 Task: Add a signature Jane Thompson containing Best wishes for a happy Fathers Day, Jane Thompson to email address softage.5@softage.net and add a label Toys
Action: Mouse moved to (187, 0)
Screenshot: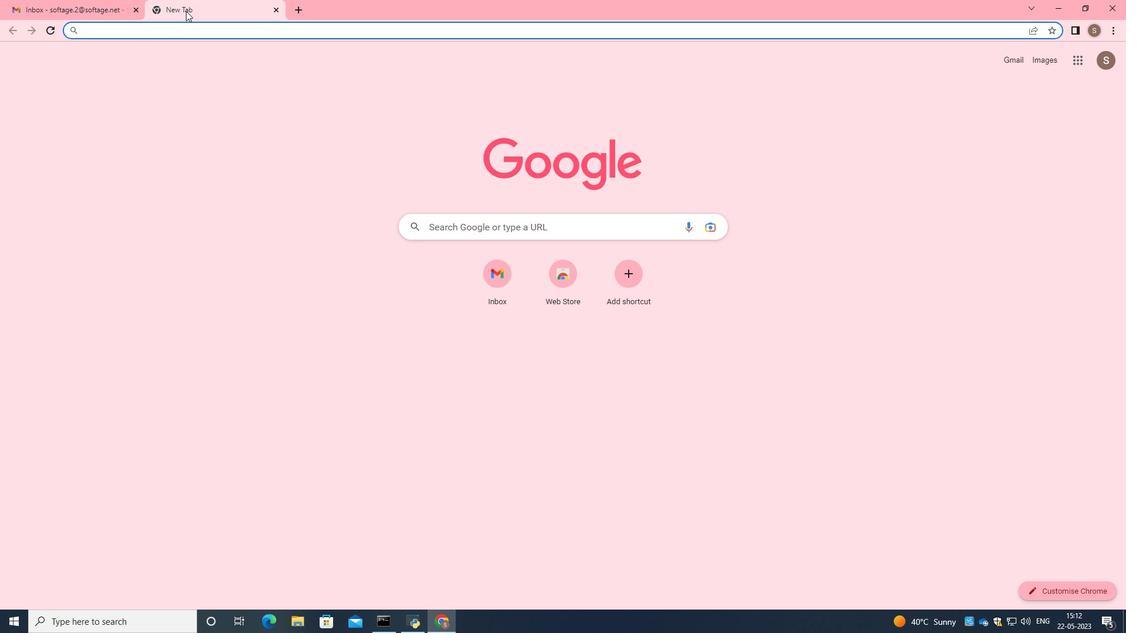
Action: Mouse pressed left at (187, 0)
Screenshot: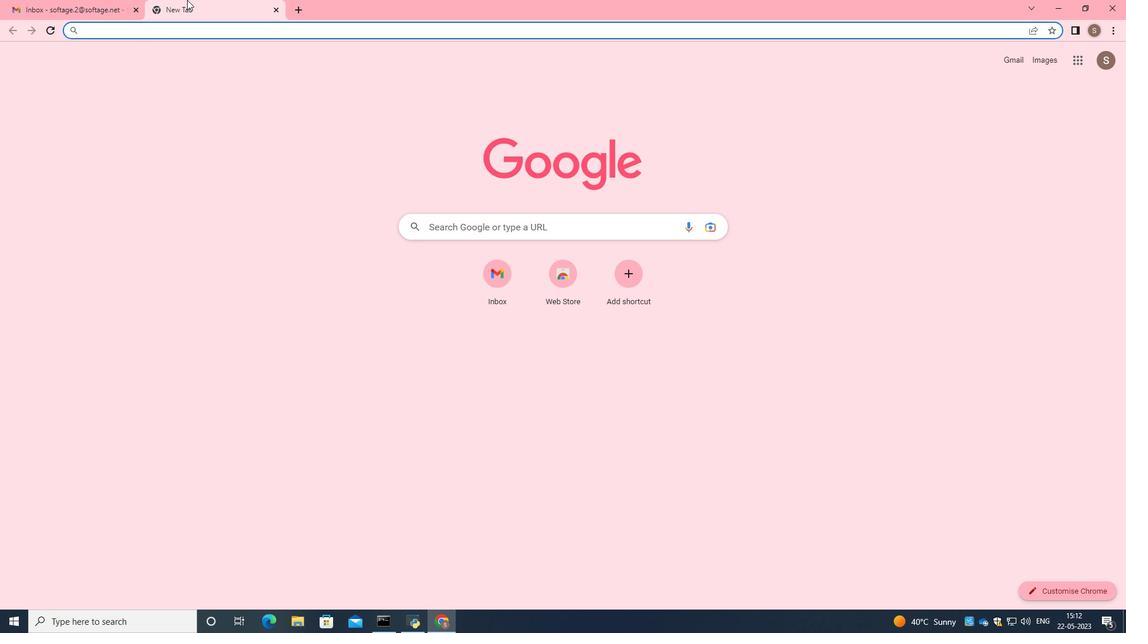 
Action: Mouse moved to (1017, 58)
Screenshot: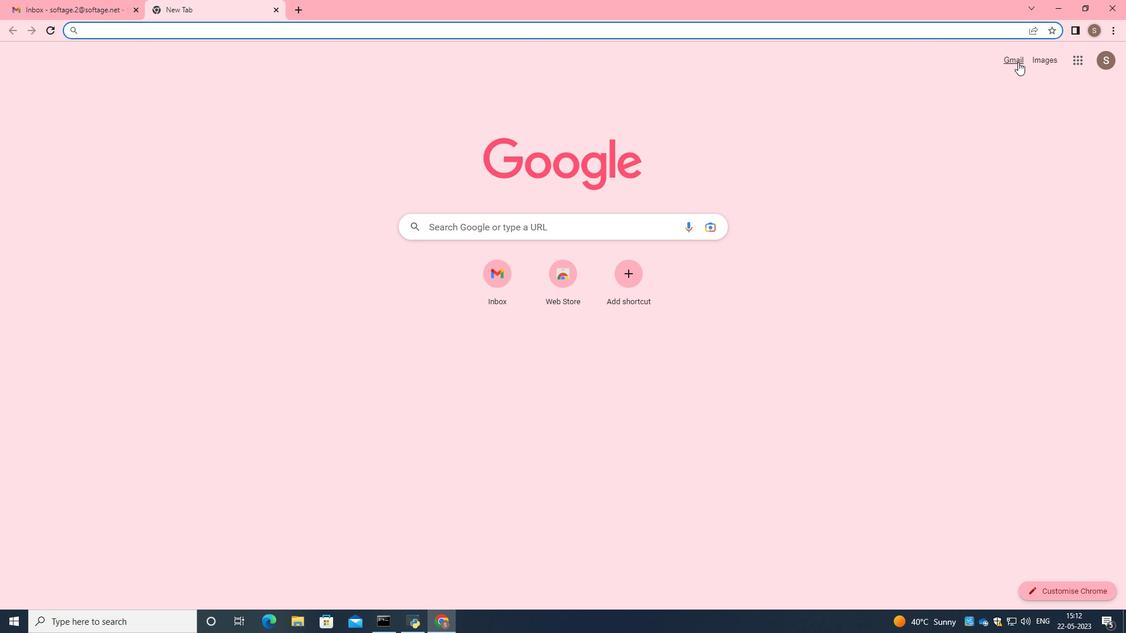 
Action: Mouse pressed left at (1017, 58)
Screenshot: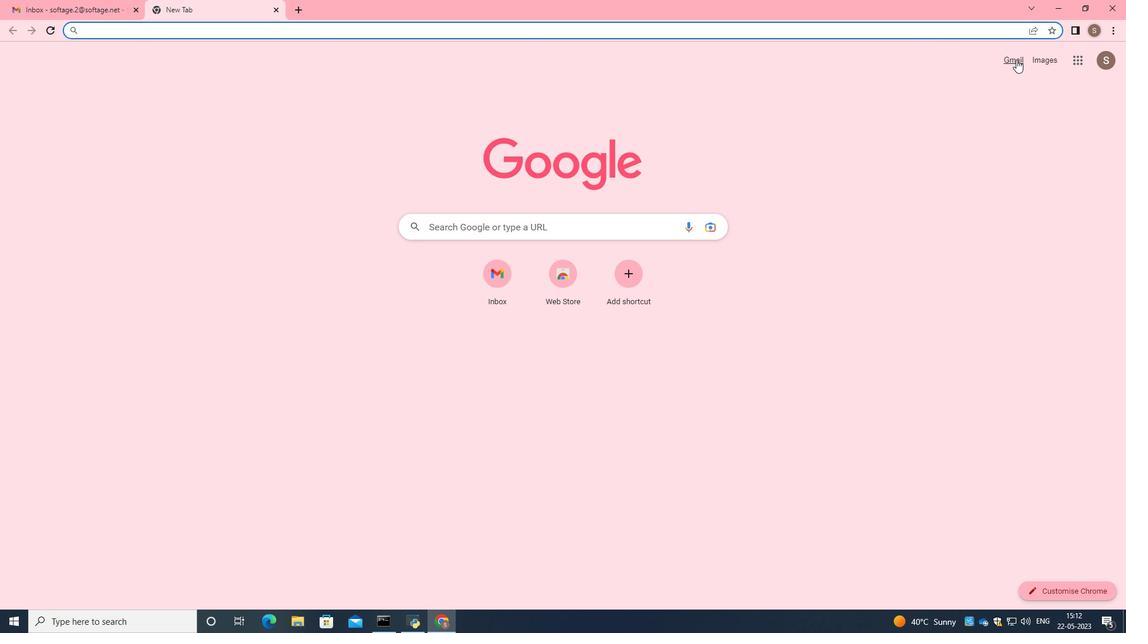 
Action: Mouse moved to (119, 330)
Screenshot: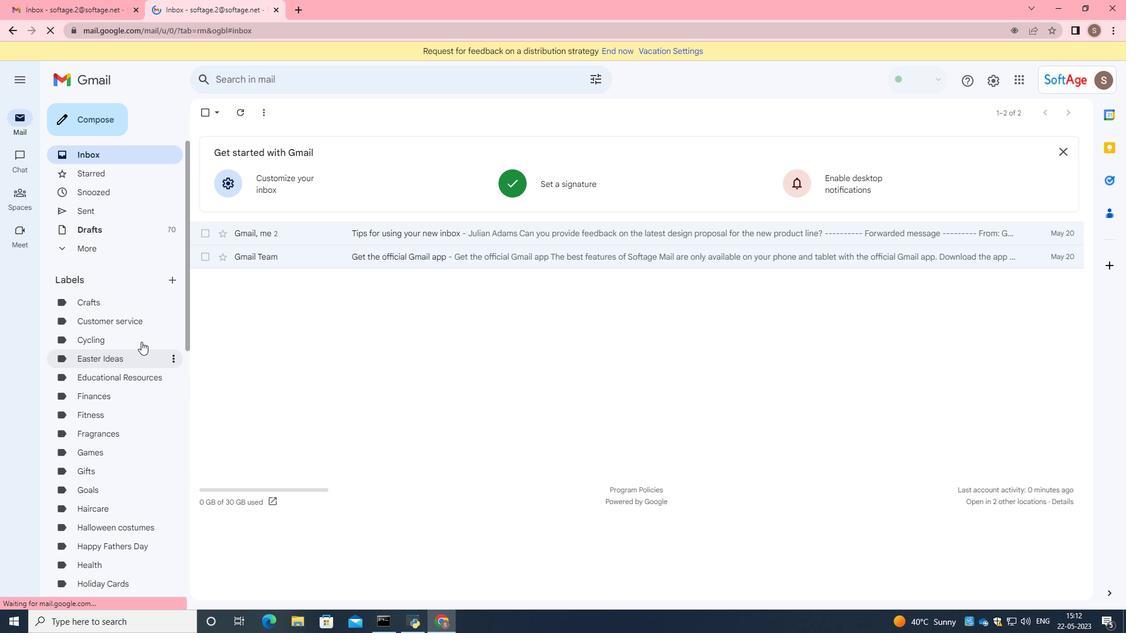 
Action: Mouse scrolled (119, 329) with delta (0, 0)
Screenshot: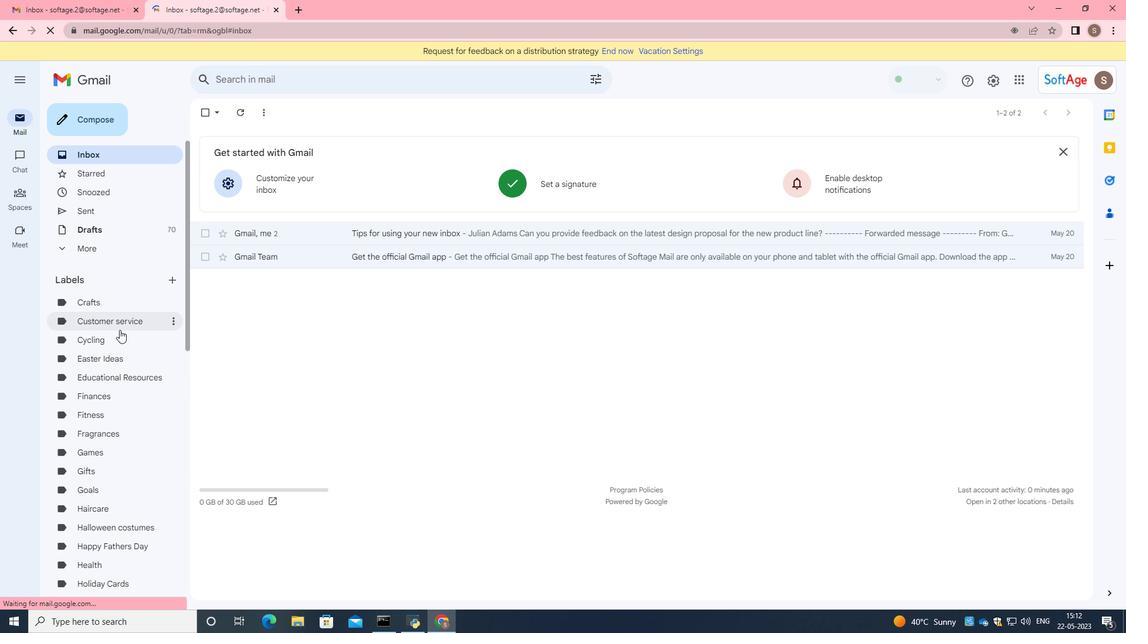 
Action: Mouse scrolled (119, 329) with delta (0, 0)
Screenshot: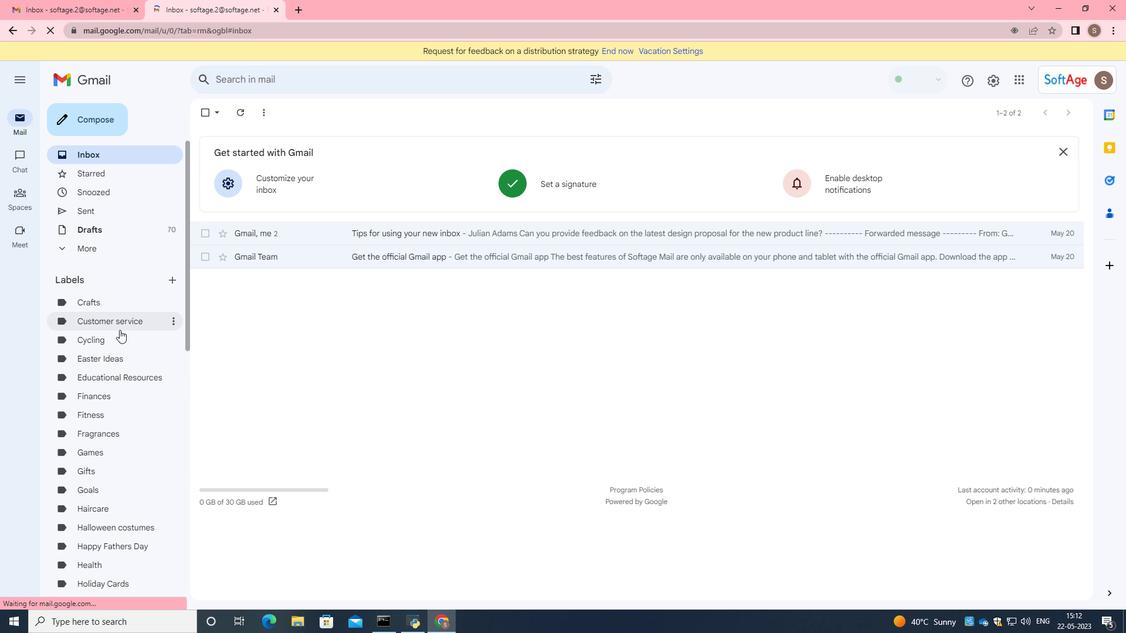 
Action: Mouse scrolled (119, 329) with delta (0, 0)
Screenshot: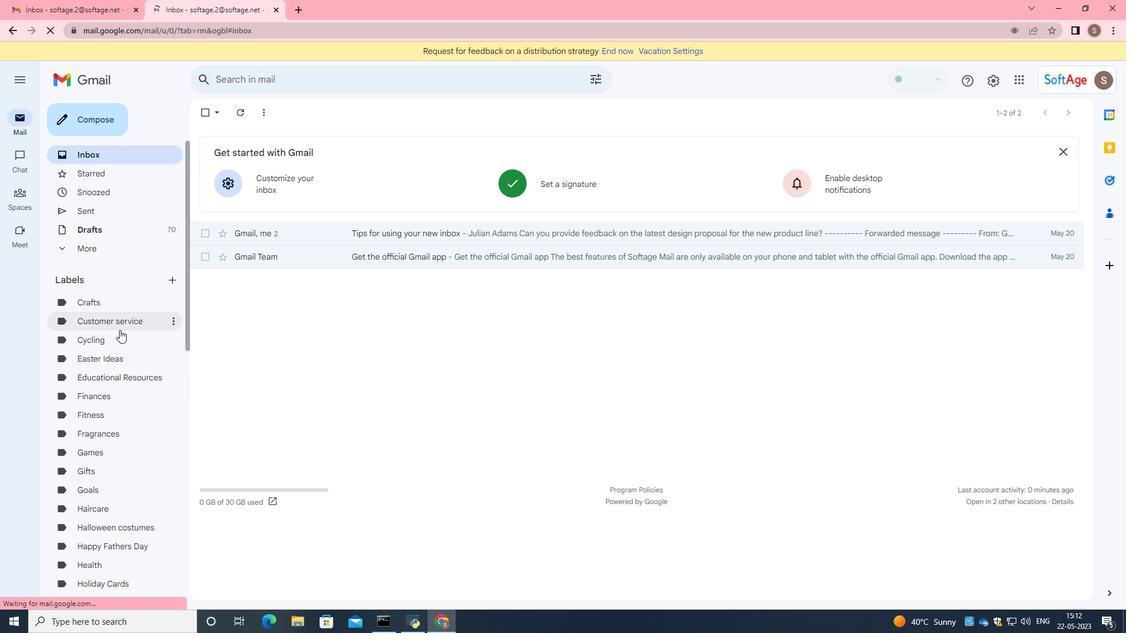 
Action: Mouse scrolled (119, 329) with delta (0, 0)
Screenshot: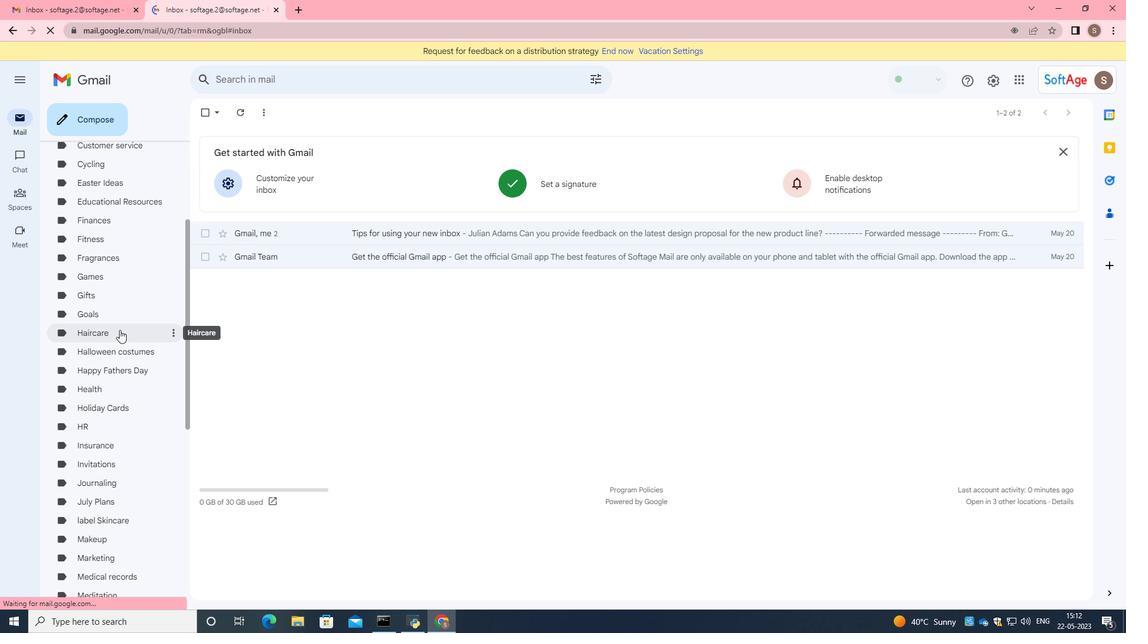 
Action: Mouse scrolled (119, 329) with delta (0, 0)
Screenshot: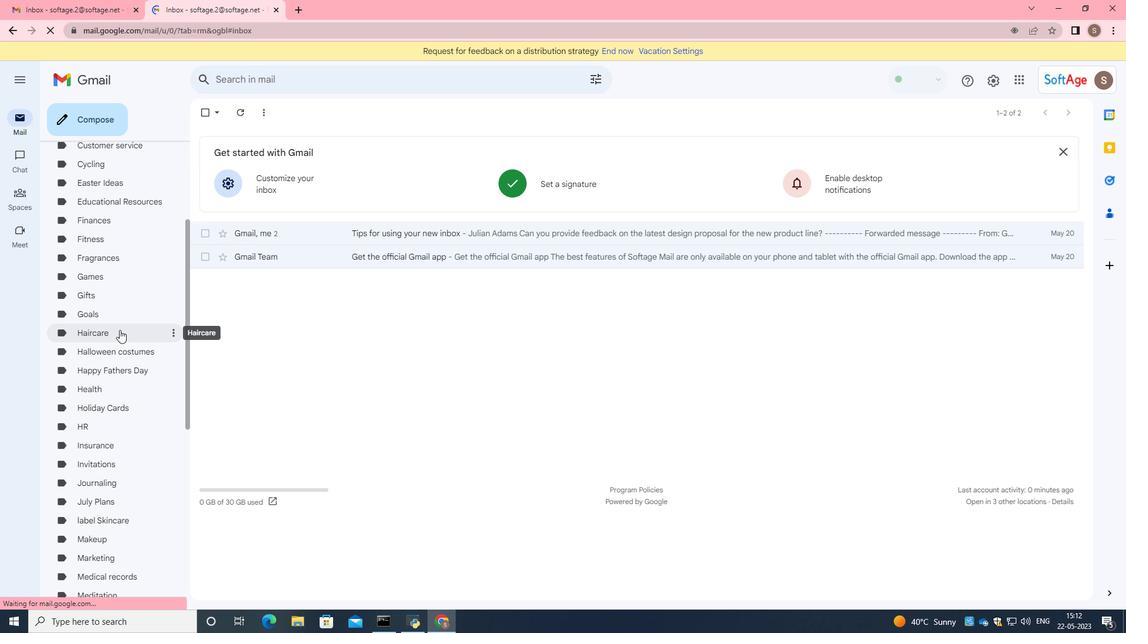 
Action: Mouse scrolled (119, 329) with delta (0, 0)
Screenshot: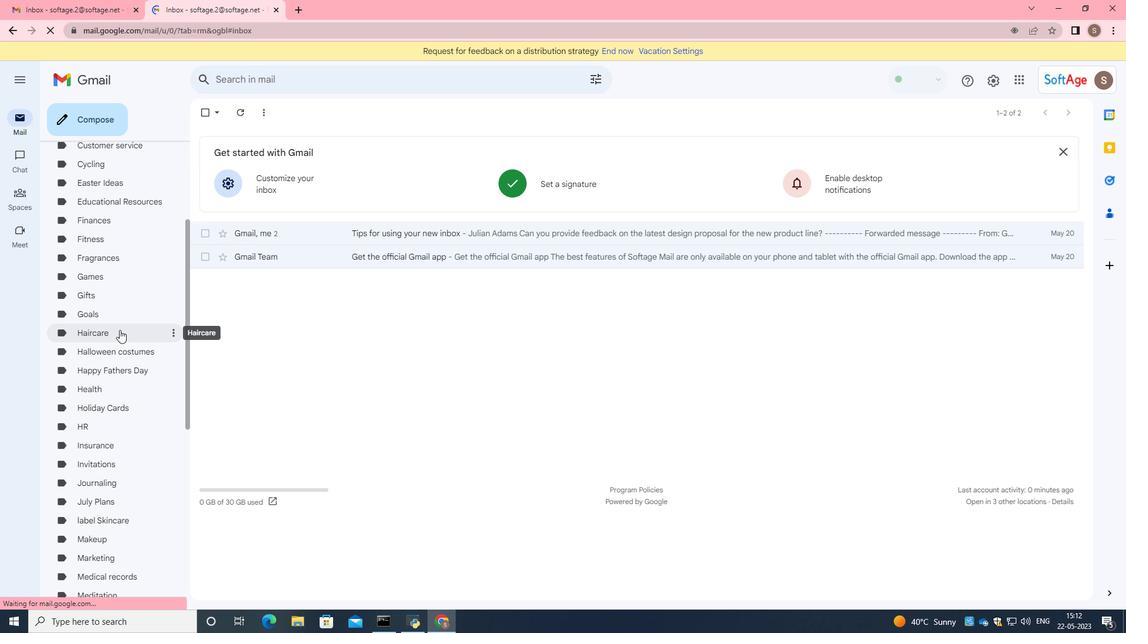 
Action: Mouse scrolled (119, 329) with delta (0, 0)
Screenshot: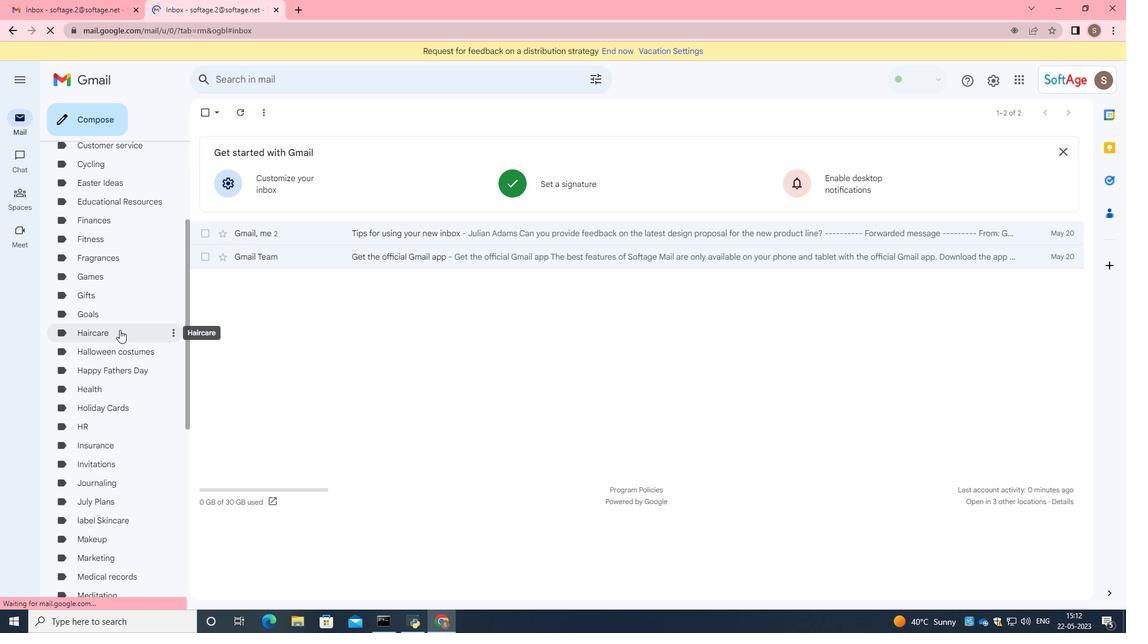 
Action: Mouse scrolled (119, 329) with delta (0, 0)
Screenshot: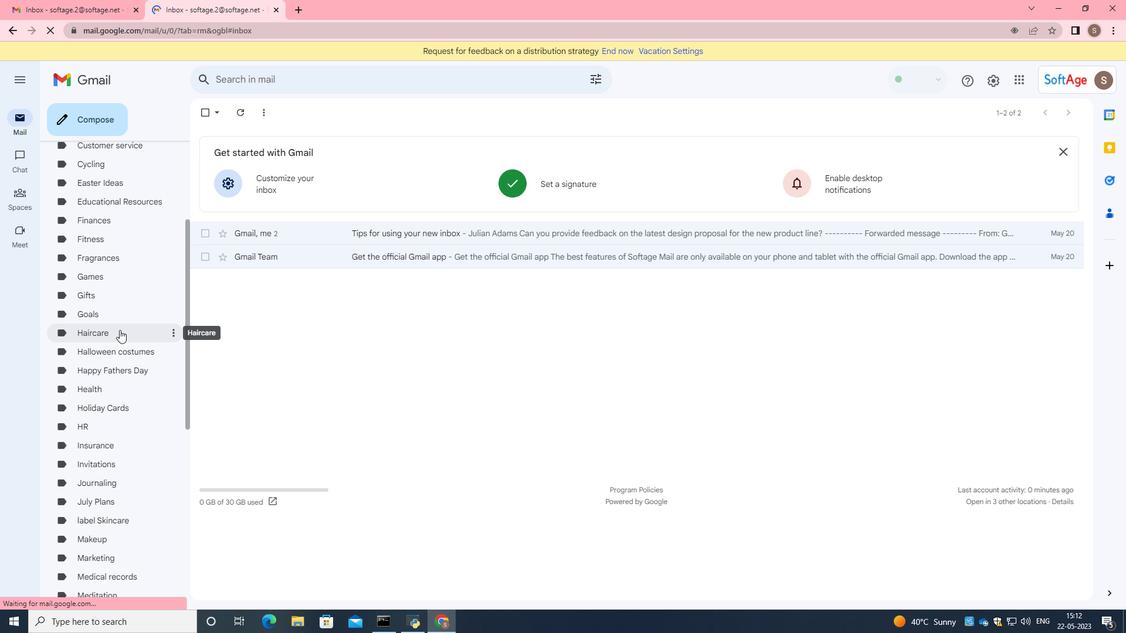 
Action: Mouse scrolled (119, 329) with delta (0, 0)
Screenshot: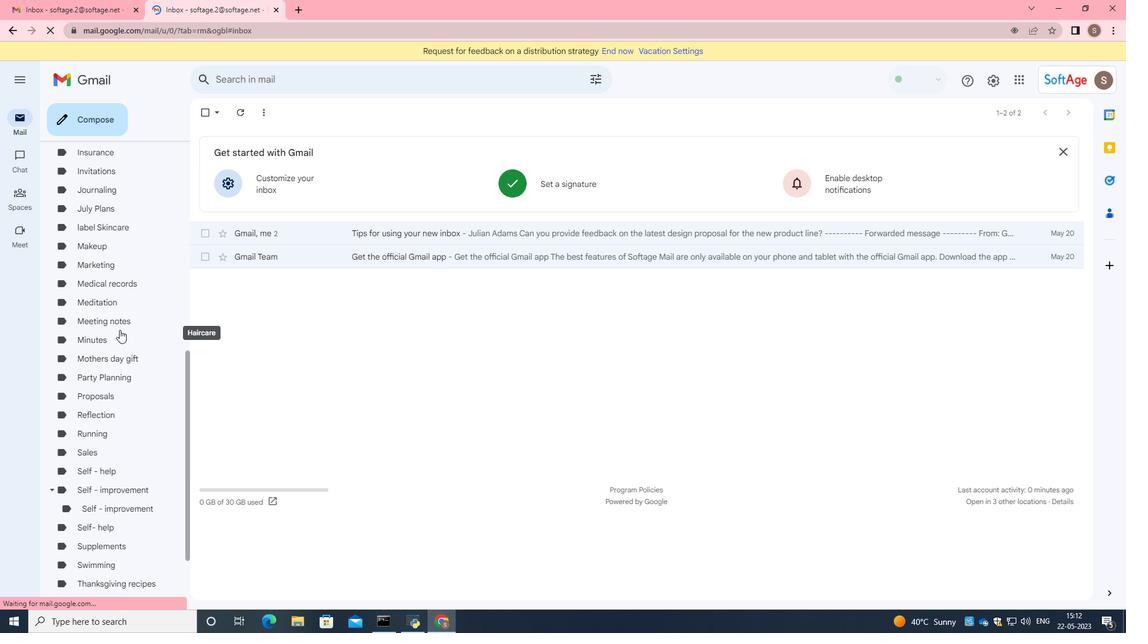 
Action: Mouse scrolled (119, 329) with delta (0, 0)
Screenshot: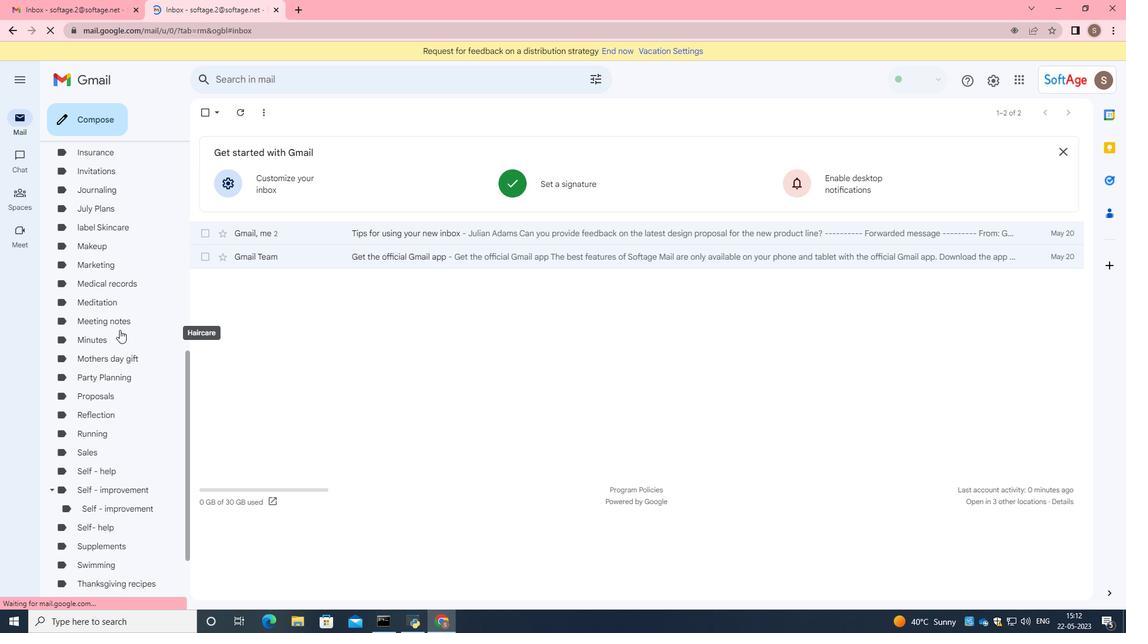 
Action: Mouse scrolled (119, 329) with delta (0, 0)
Screenshot: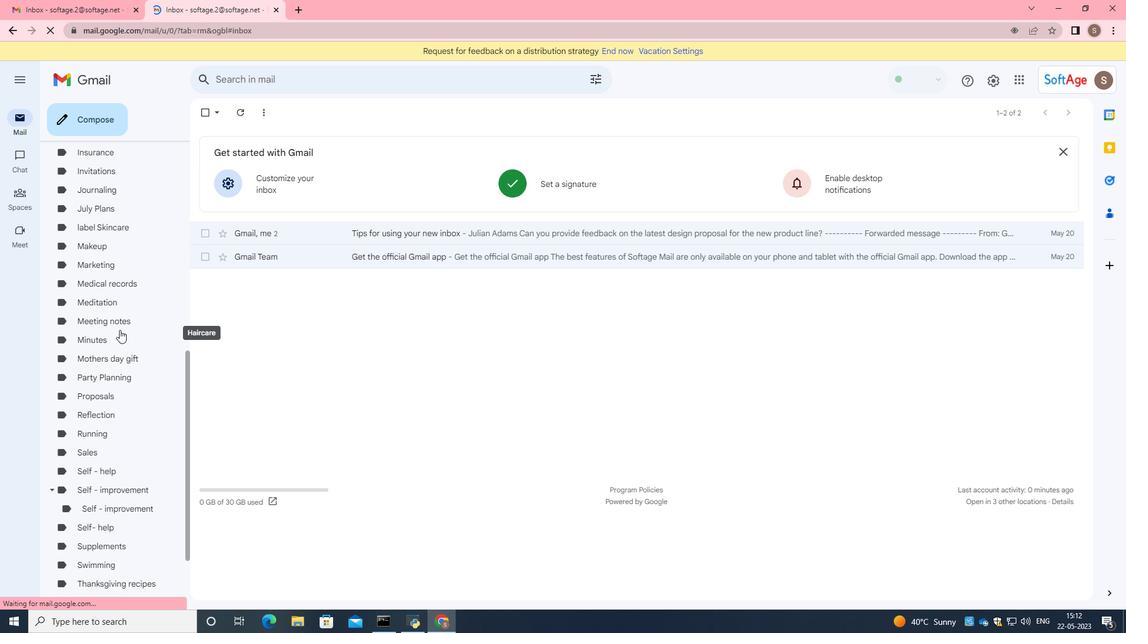 
Action: Mouse scrolled (119, 329) with delta (0, 0)
Screenshot: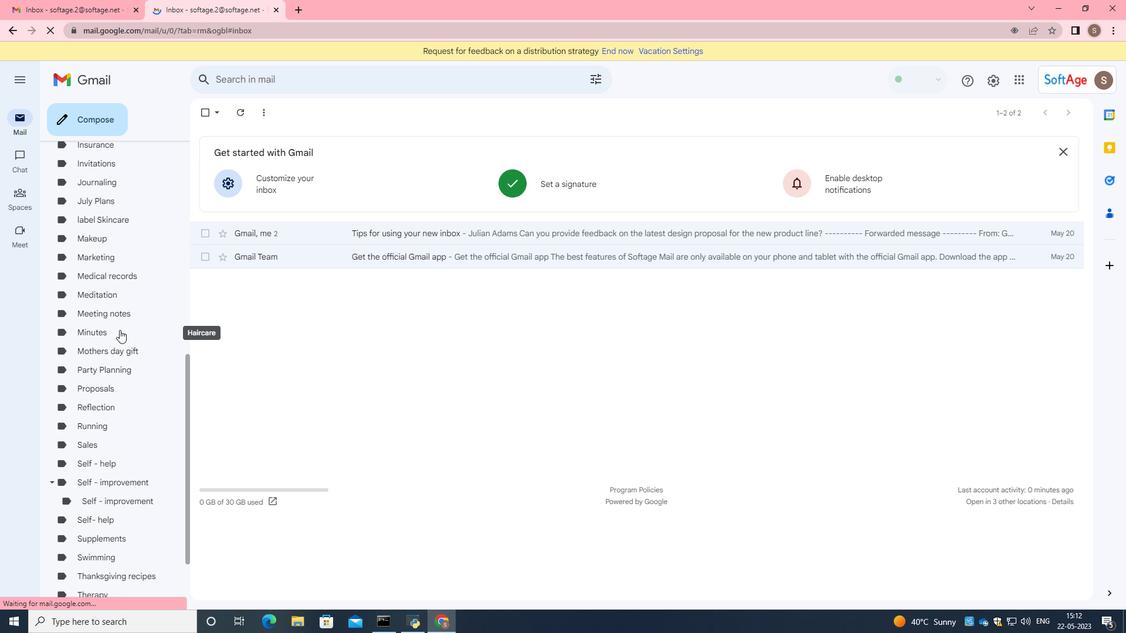 
Action: Mouse scrolled (119, 331) with delta (0, 0)
Screenshot: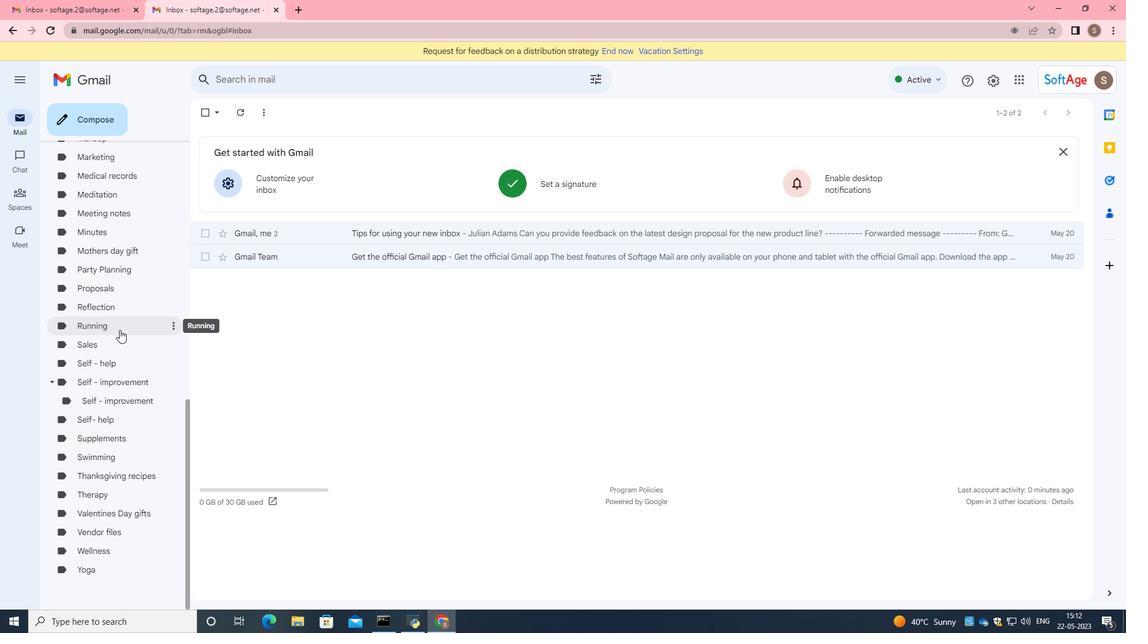 
Action: Mouse scrolled (119, 331) with delta (0, 0)
Screenshot: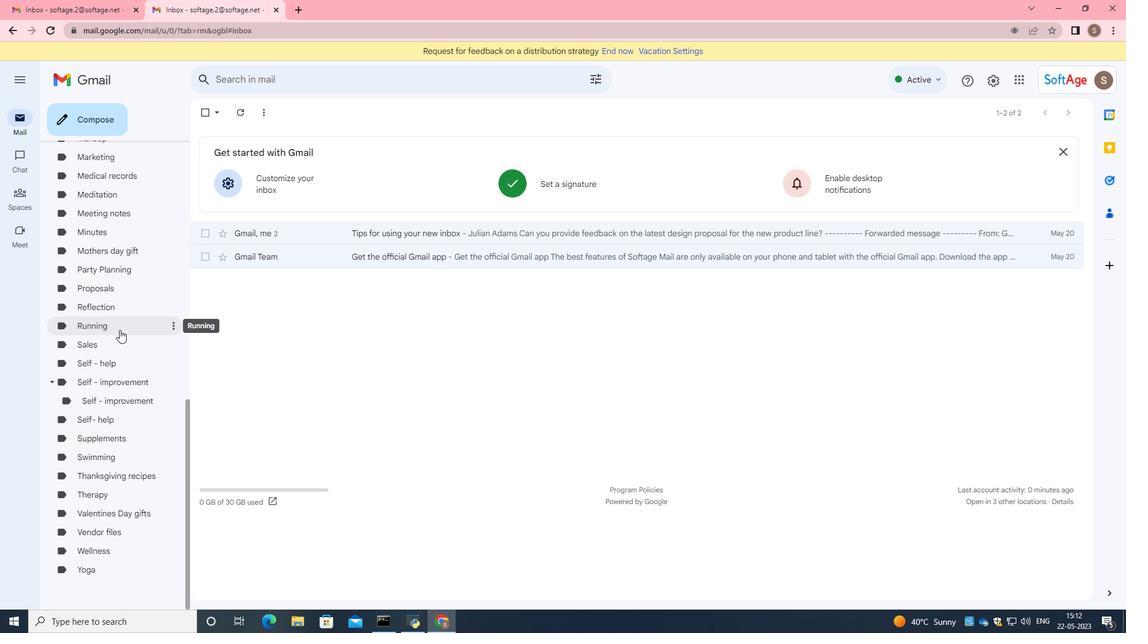 
Action: Mouse scrolled (119, 331) with delta (0, 0)
Screenshot: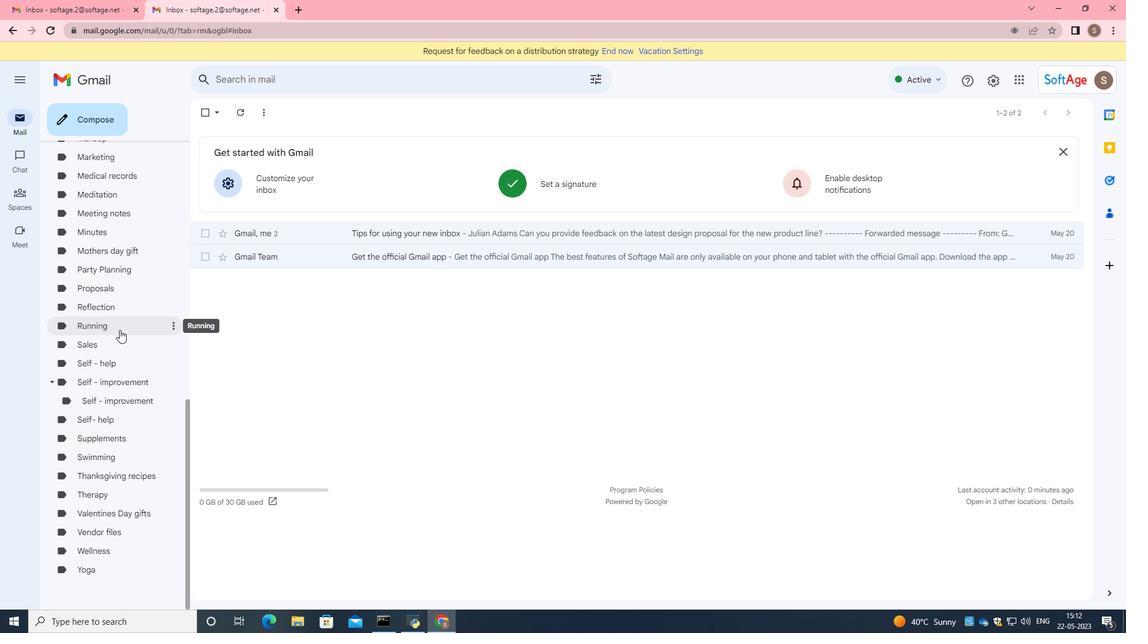
Action: Mouse scrolled (119, 331) with delta (0, 0)
Screenshot: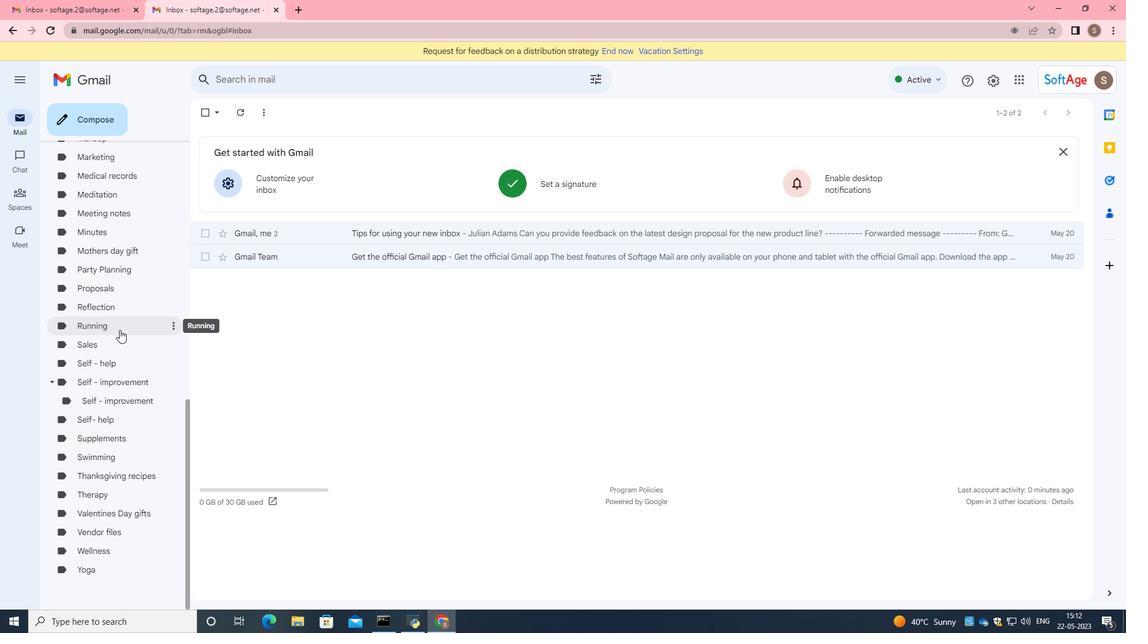 
Action: Mouse scrolled (119, 331) with delta (0, 0)
Screenshot: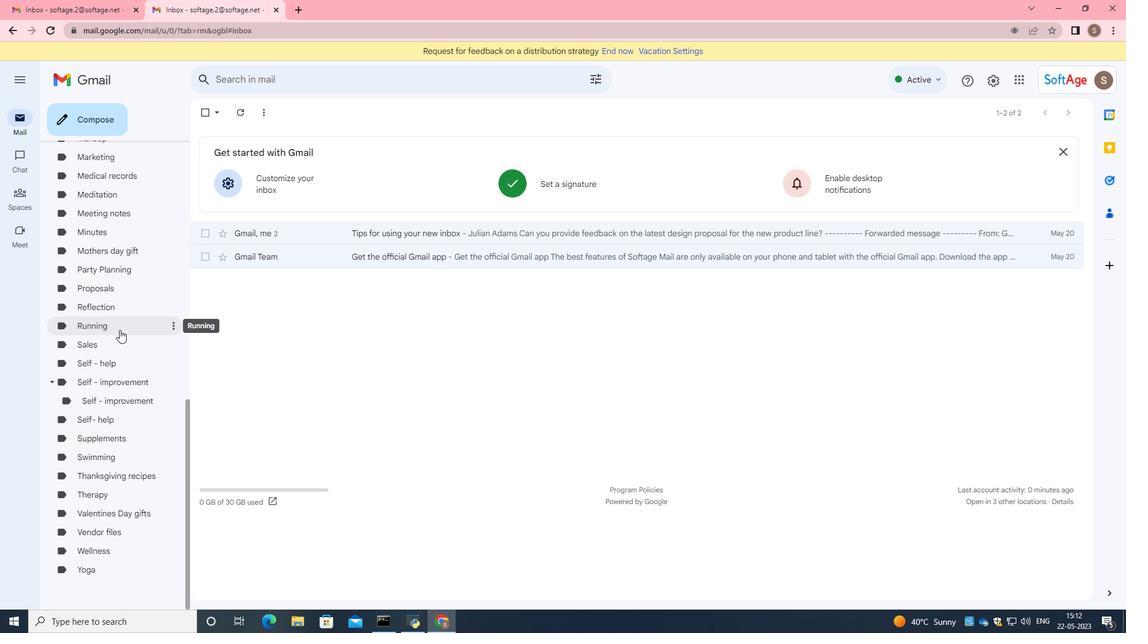 
Action: Mouse scrolled (119, 331) with delta (0, 0)
Screenshot: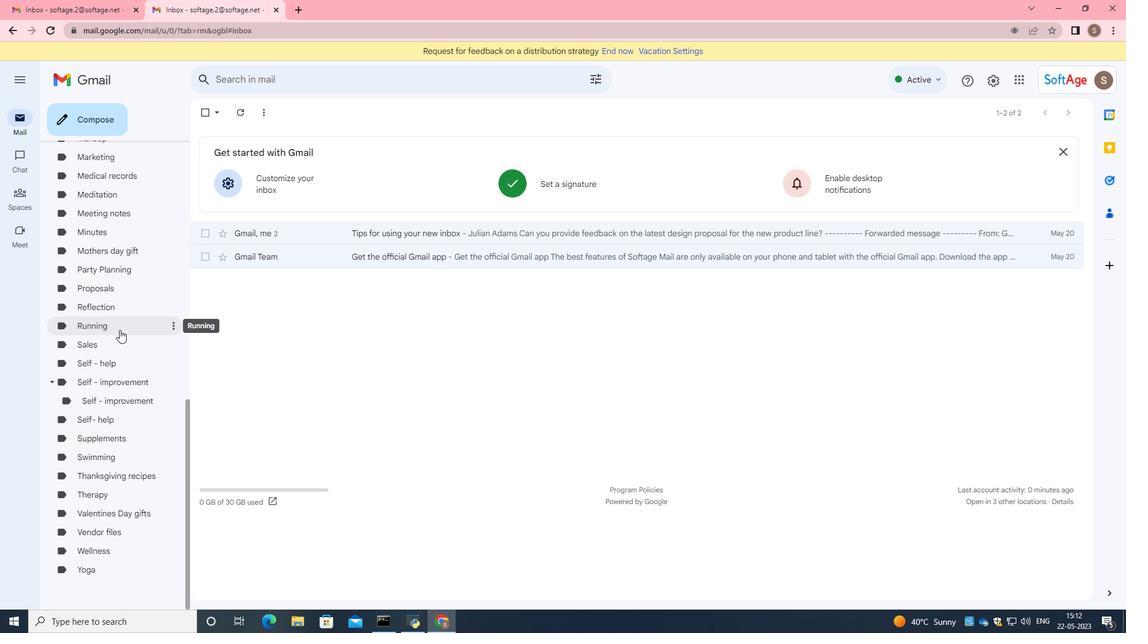 
Action: Mouse scrolled (119, 331) with delta (0, 0)
Screenshot: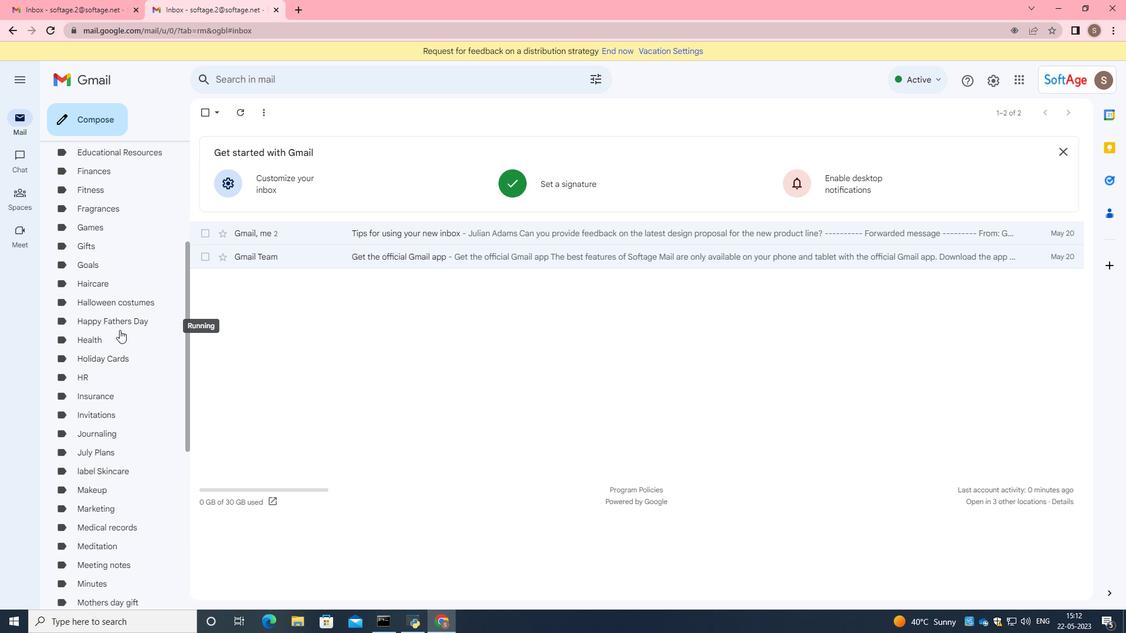 
Action: Mouse scrolled (119, 331) with delta (0, 0)
Screenshot: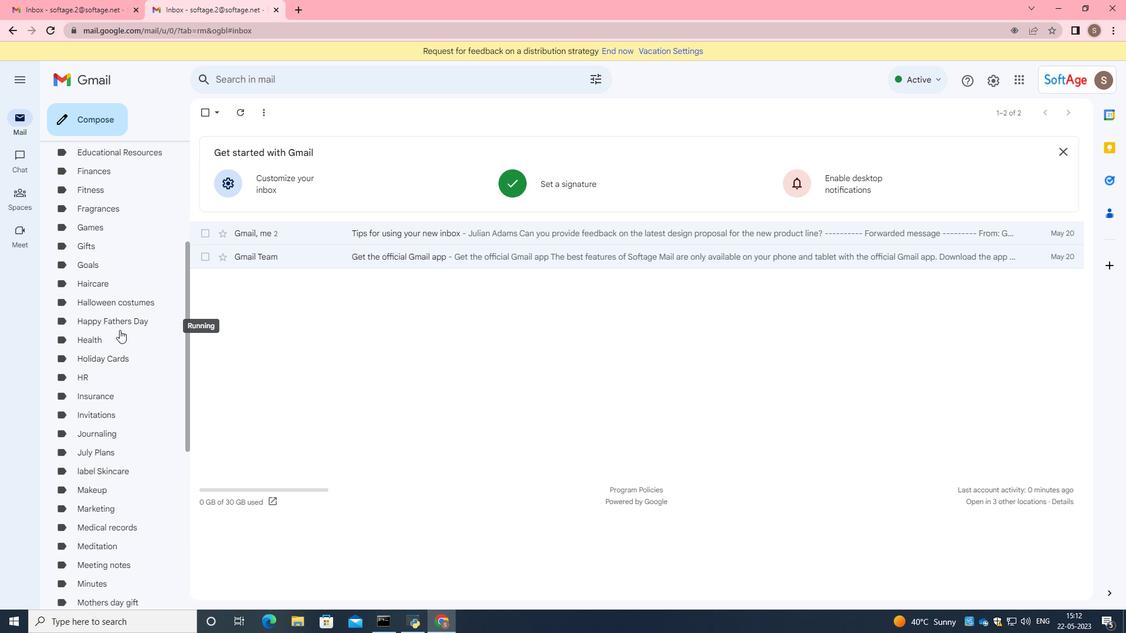 
Action: Mouse scrolled (119, 331) with delta (0, 0)
Screenshot: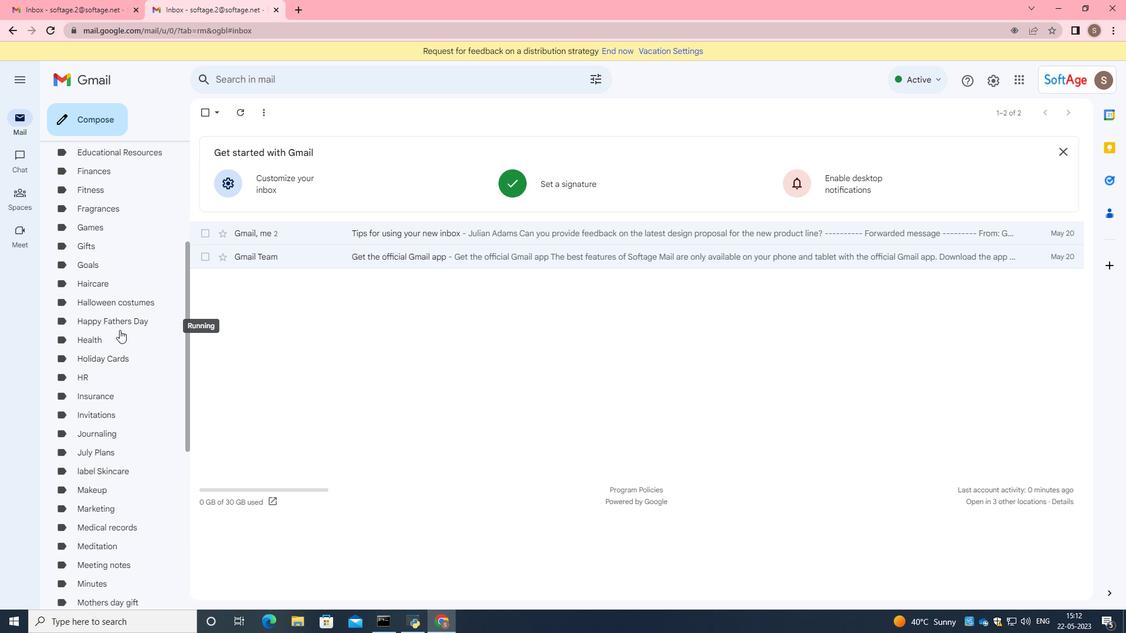 
Action: Mouse scrolled (119, 331) with delta (0, 0)
Screenshot: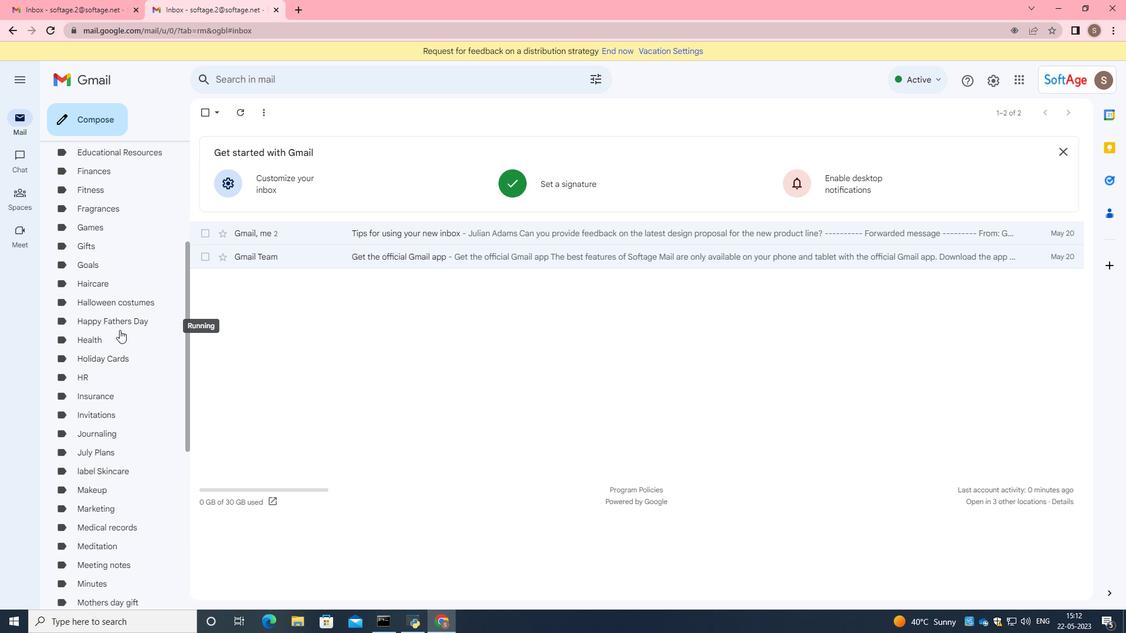 
Action: Mouse scrolled (119, 331) with delta (0, 0)
Screenshot: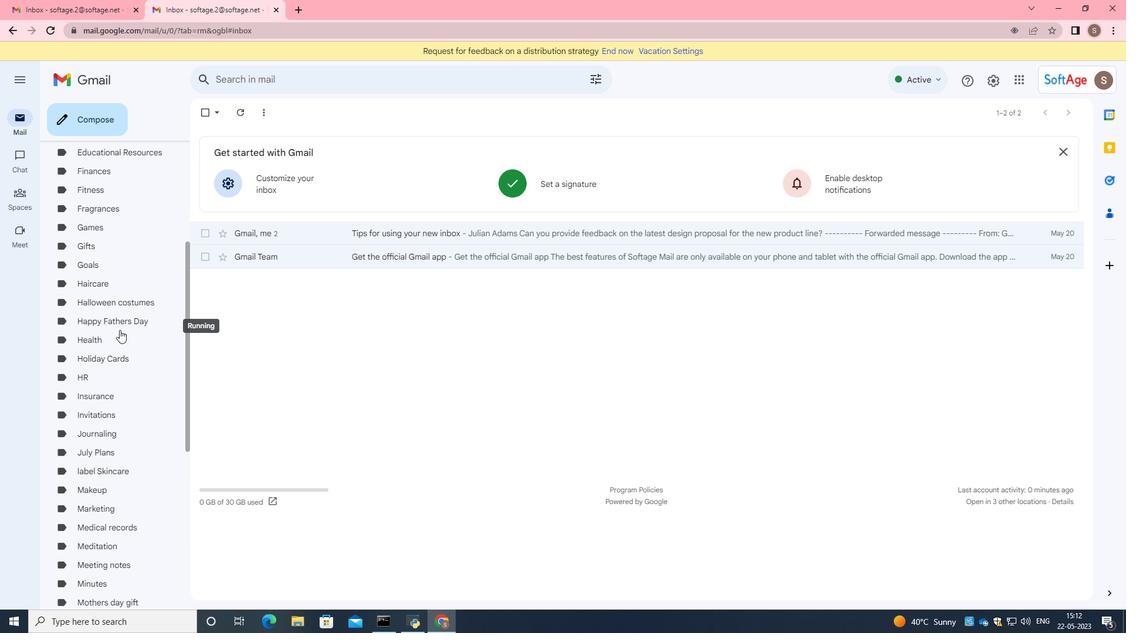 
Action: Mouse scrolled (119, 331) with delta (0, 0)
Screenshot: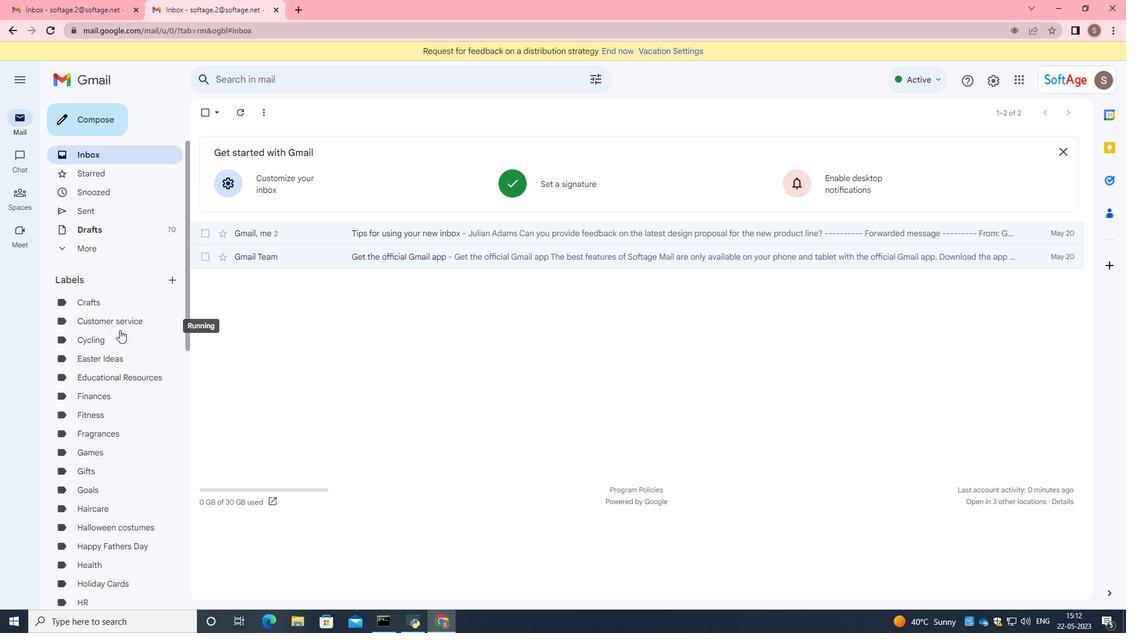 
Action: Mouse moved to (119, 330)
Screenshot: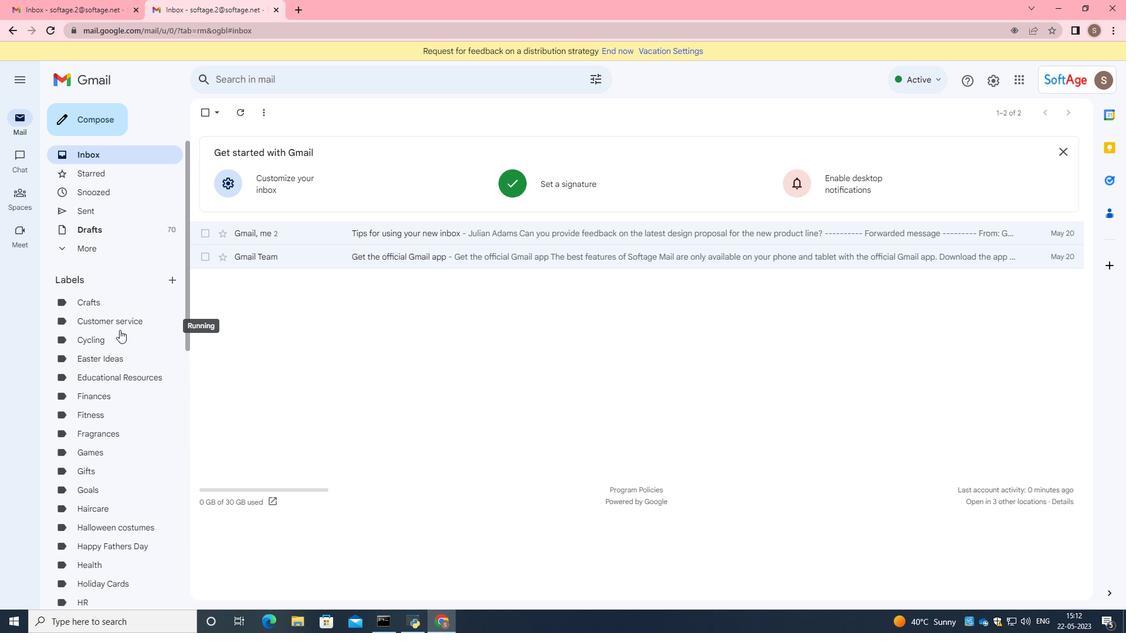 
Action: Mouse scrolled (119, 331) with delta (0, 0)
Screenshot: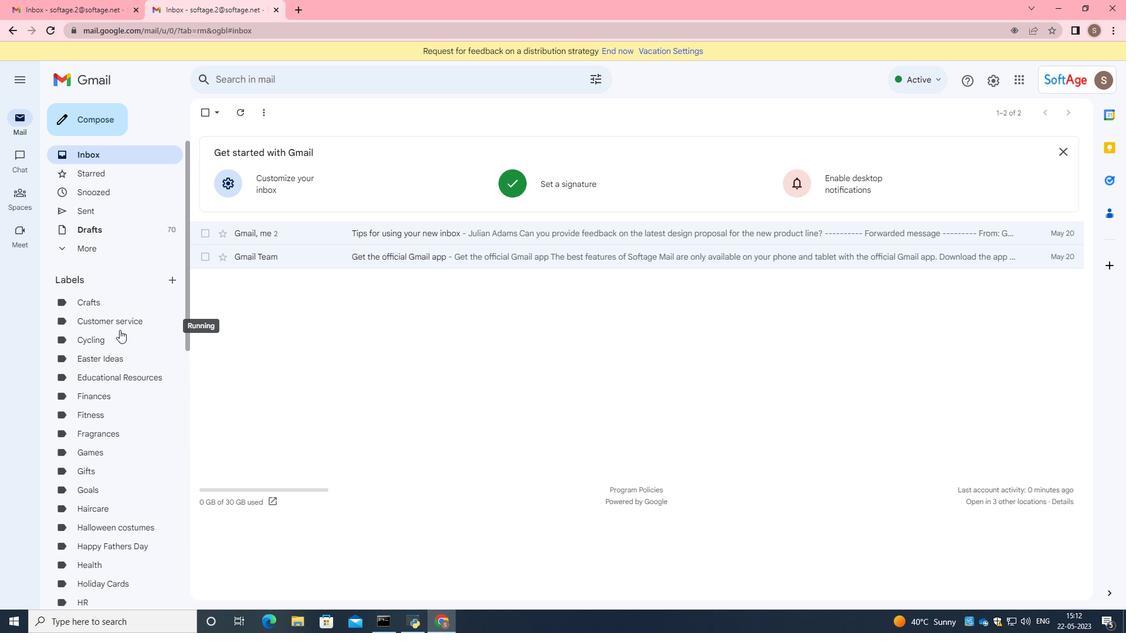 
Action: Mouse scrolled (119, 331) with delta (0, 0)
Screenshot: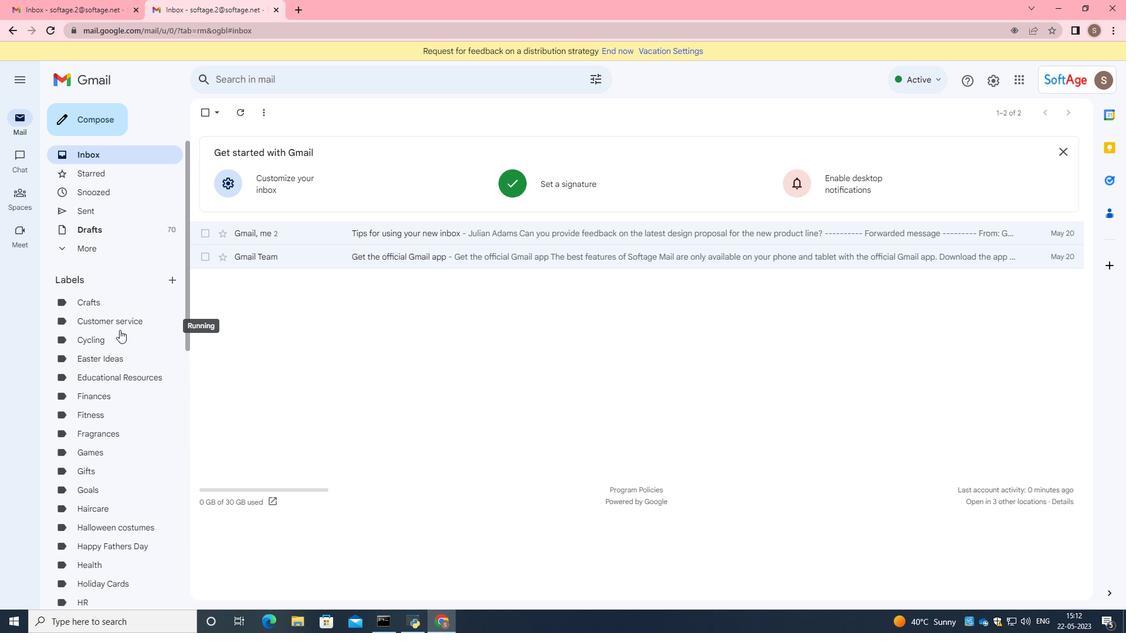
Action: Mouse scrolled (119, 331) with delta (0, 0)
Screenshot: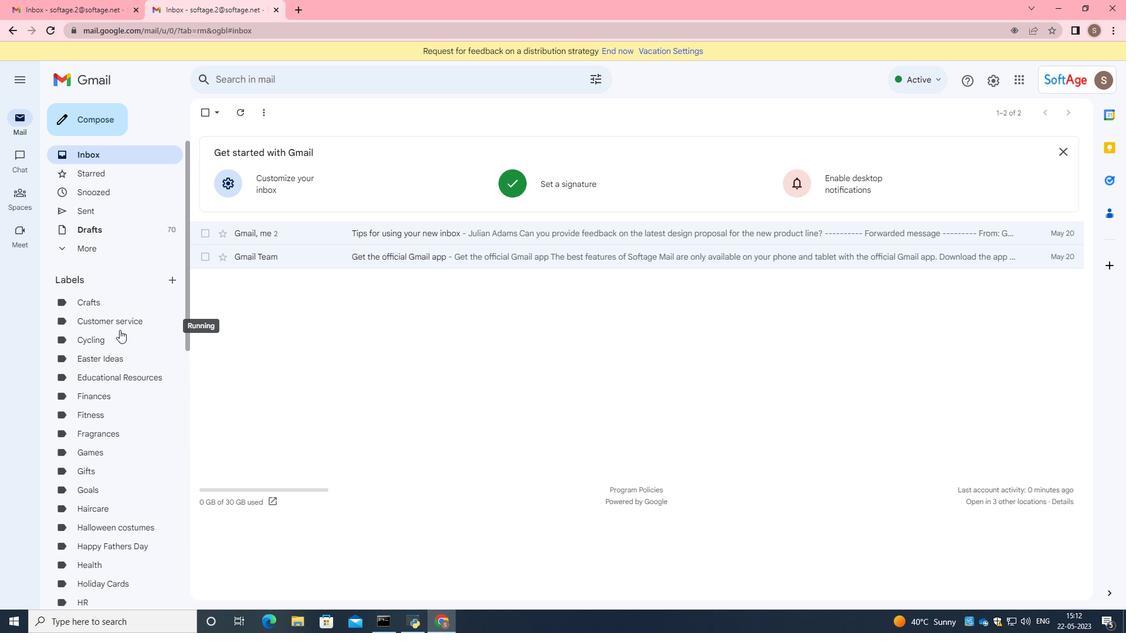 
Action: Mouse scrolled (119, 331) with delta (0, 0)
Screenshot: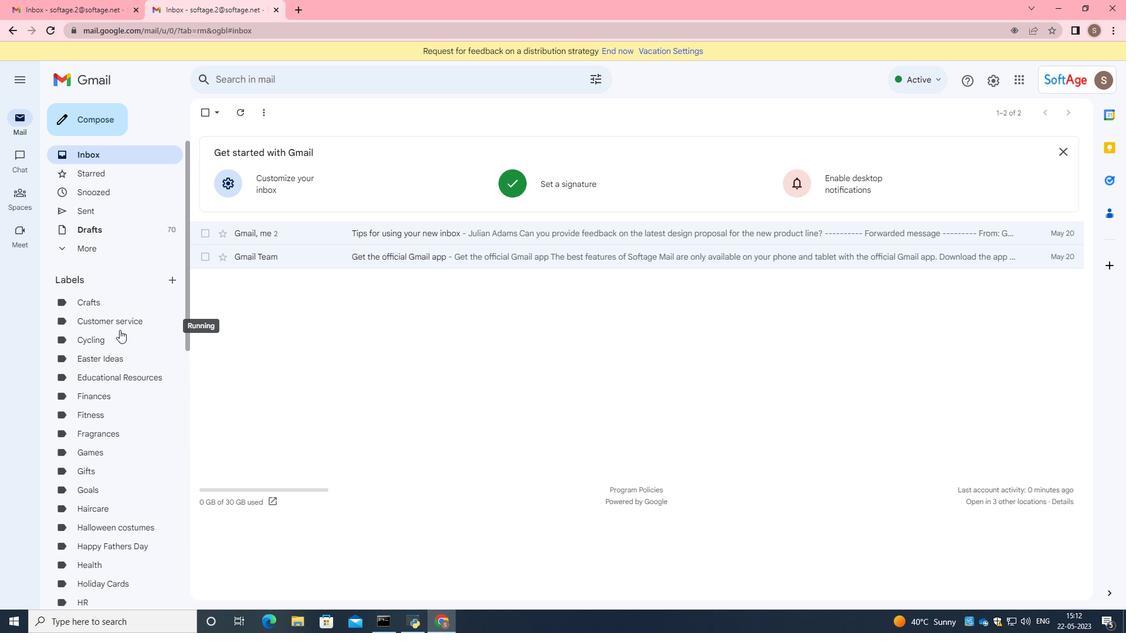 
Action: Mouse moved to (984, 72)
Screenshot: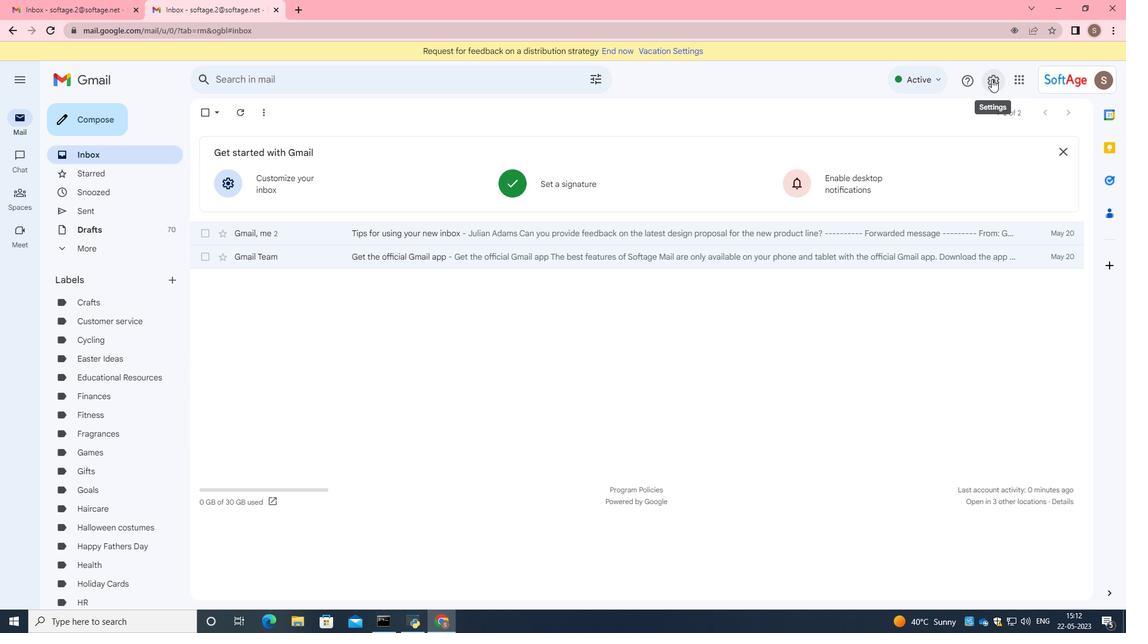 
Action: Mouse pressed left at (984, 72)
Screenshot: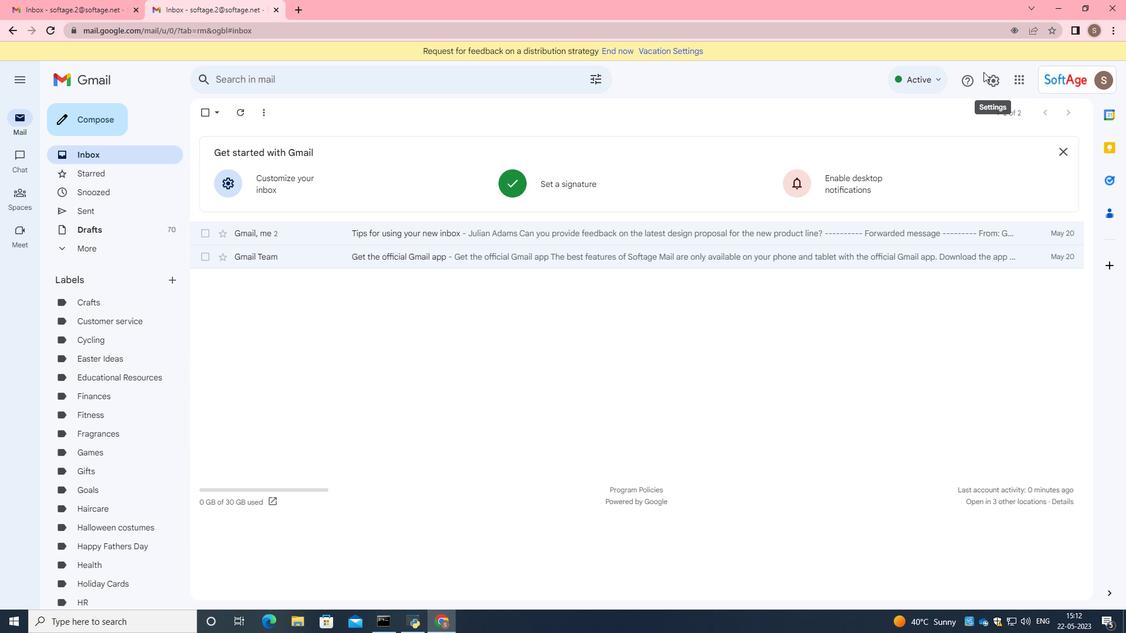 
Action: Mouse moved to (992, 76)
Screenshot: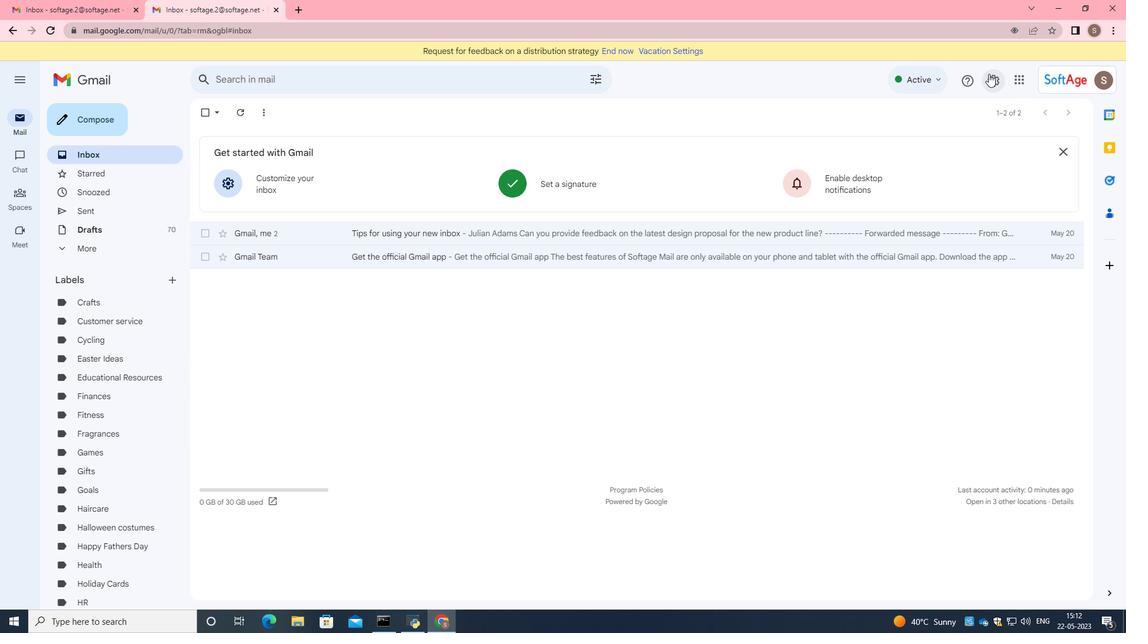 
Action: Mouse pressed left at (992, 76)
Screenshot: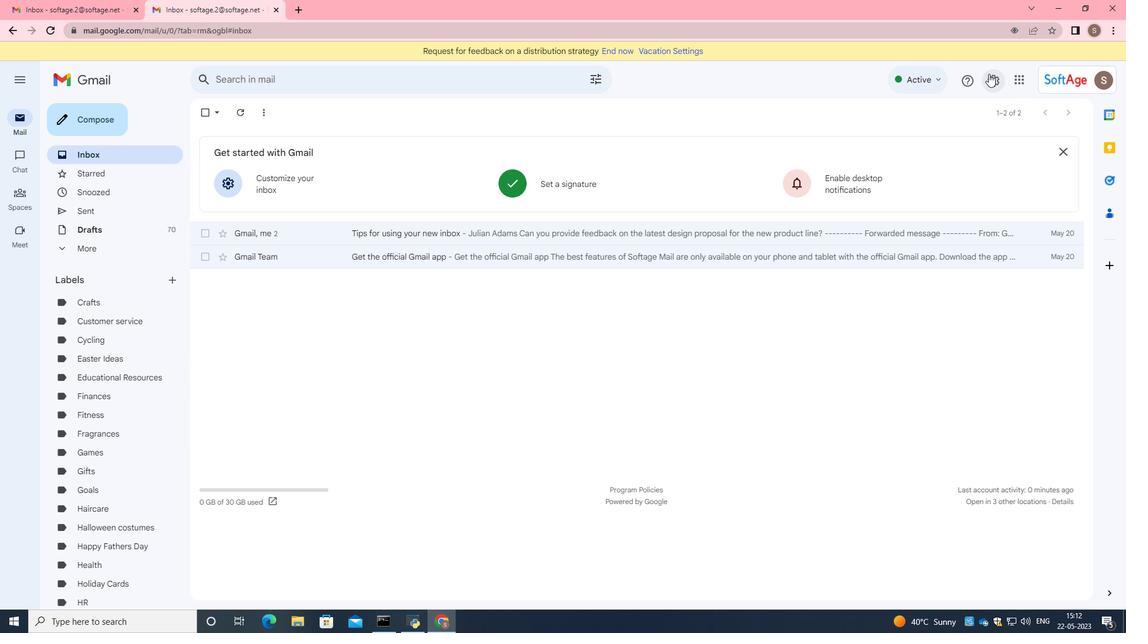 
Action: Mouse moved to (997, 84)
Screenshot: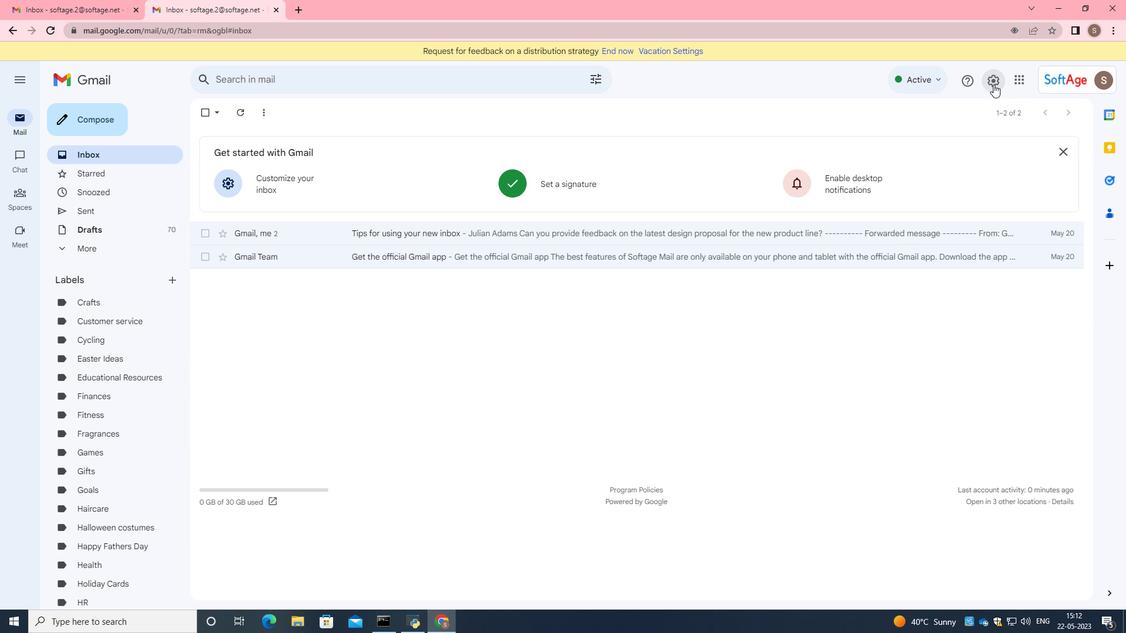 
Action: Mouse pressed left at (997, 84)
Screenshot: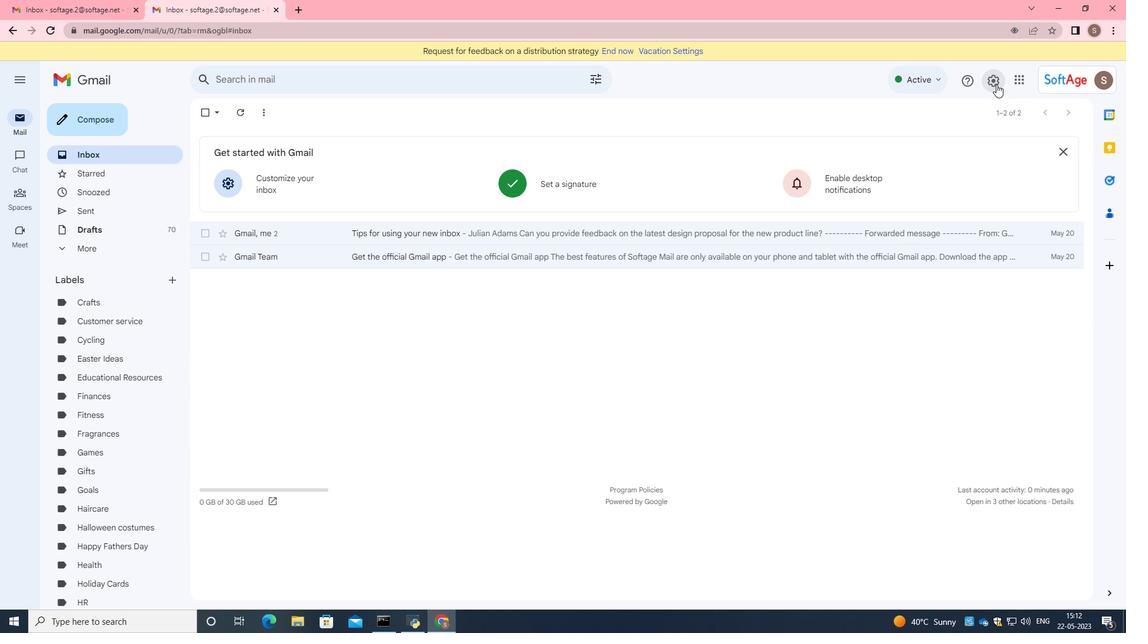 
Action: Mouse moved to (964, 336)
Screenshot: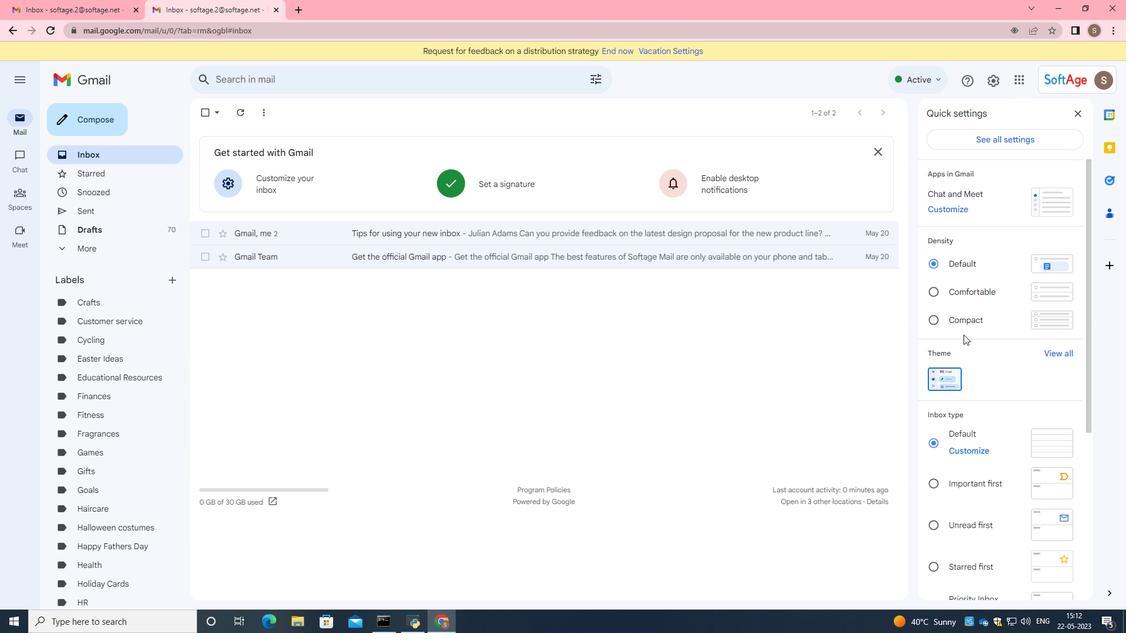 
Action: Mouse scrolled (964, 335) with delta (0, 0)
Screenshot: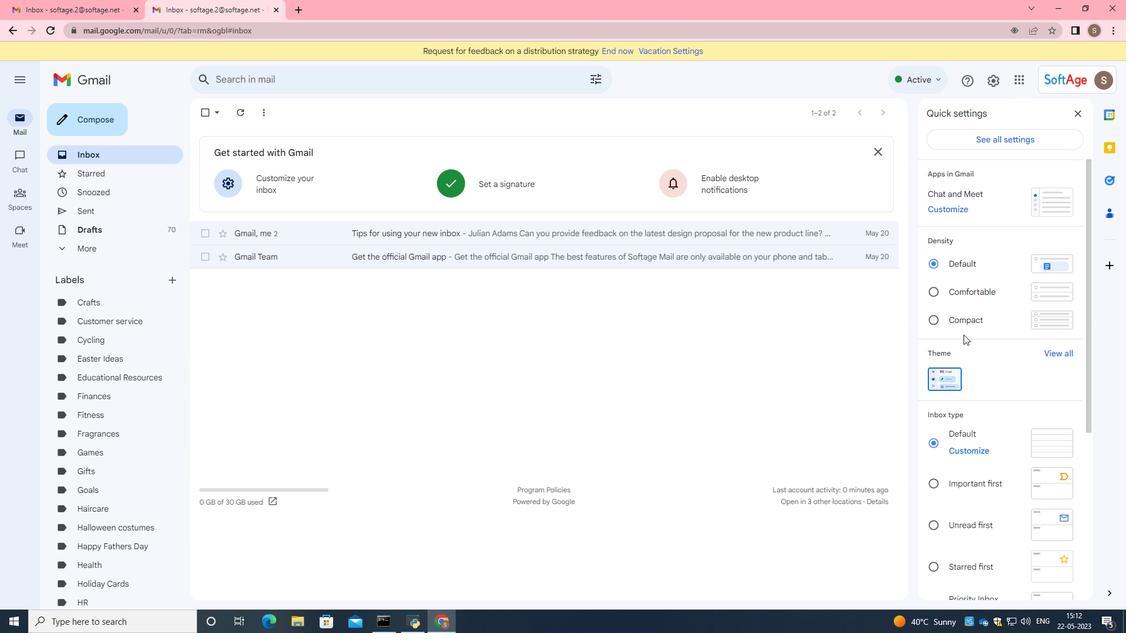 
Action: Mouse scrolled (964, 335) with delta (0, 0)
Screenshot: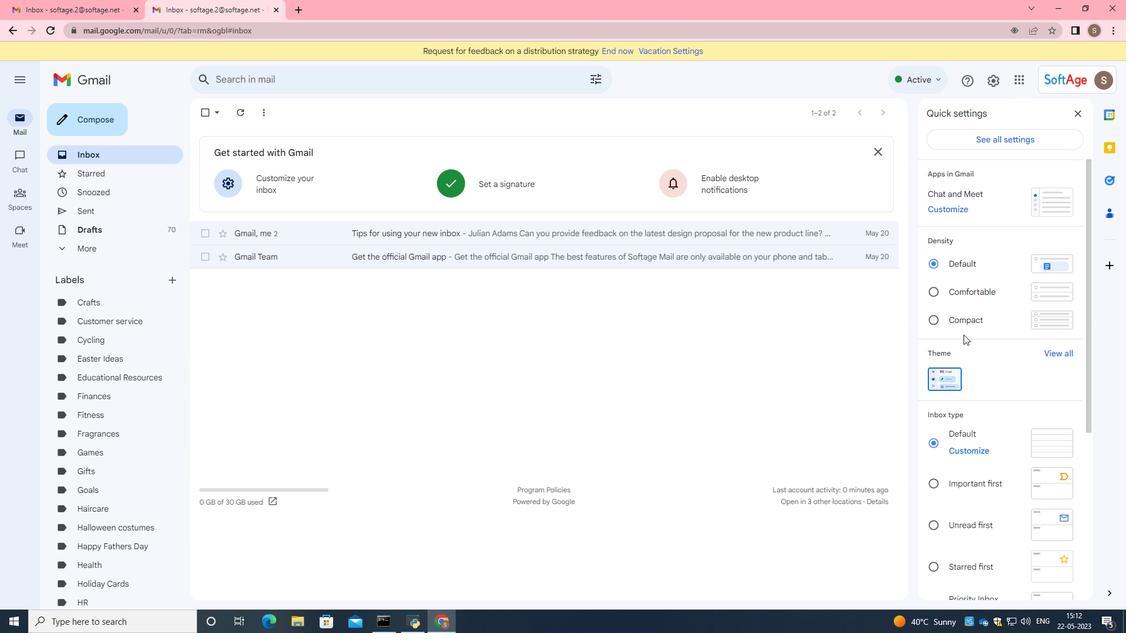 
Action: Mouse scrolled (964, 335) with delta (0, 0)
Screenshot: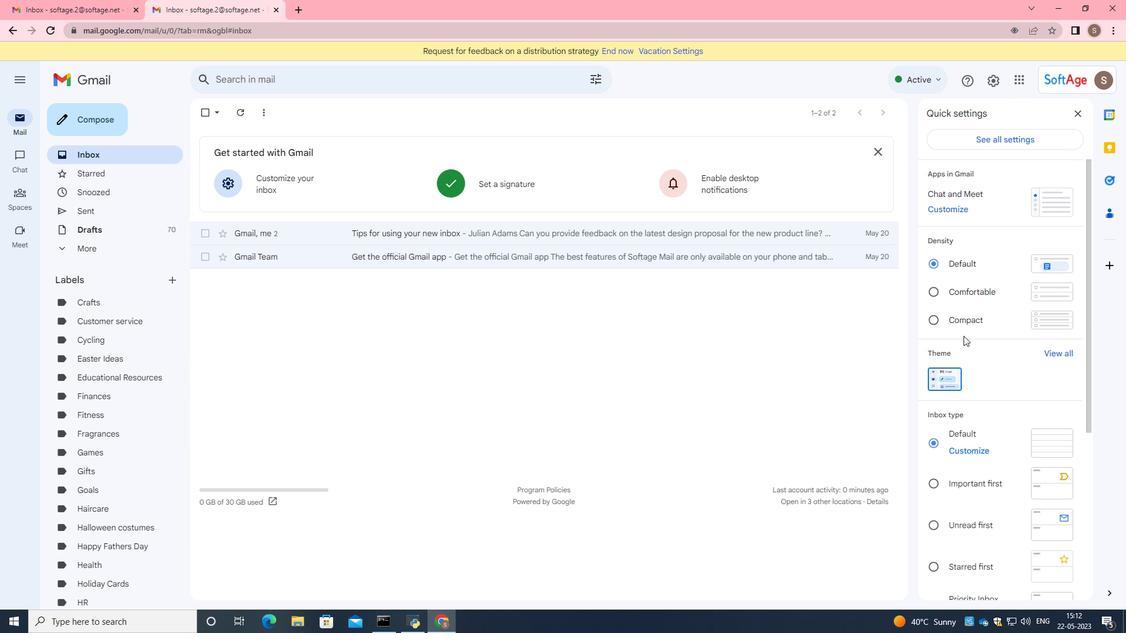 
Action: Mouse moved to (1001, 133)
Screenshot: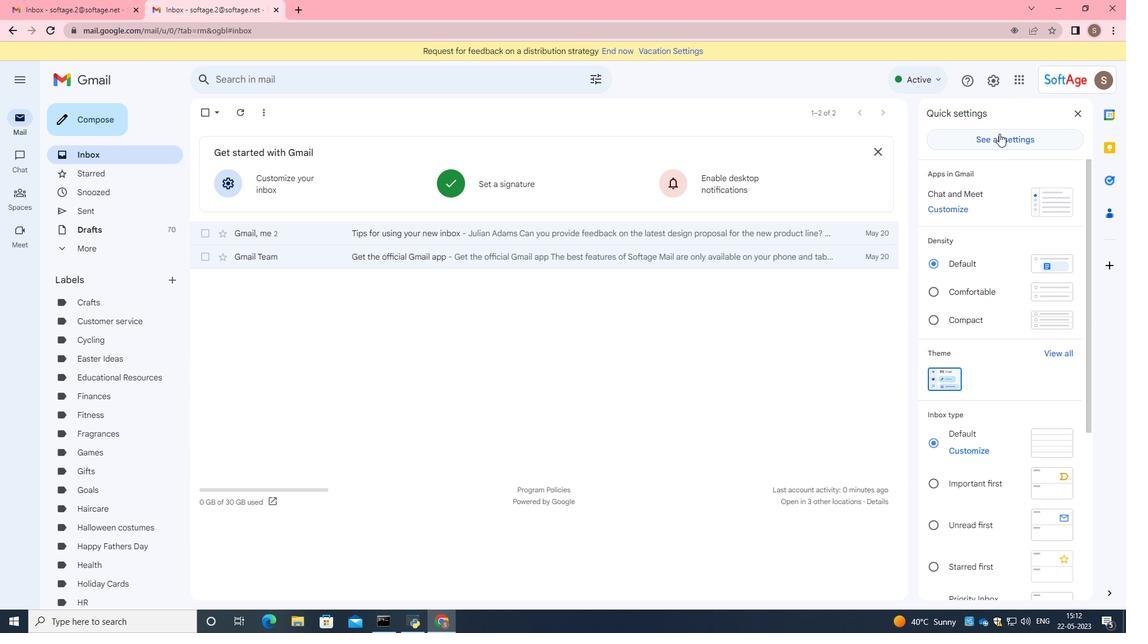 
Action: Mouse pressed left at (1001, 133)
Screenshot: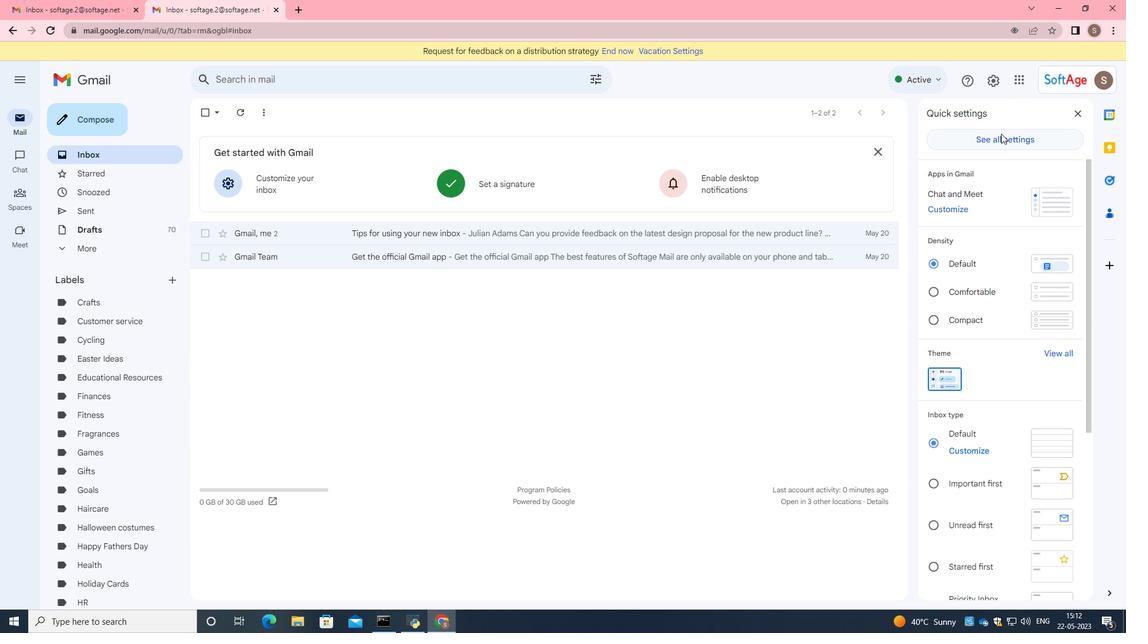 
Action: Mouse moved to (784, 302)
Screenshot: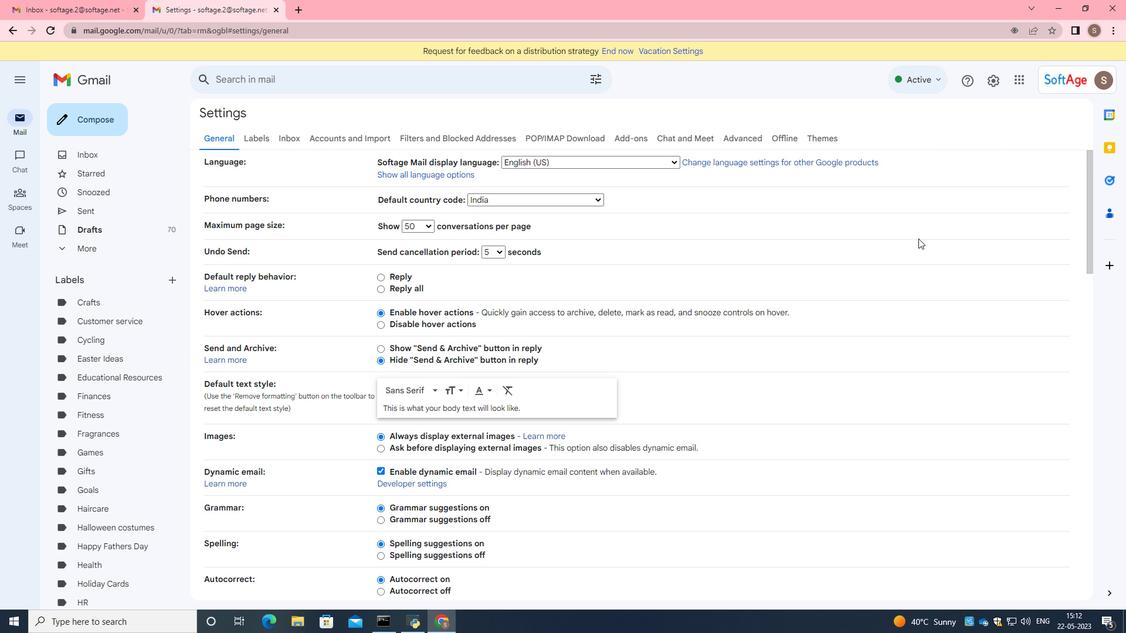 
Action: Mouse scrolled (784, 301) with delta (0, 0)
Screenshot: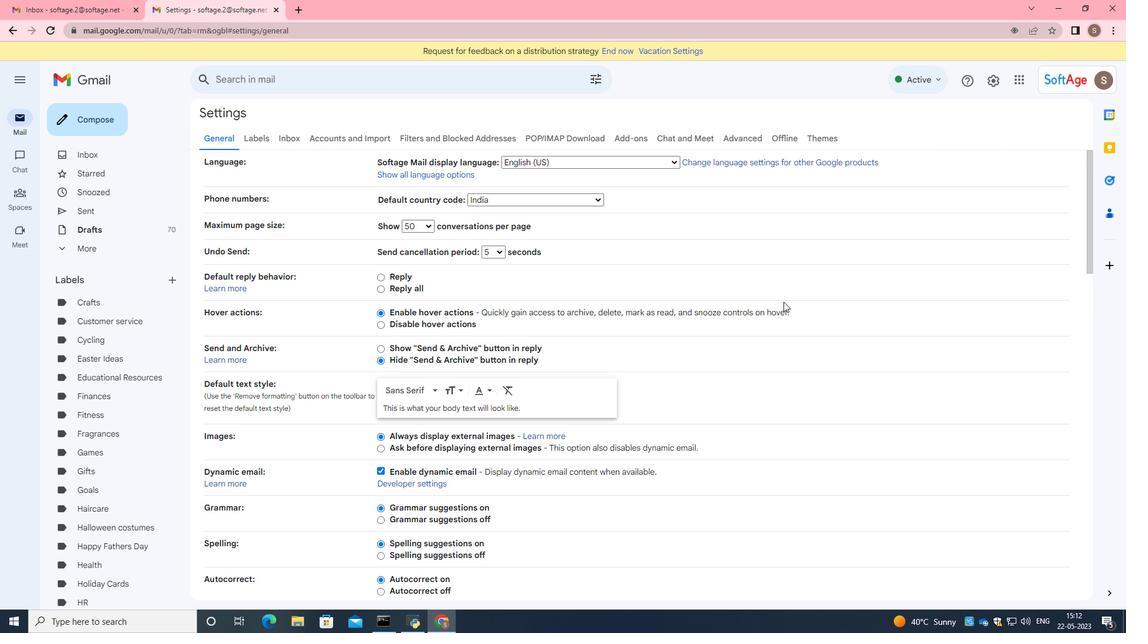 
Action: Mouse scrolled (784, 301) with delta (0, 0)
Screenshot: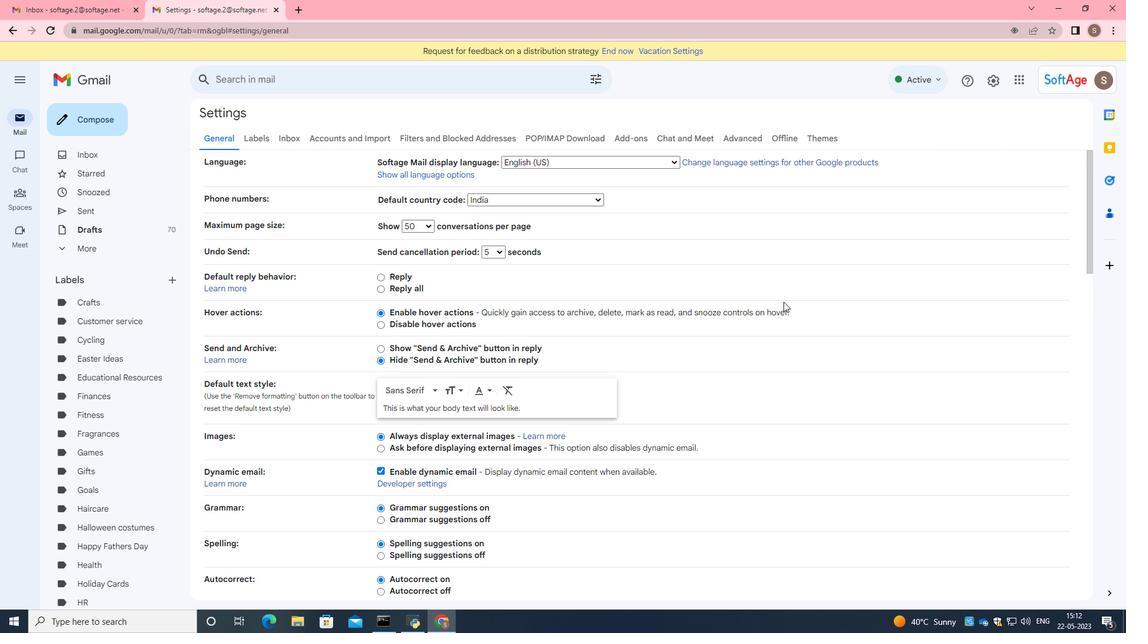 
Action: Mouse scrolled (784, 301) with delta (0, 0)
Screenshot: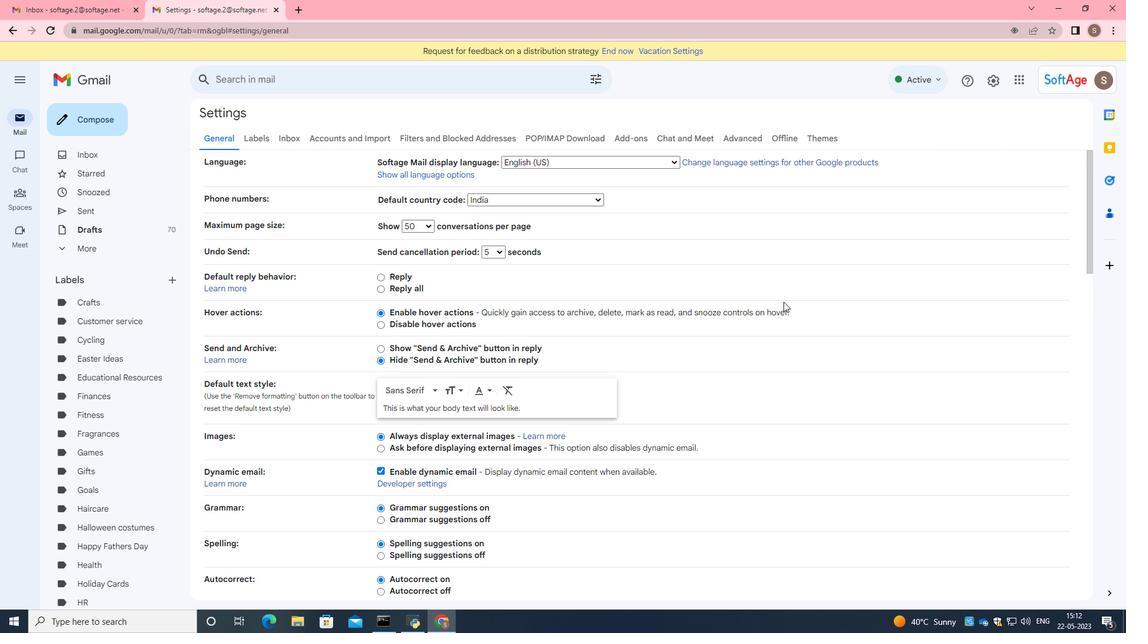 
Action: Mouse scrolled (784, 301) with delta (0, 0)
Screenshot: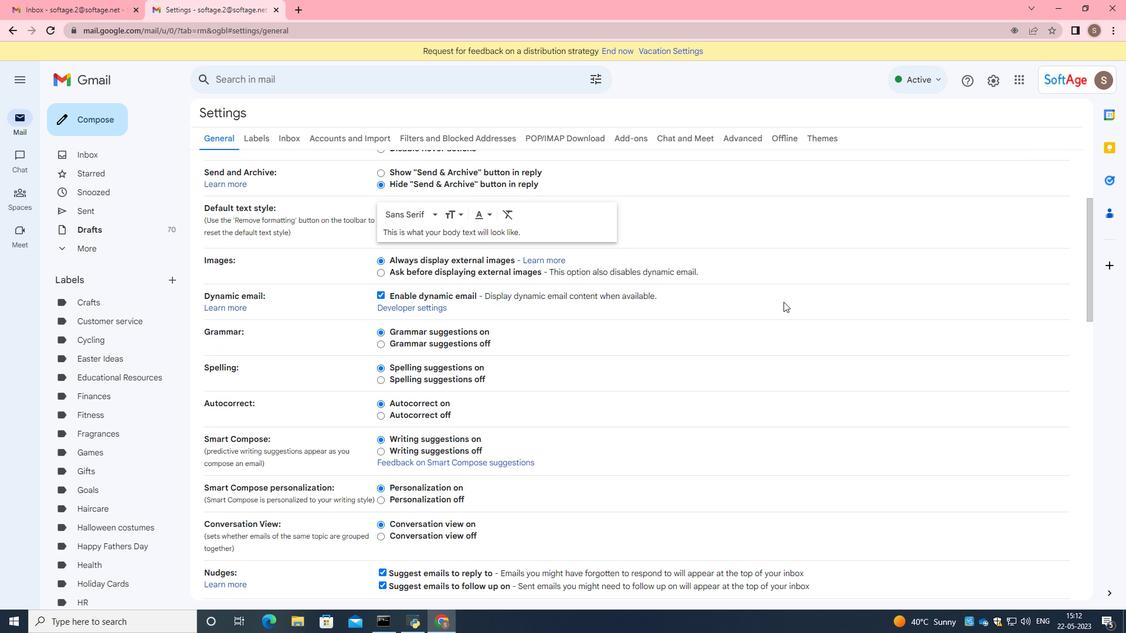 
Action: Mouse scrolled (784, 301) with delta (0, 0)
Screenshot: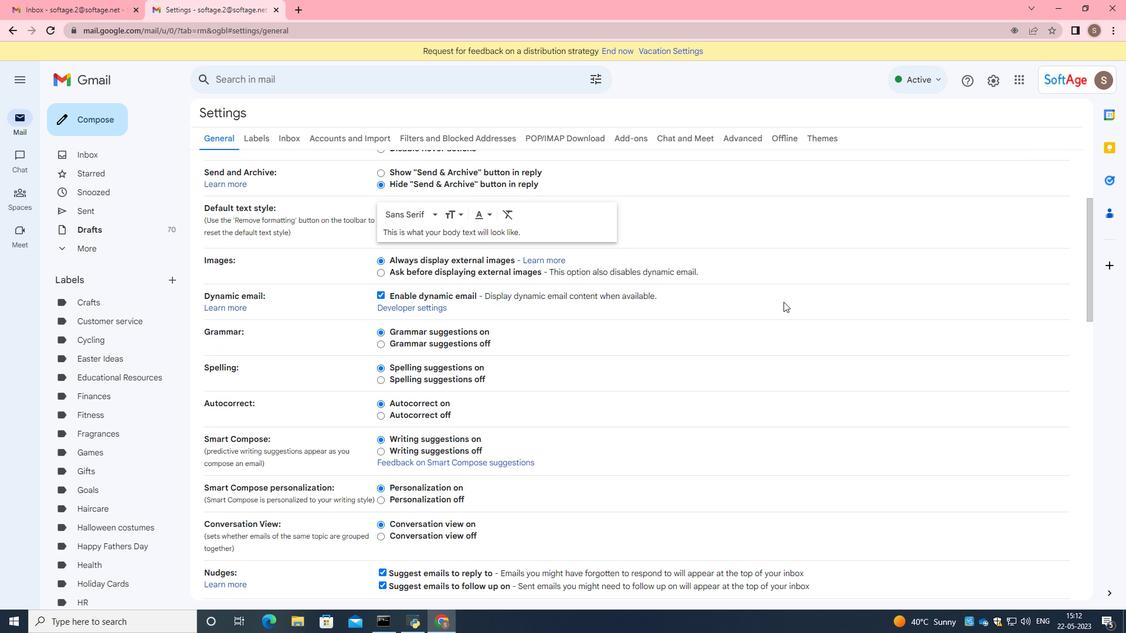 
Action: Mouse moved to (783, 301)
Screenshot: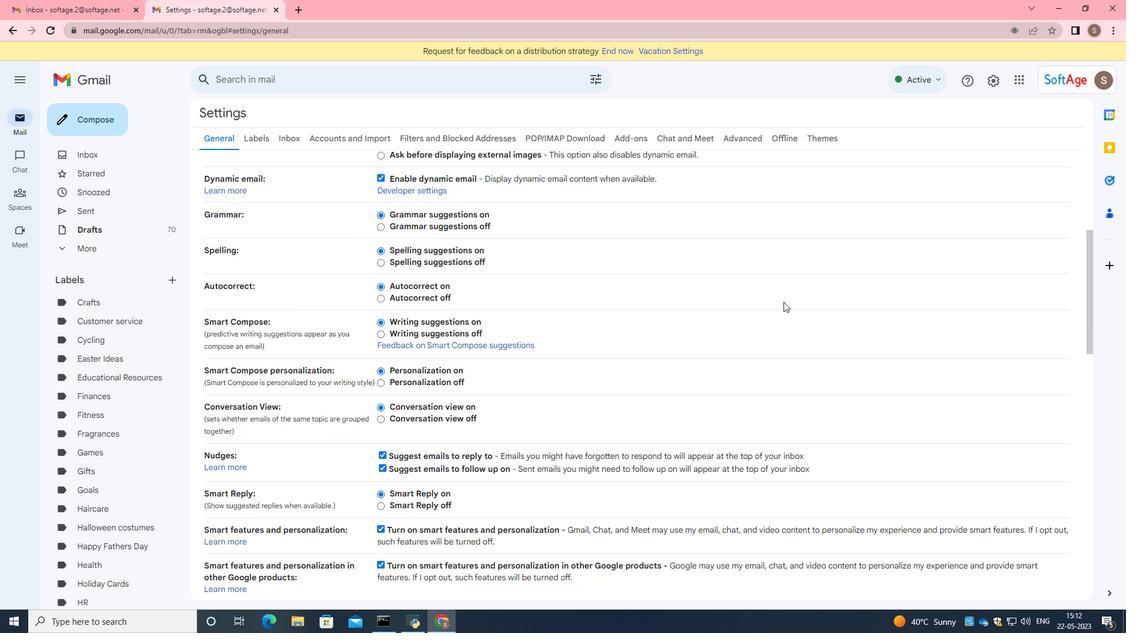 
Action: Mouse scrolled (783, 301) with delta (0, 0)
Screenshot: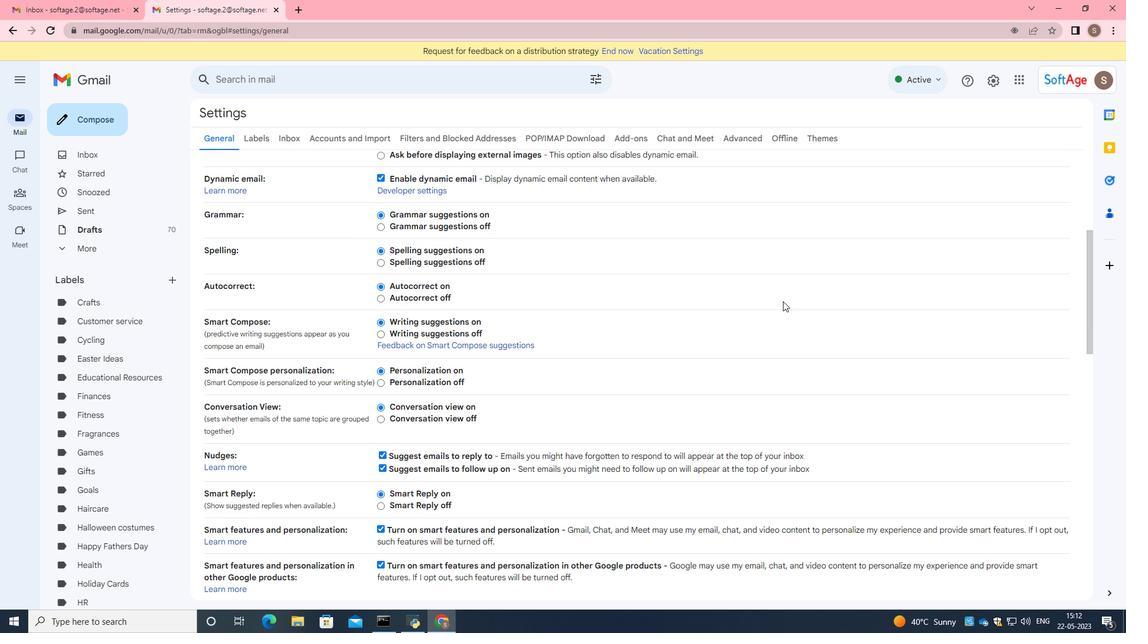 
Action: Mouse scrolled (783, 301) with delta (0, 0)
Screenshot: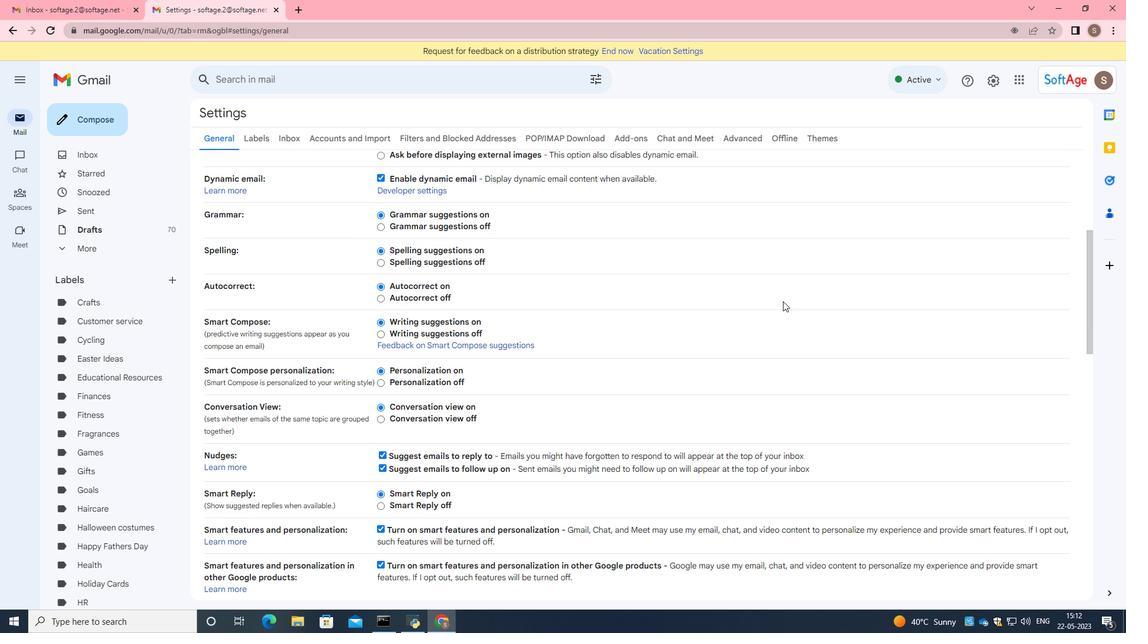 
Action: Mouse scrolled (783, 301) with delta (0, 0)
Screenshot: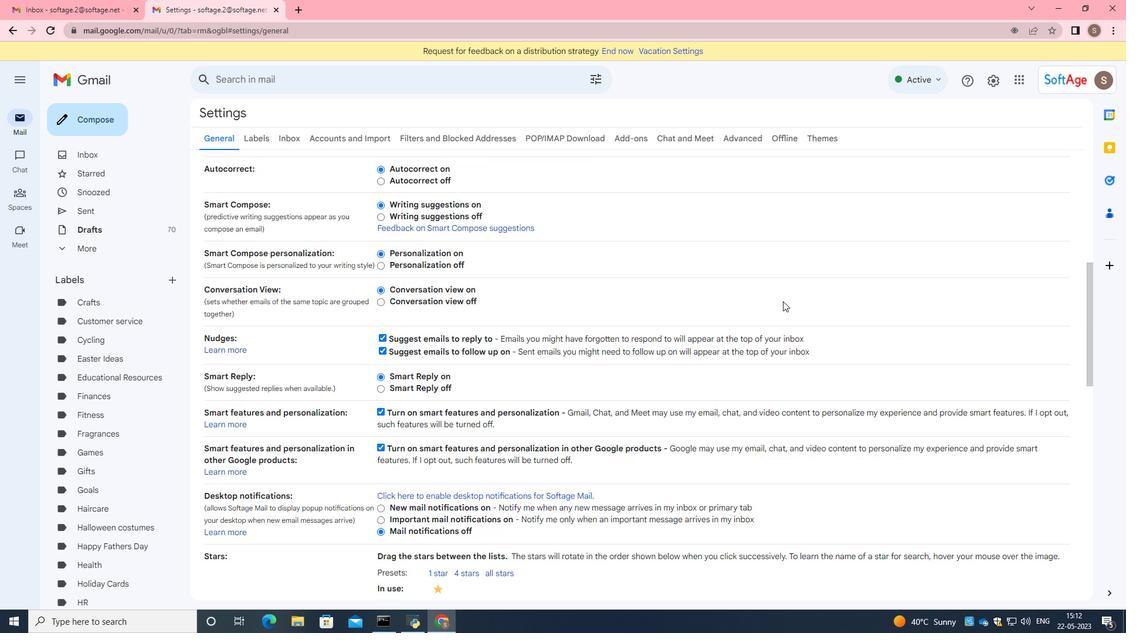 
Action: Mouse scrolled (783, 301) with delta (0, 0)
Screenshot: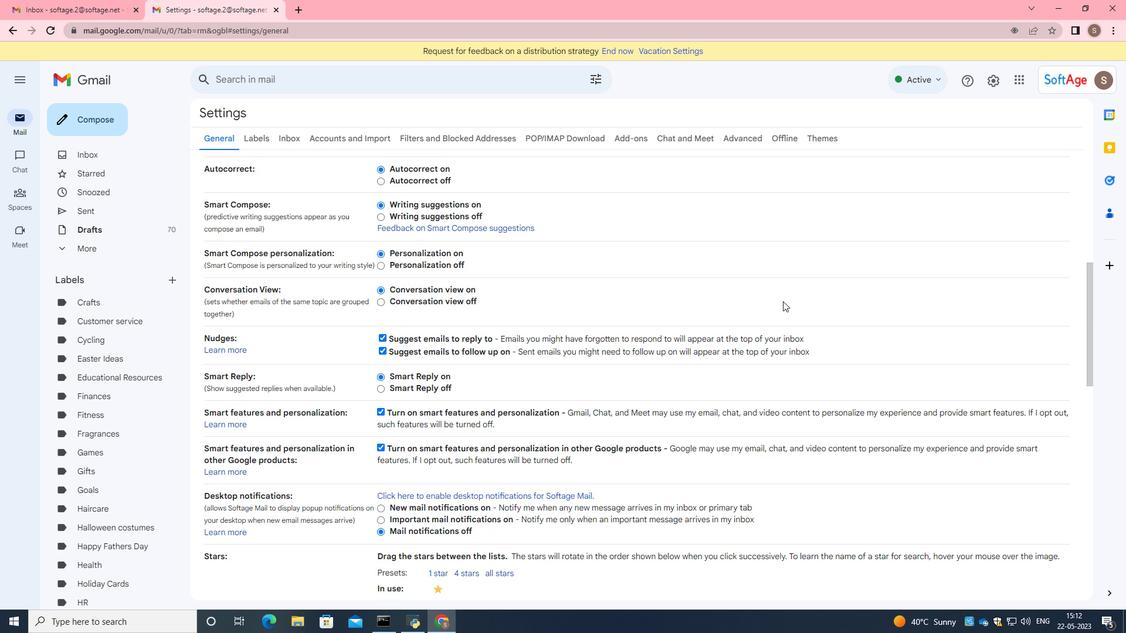 
Action: Mouse moved to (785, 296)
Screenshot: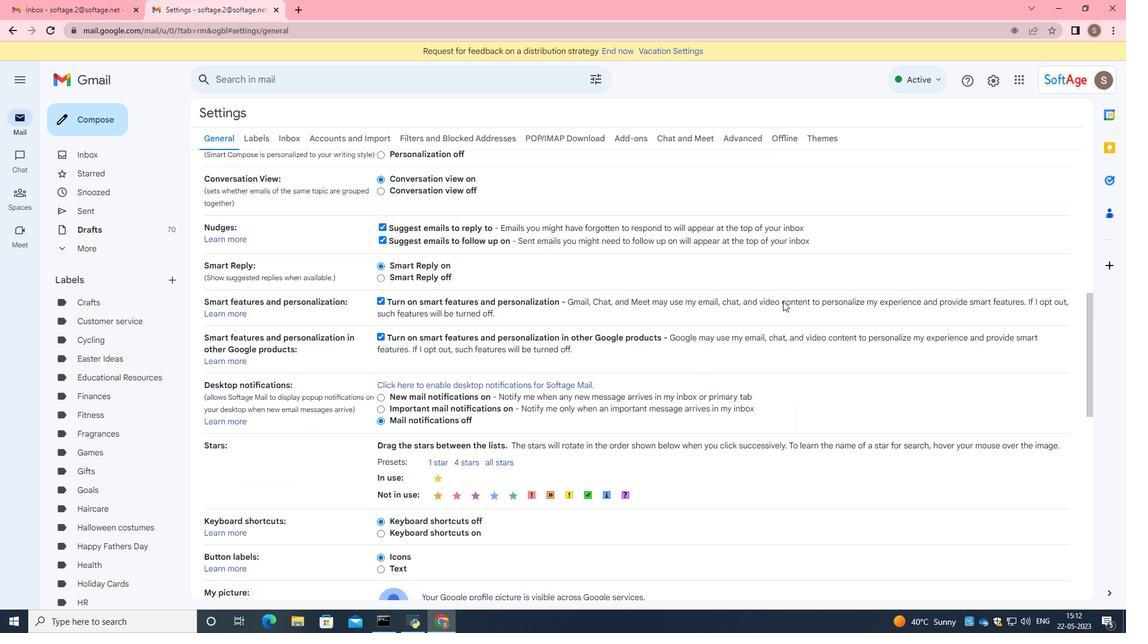 
Action: Mouse scrolled (785, 296) with delta (0, 0)
Screenshot: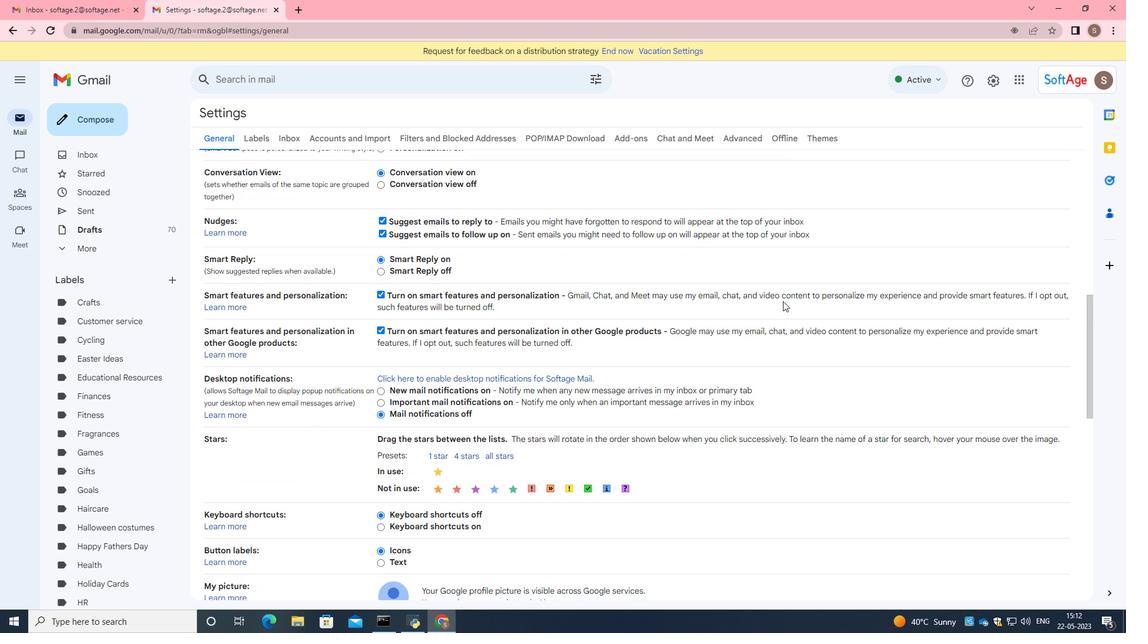 
Action: Mouse scrolled (785, 296) with delta (0, 0)
Screenshot: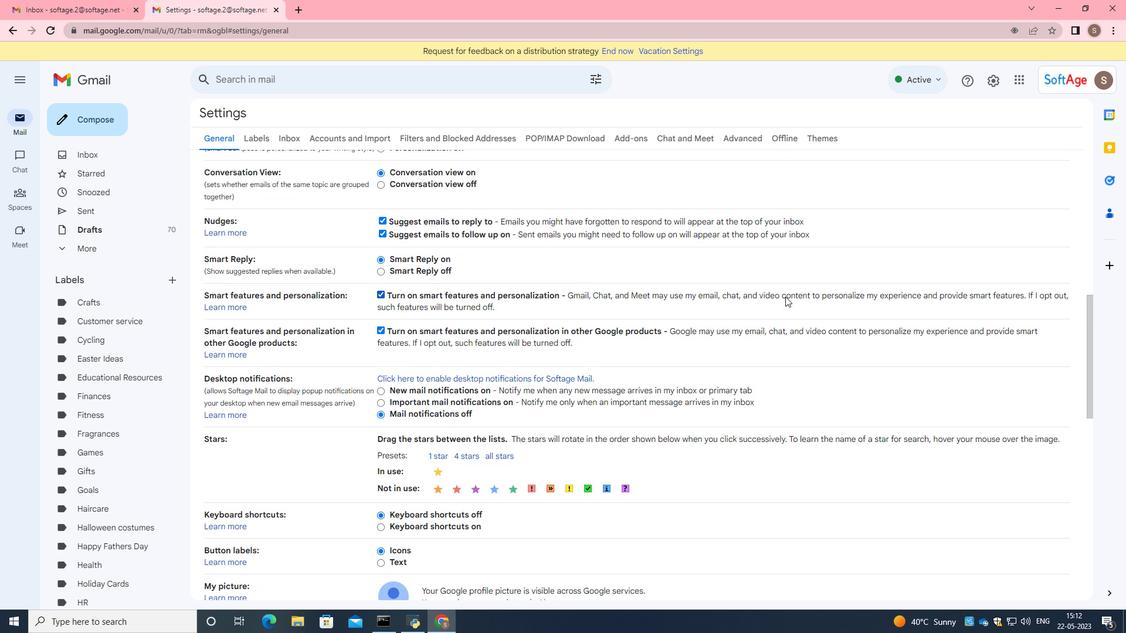 
Action: Mouse moved to (613, 437)
Screenshot: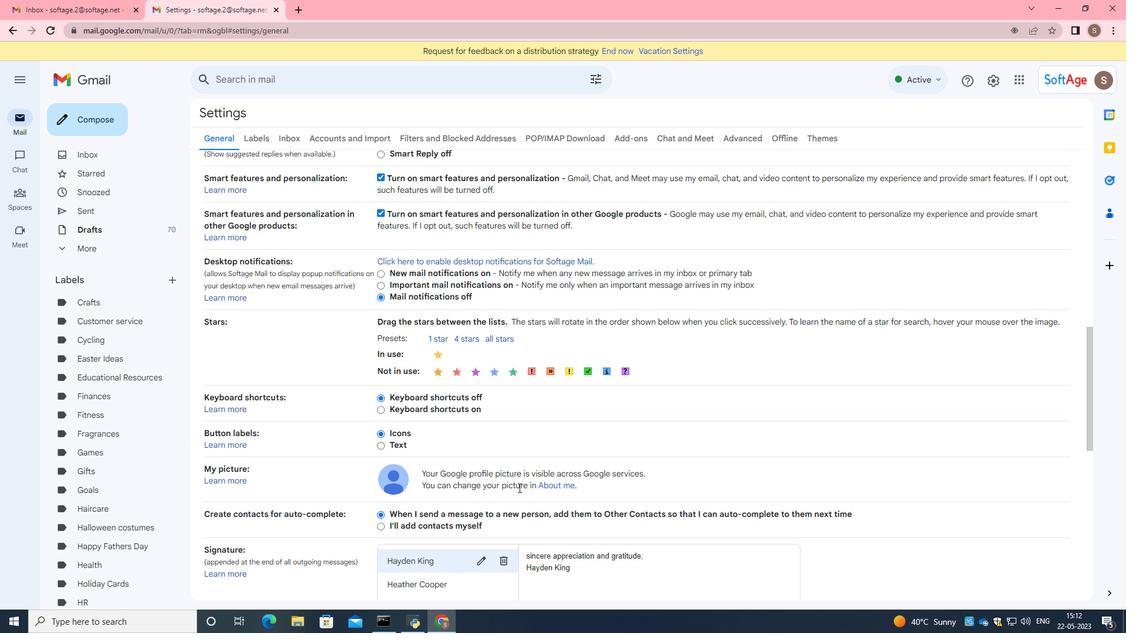 
Action: Mouse scrolled (613, 437) with delta (0, 0)
Screenshot: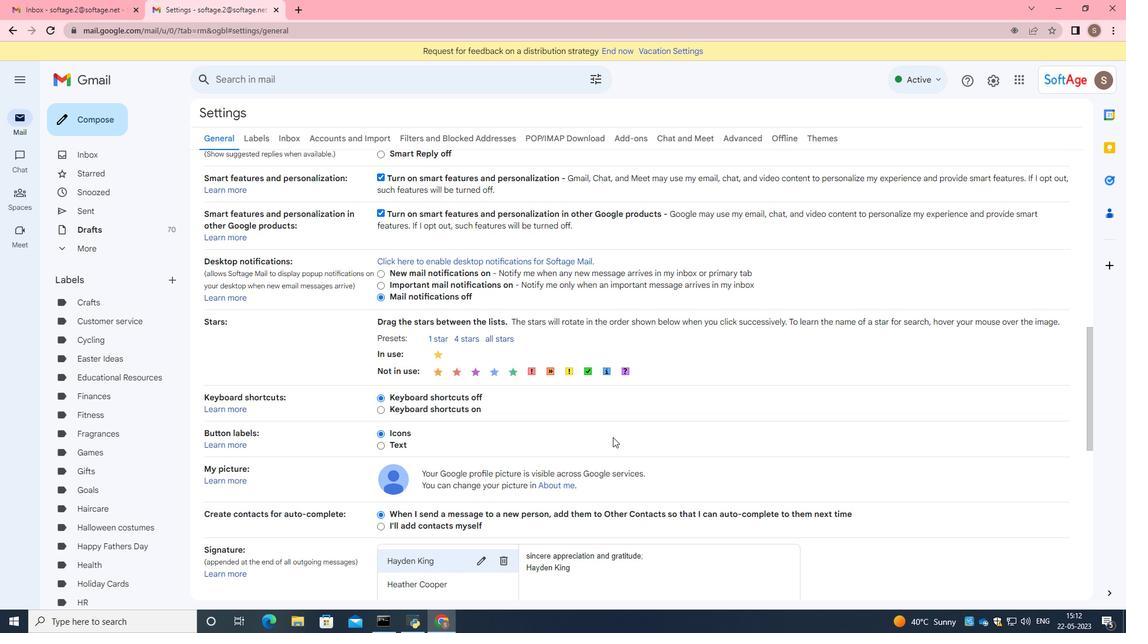 
Action: Mouse moved to (495, 502)
Screenshot: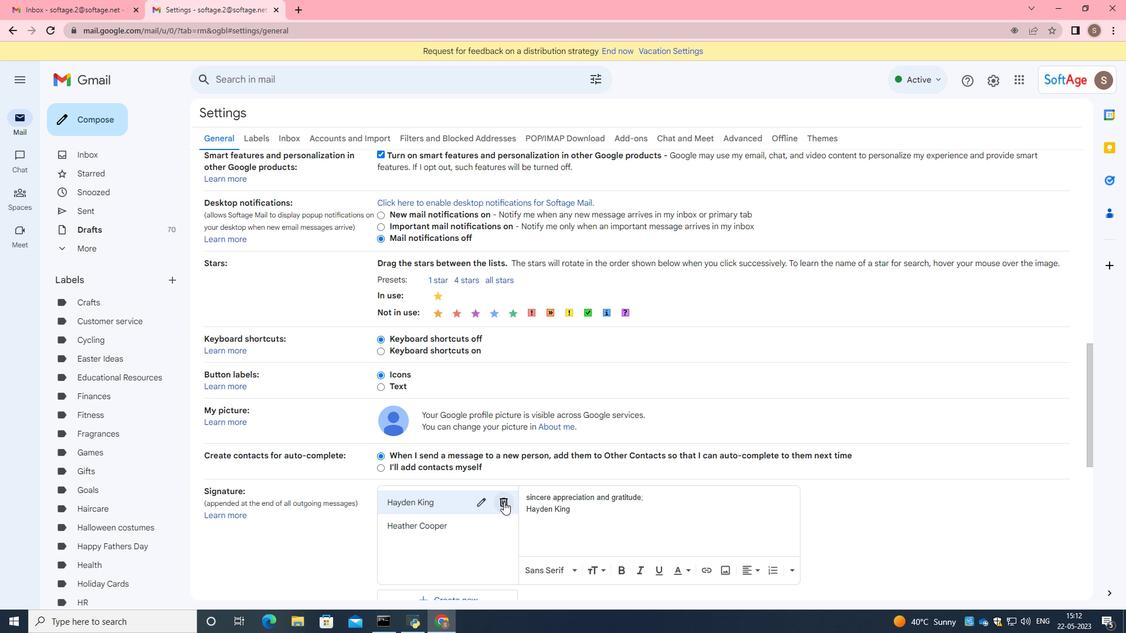 
Action: Mouse pressed left at (495, 502)
Screenshot: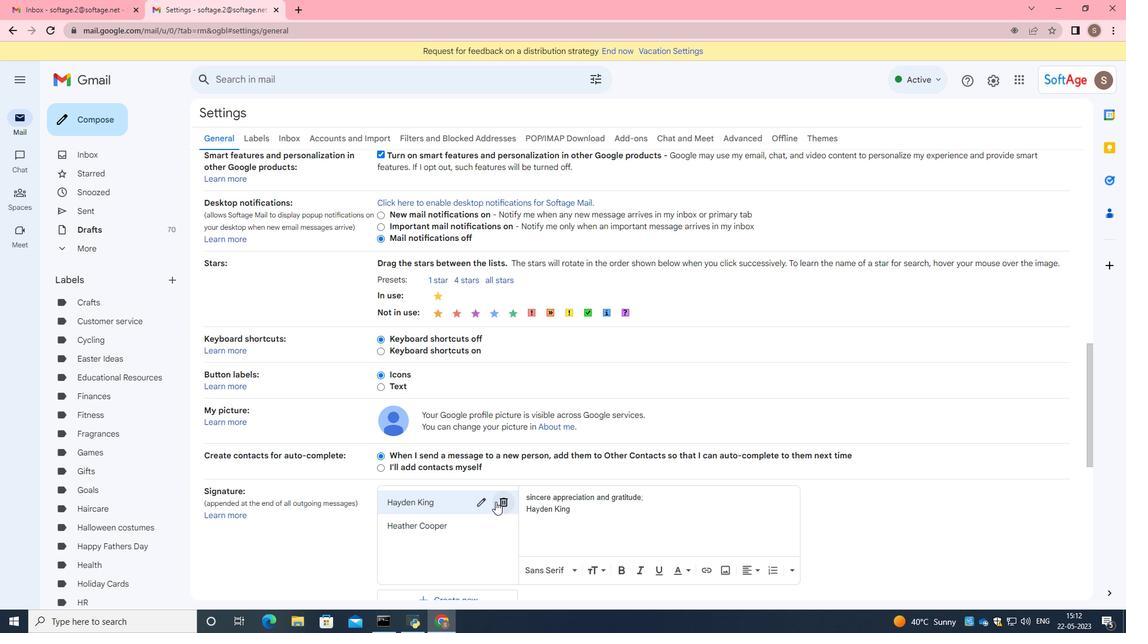 
Action: Mouse moved to (641, 347)
Screenshot: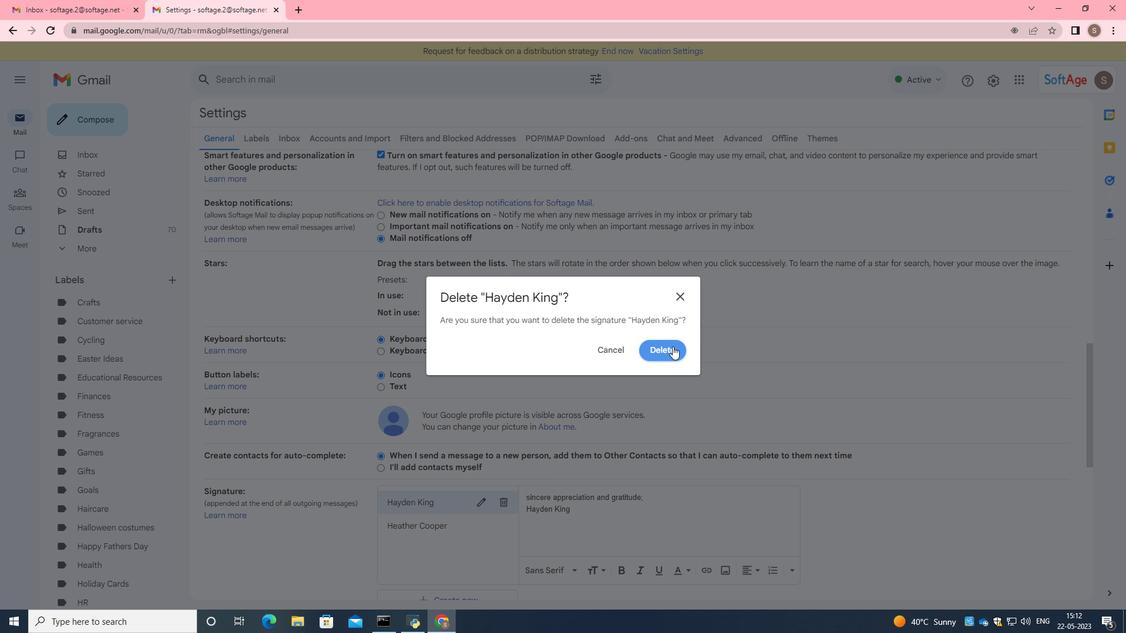 
Action: Mouse pressed left at (641, 347)
Screenshot: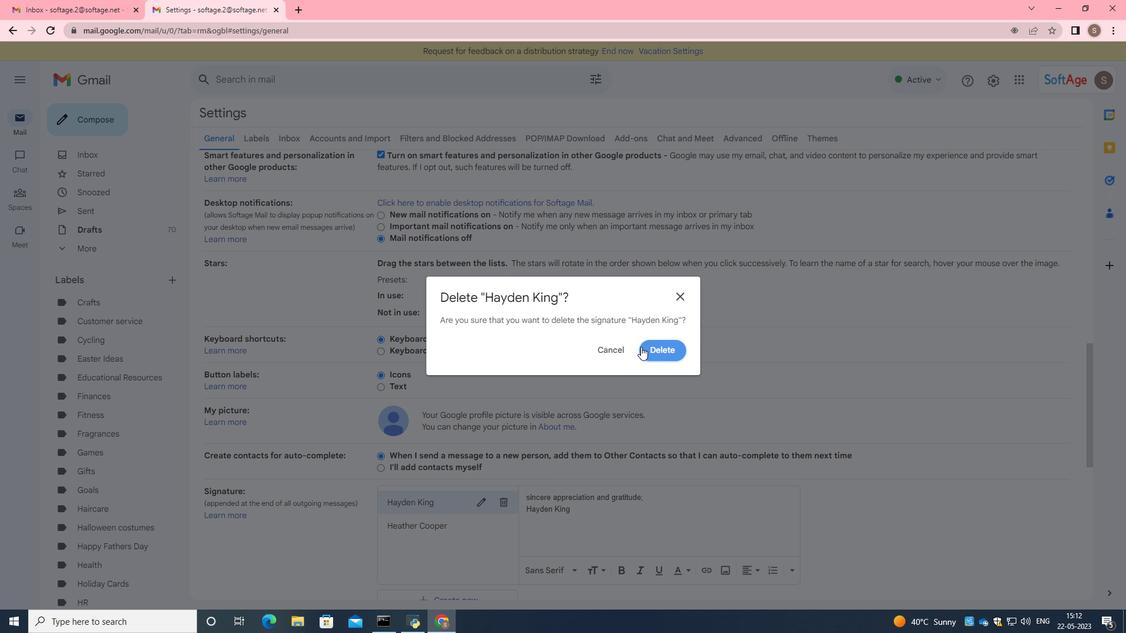 
Action: Mouse moved to (498, 505)
Screenshot: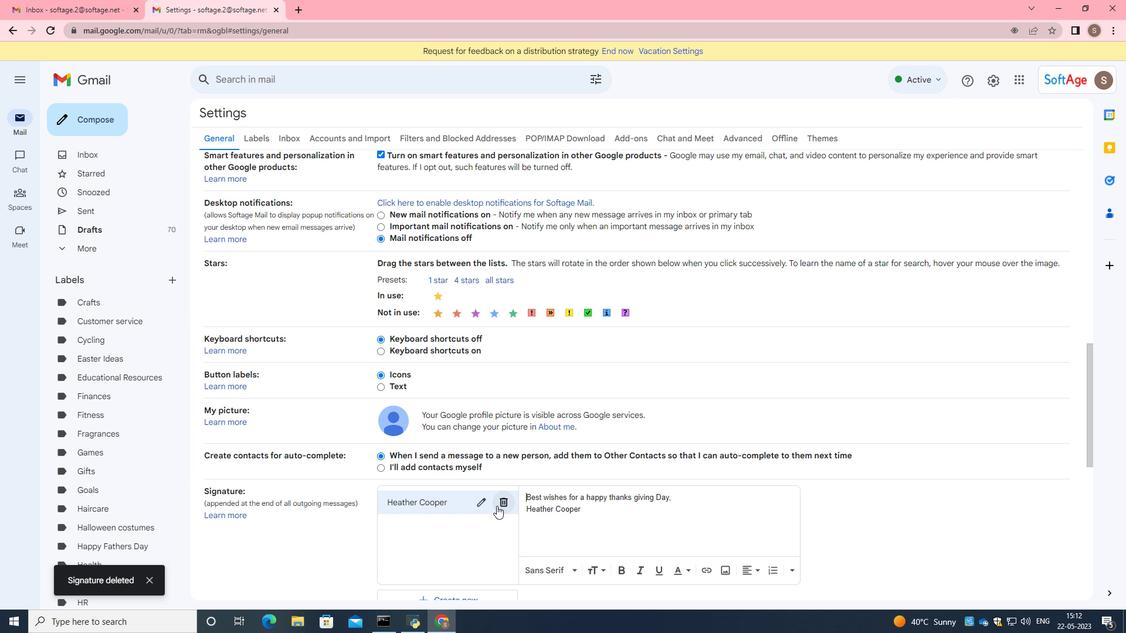 
Action: Mouse pressed left at (498, 505)
Screenshot: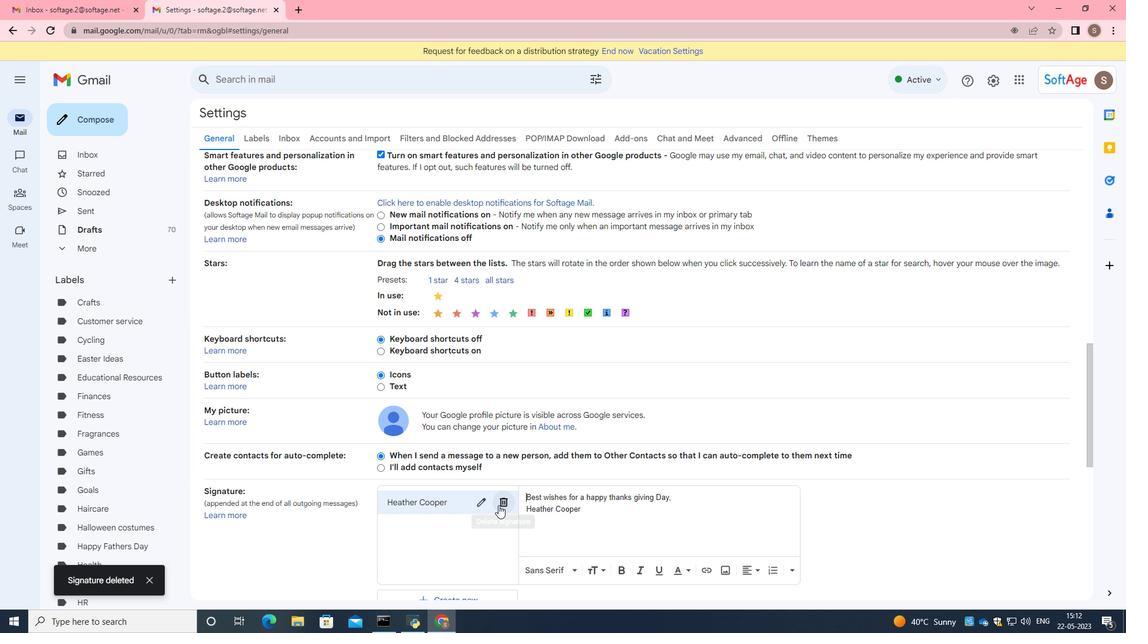 
Action: Mouse moved to (674, 353)
Screenshot: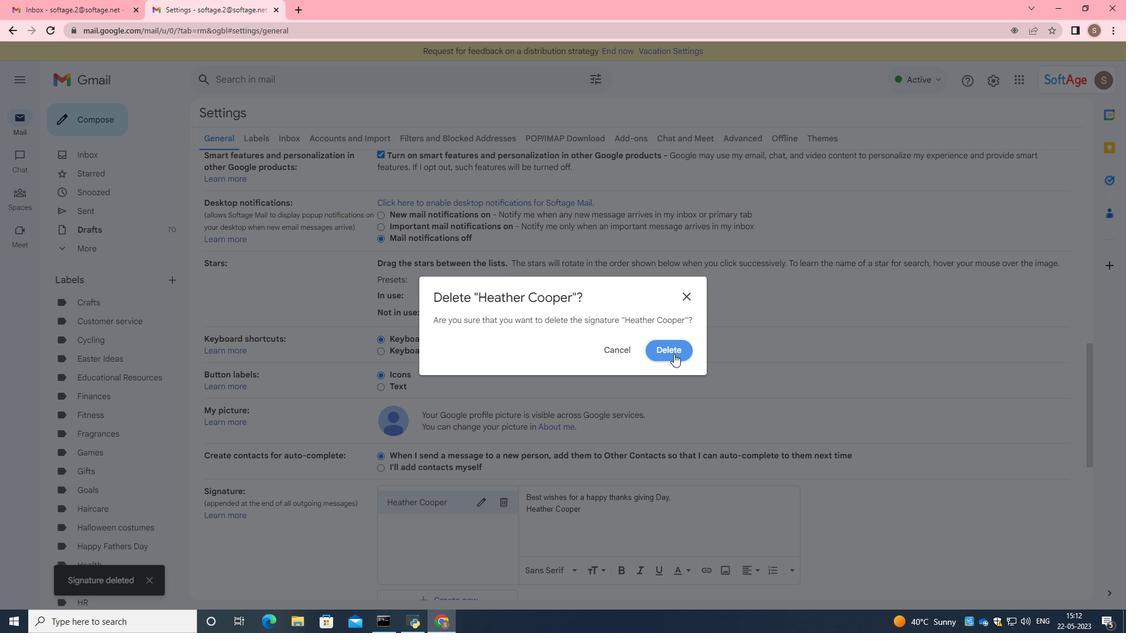 
Action: Mouse pressed left at (674, 353)
Screenshot: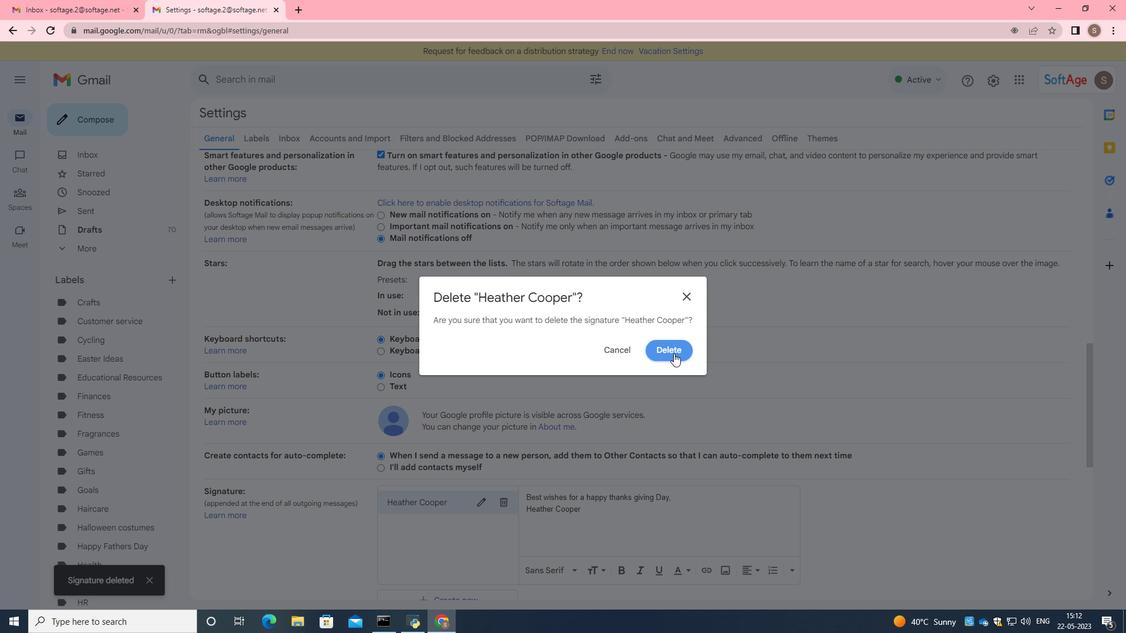 
Action: Mouse moved to (436, 515)
Screenshot: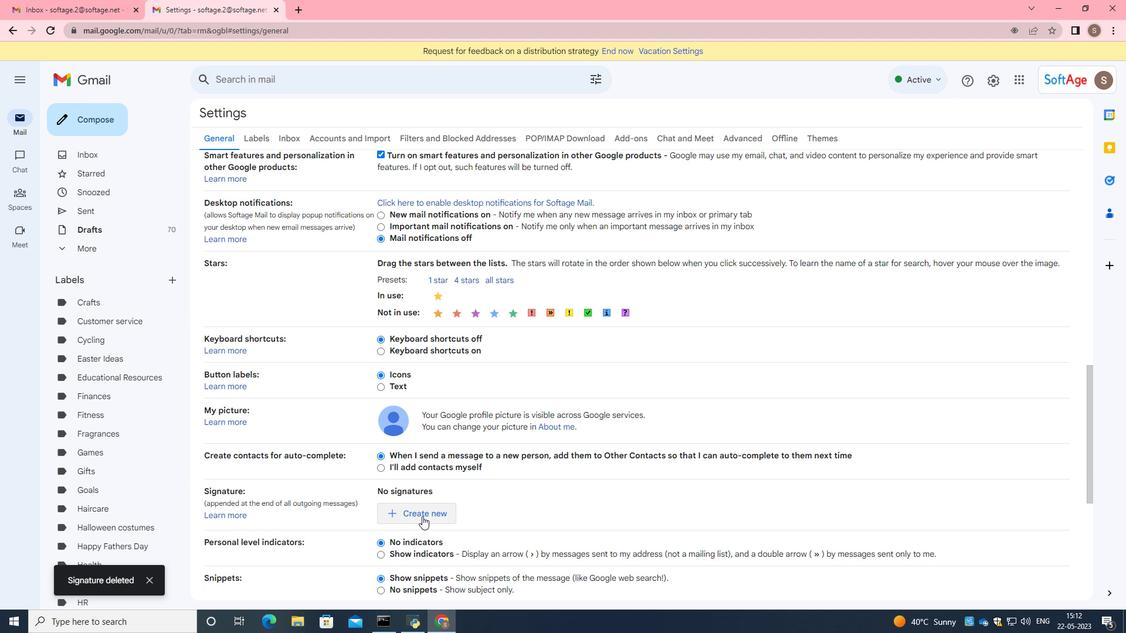 
Action: Mouse pressed left at (436, 515)
Screenshot: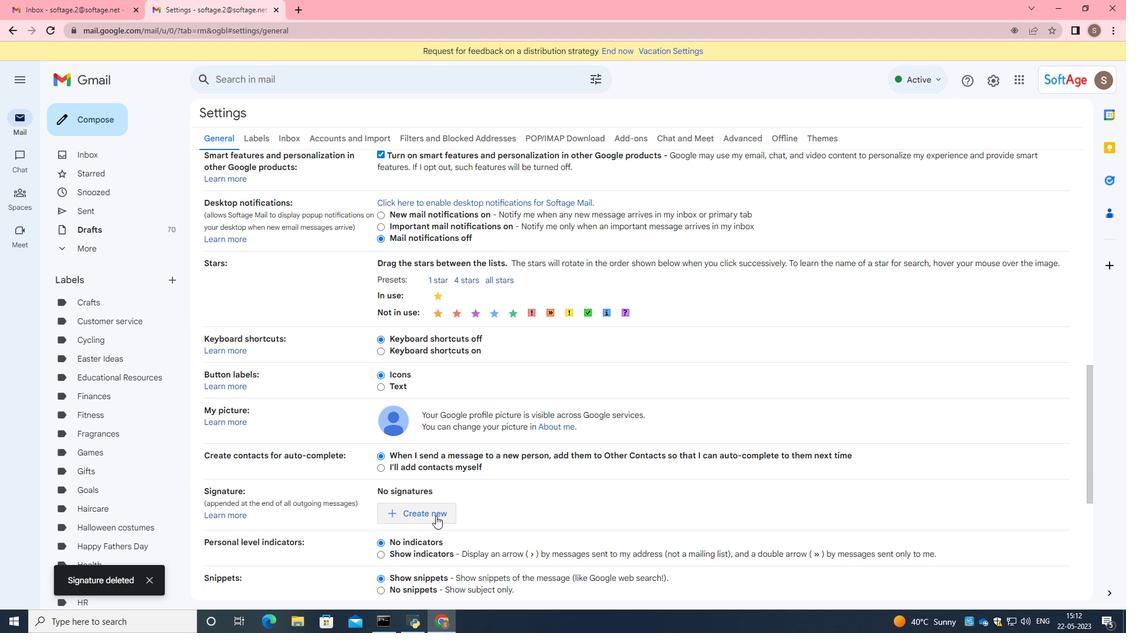 
Action: Mouse moved to (514, 314)
Screenshot: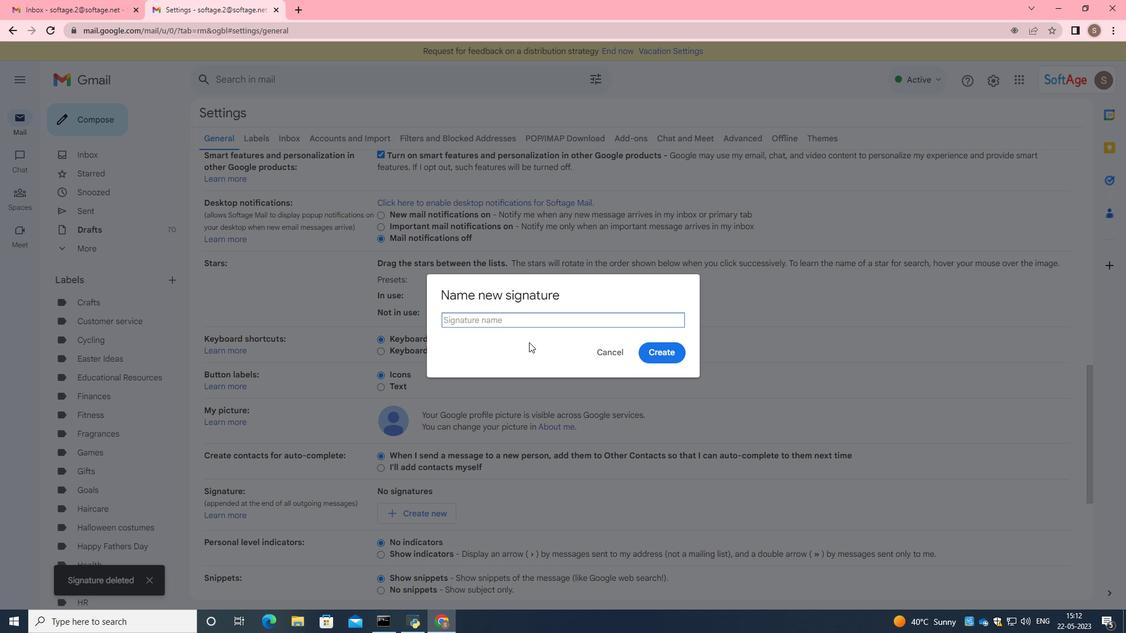 
Action: Key pressed <Key.caps_lock>J<Key.caps_lock>ane<Key.space><Key.caps_lock>T<Key.caps_lock>hompson
Screenshot: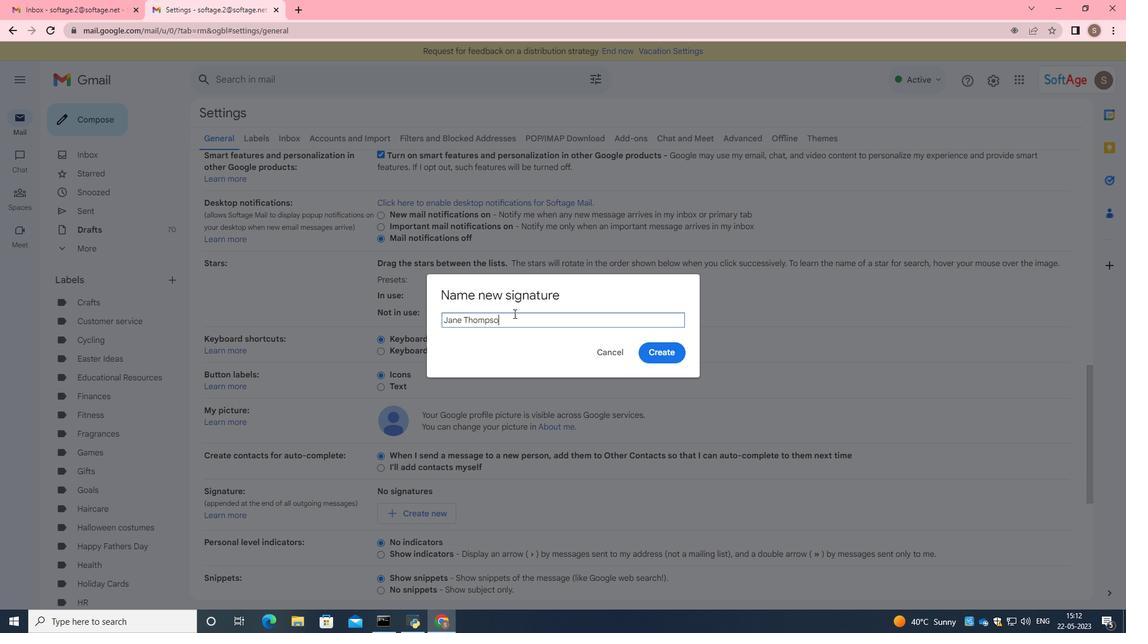 
Action: Mouse moved to (663, 360)
Screenshot: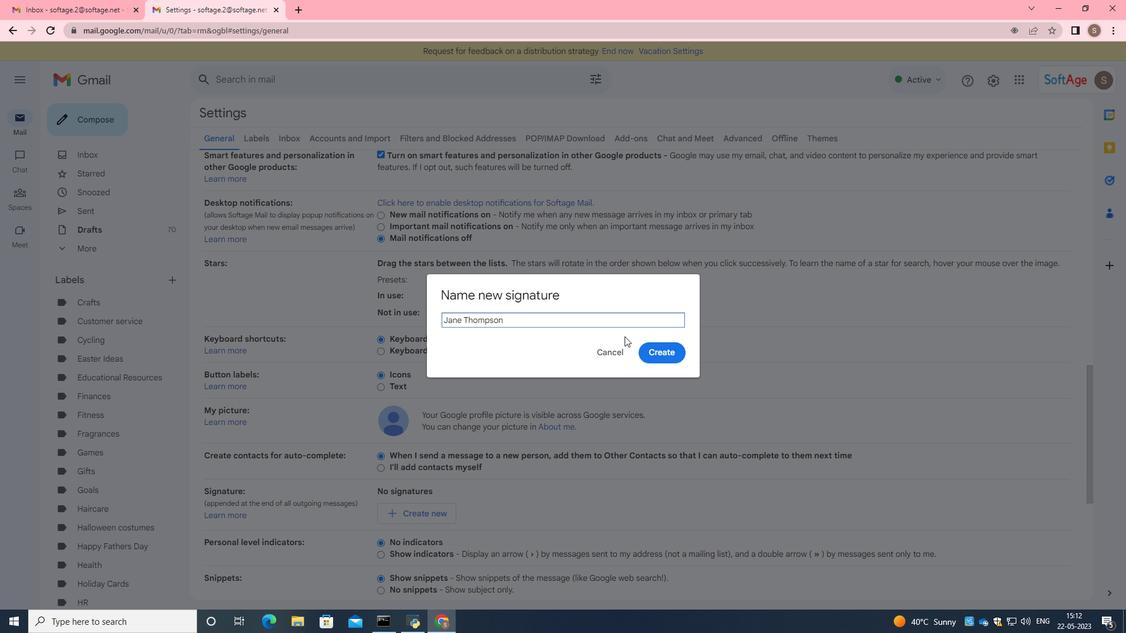 
Action: Mouse pressed left at (663, 360)
Screenshot: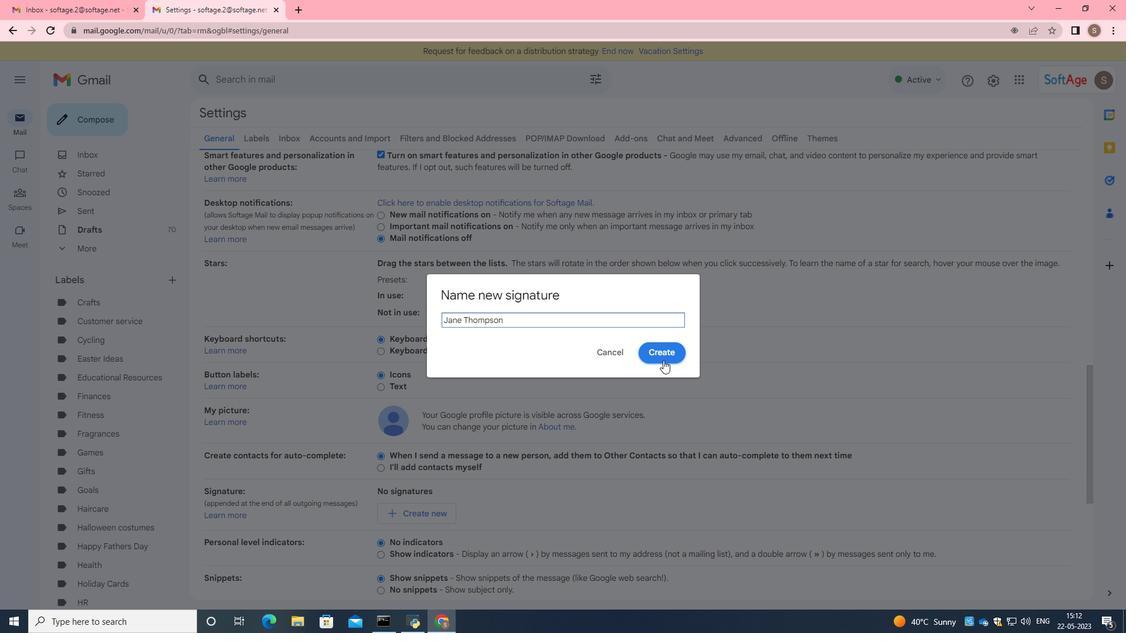 
Action: Mouse moved to (645, 366)
Screenshot: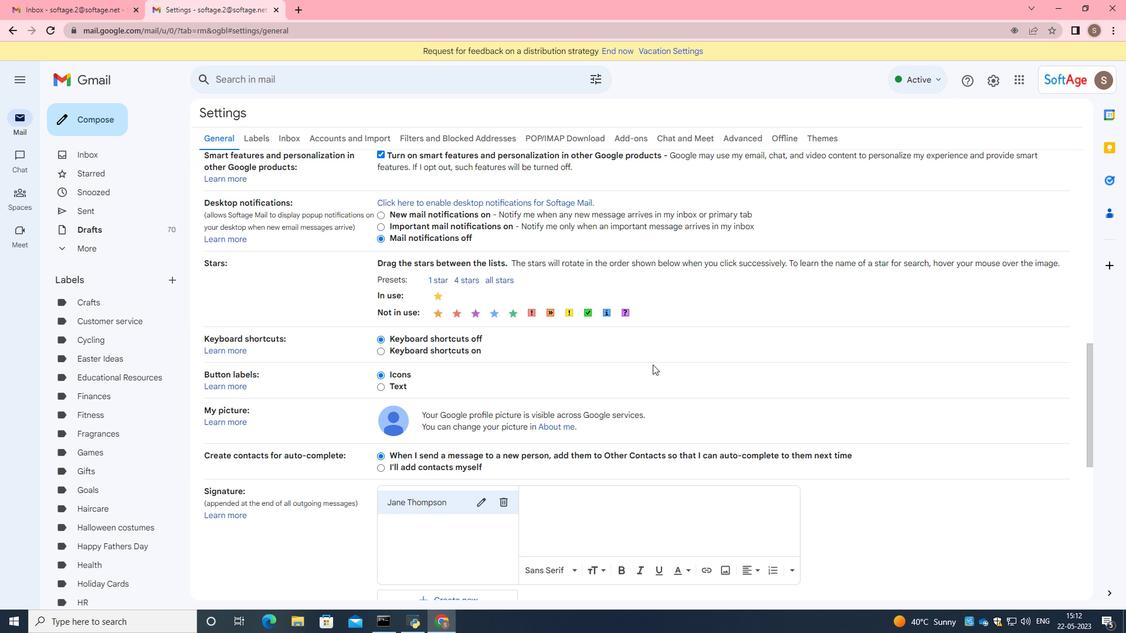 
Action: Mouse scrolled (645, 366) with delta (0, 0)
Screenshot: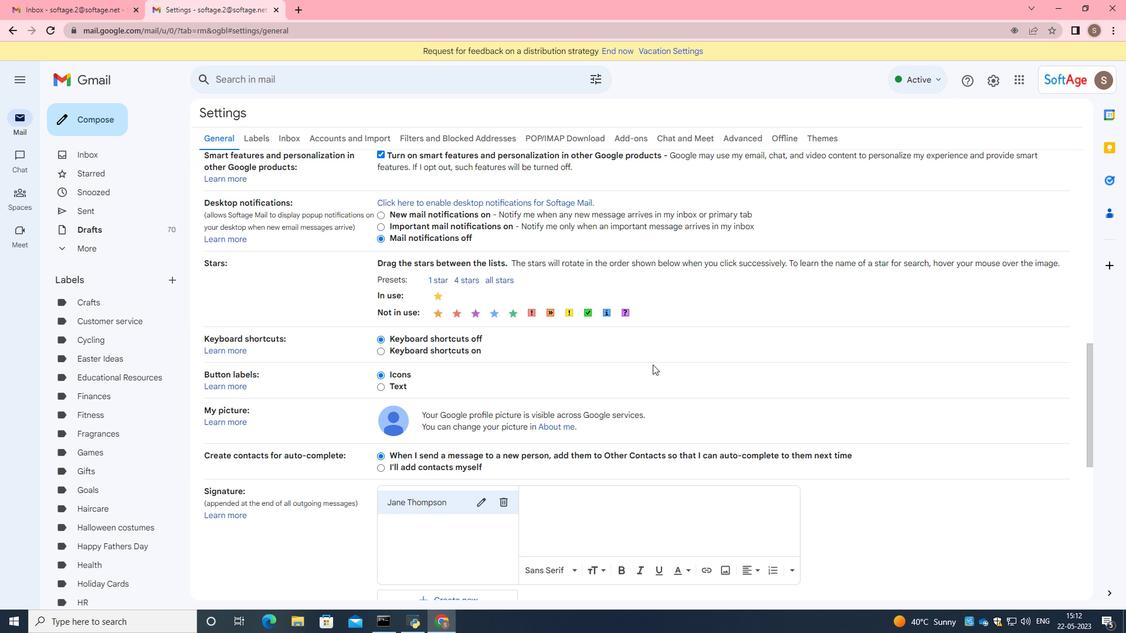 
Action: Mouse moved to (643, 367)
Screenshot: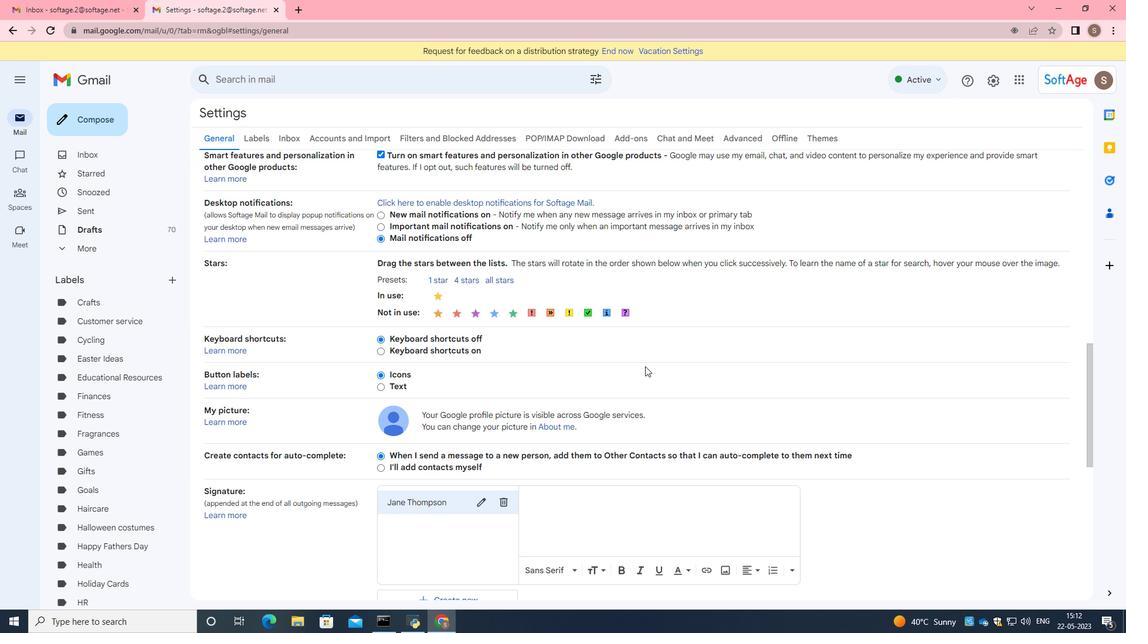 
Action: Mouse scrolled (643, 366) with delta (0, 0)
Screenshot: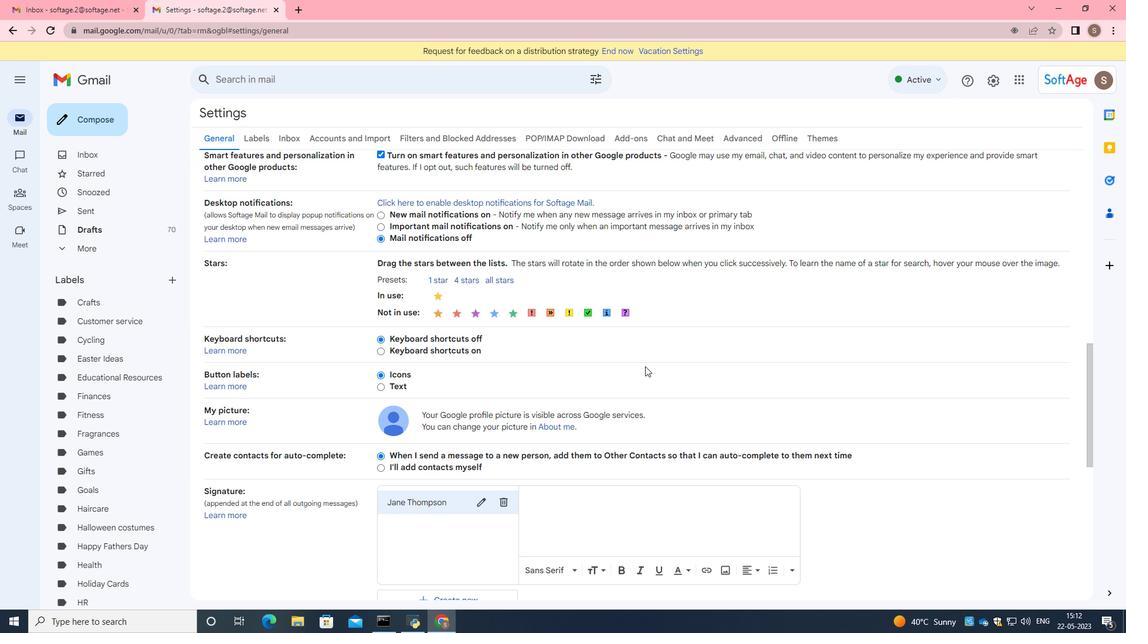 
Action: Mouse scrolled (643, 366) with delta (0, 0)
Screenshot: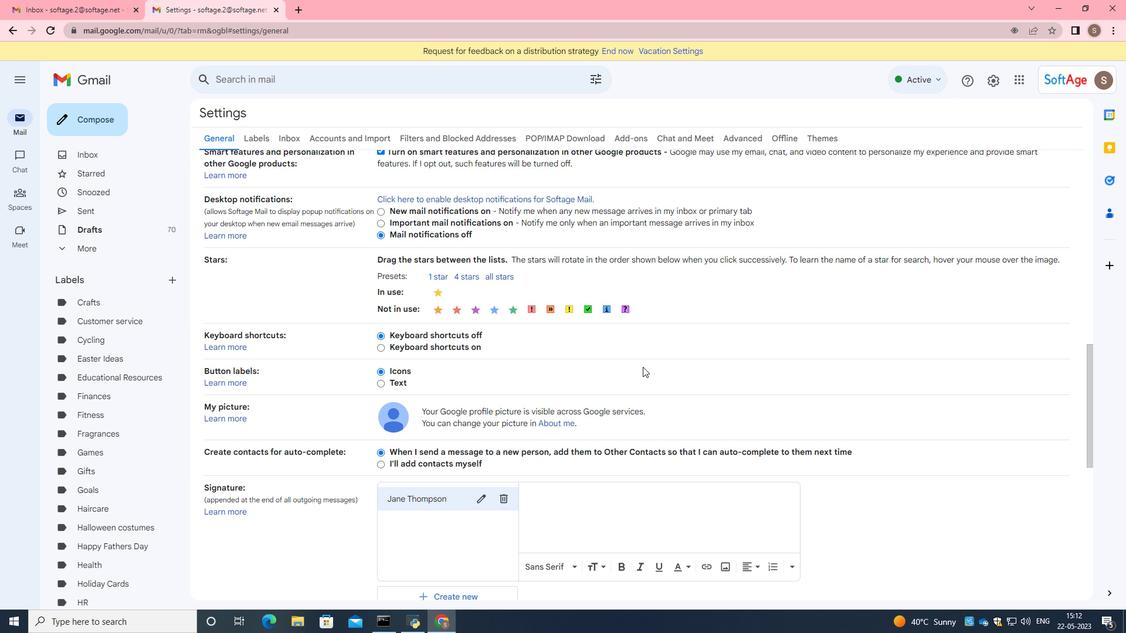 
Action: Mouse moved to (578, 372)
Screenshot: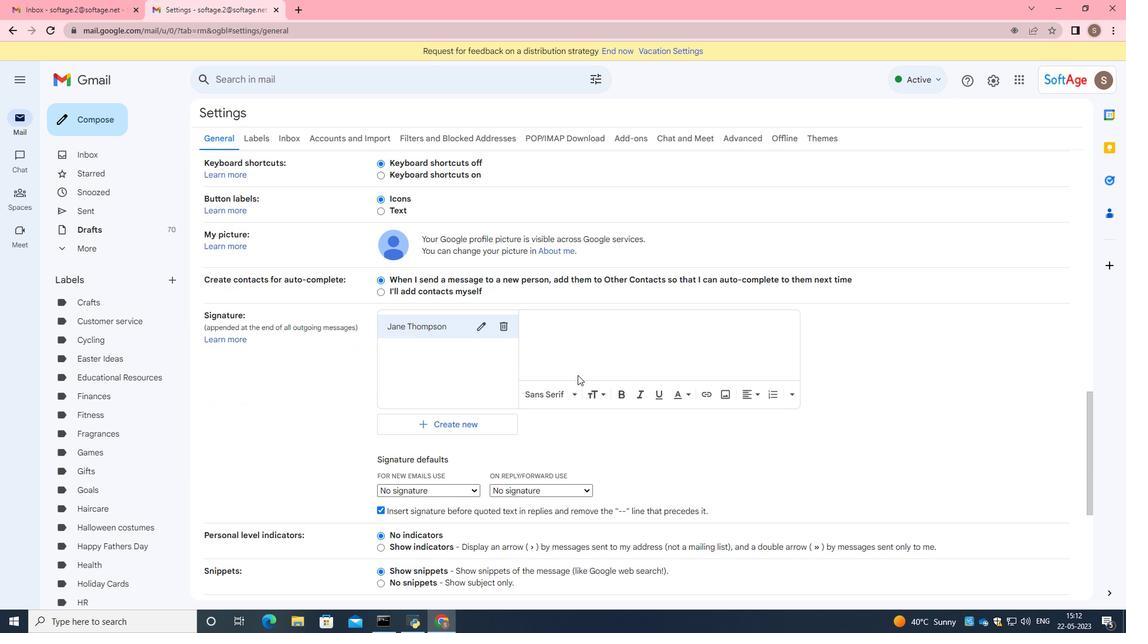 
Action: Mouse pressed left at (578, 372)
Screenshot: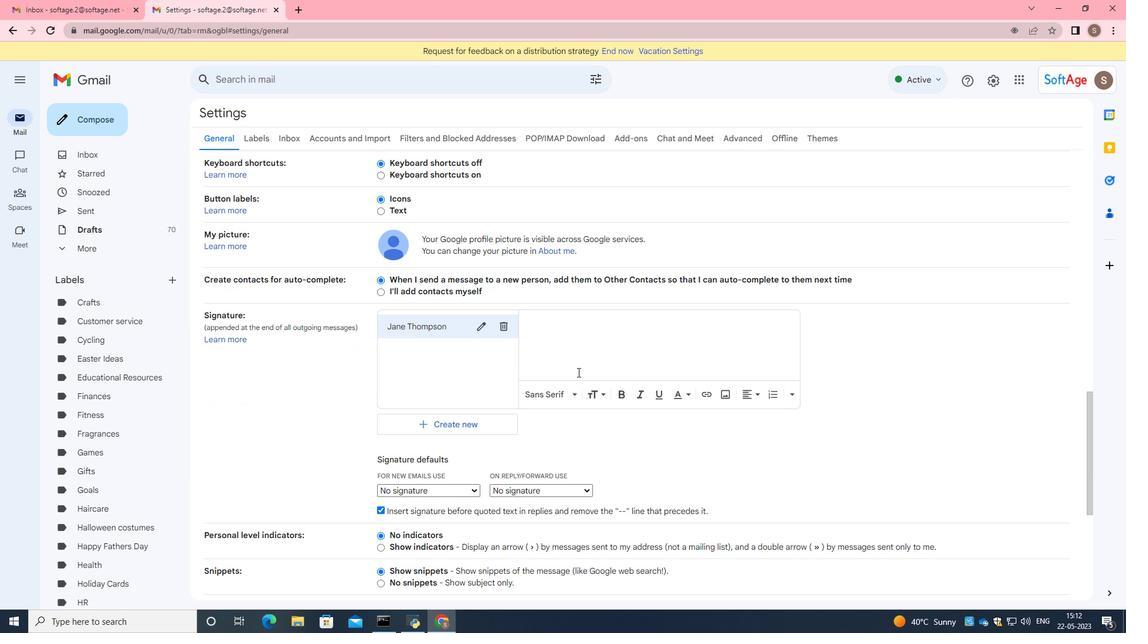 
Action: Key pressed <Key.caps_lock>B<Key.caps_lock>est<Key.space><Key.caps_lock>W<Key.caps_lock>ishes<Key.space>for<Key.space>a<Key.space>happy<Key.space>fathers<Key.space><Key.caps_lock>D<Key.caps_lock>ay,<Key.enter><Key.caps_lock>J<Key.caps_lock>ane<Key.space><Key.caps_lock>T<Key.caps_lock>hompson
Screenshot: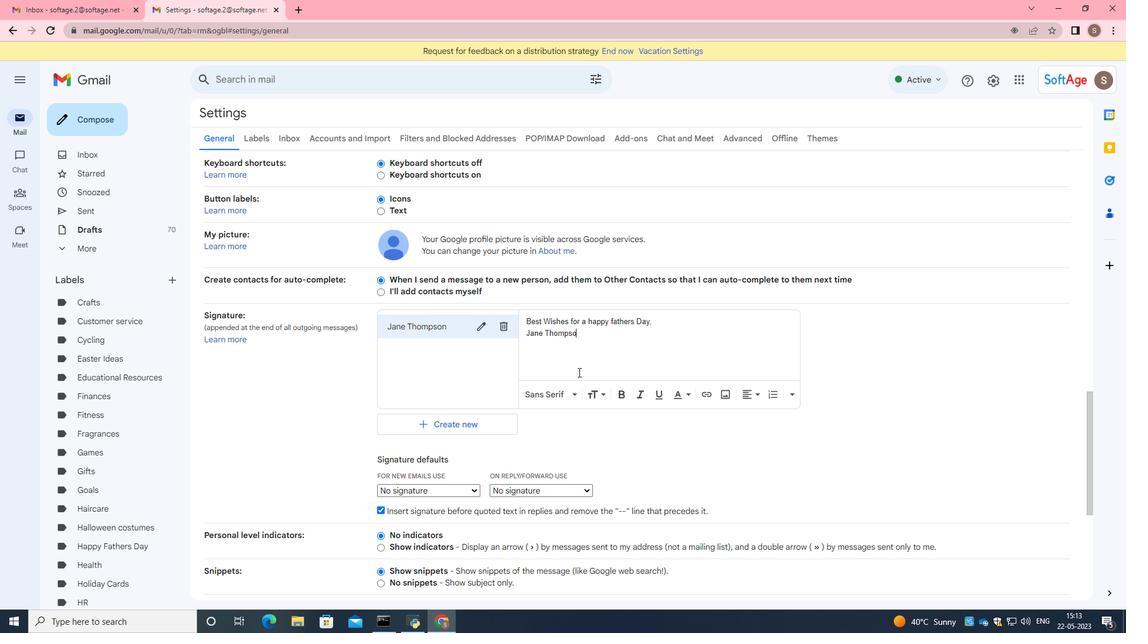 
Action: Mouse scrolled (578, 372) with delta (0, 0)
Screenshot: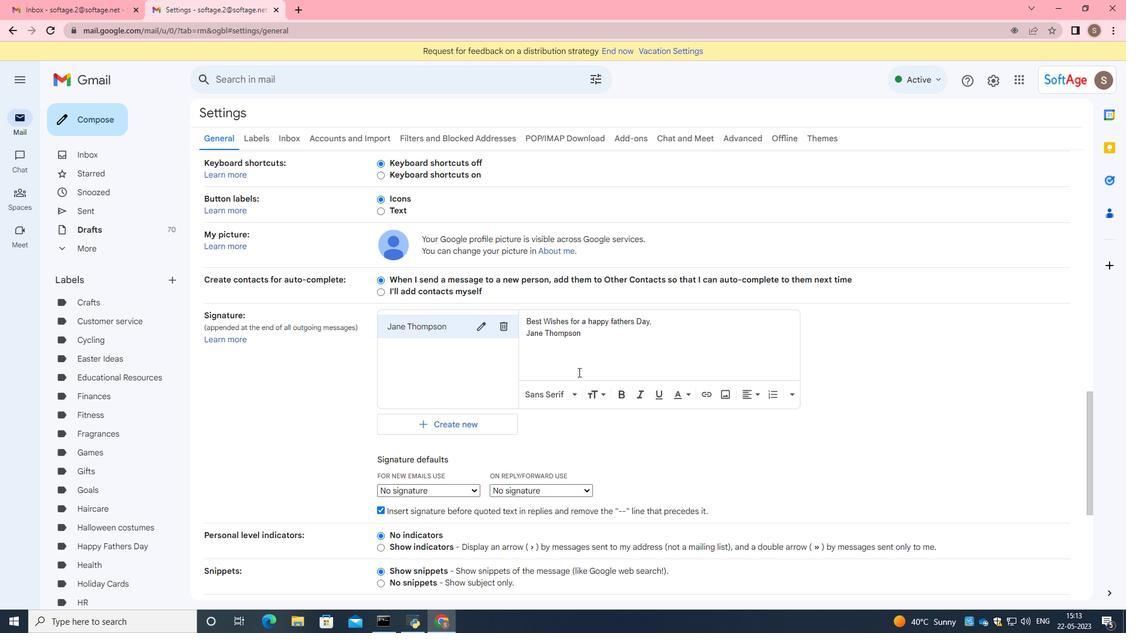 
Action: Mouse scrolled (578, 372) with delta (0, 0)
Screenshot: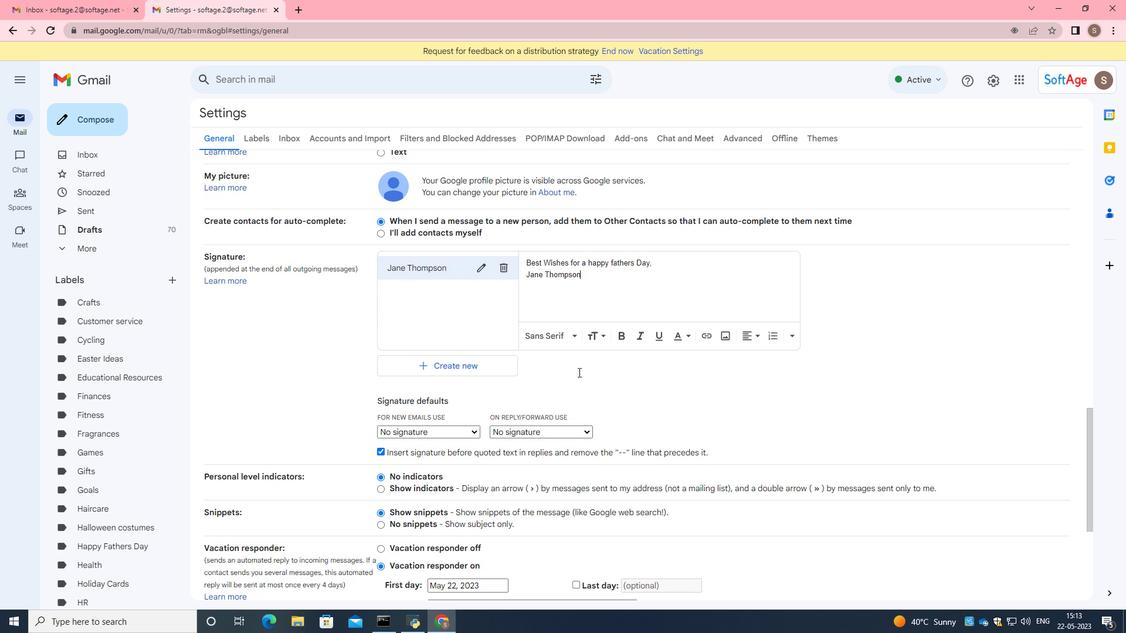 
Action: Mouse scrolled (578, 372) with delta (0, 0)
Screenshot: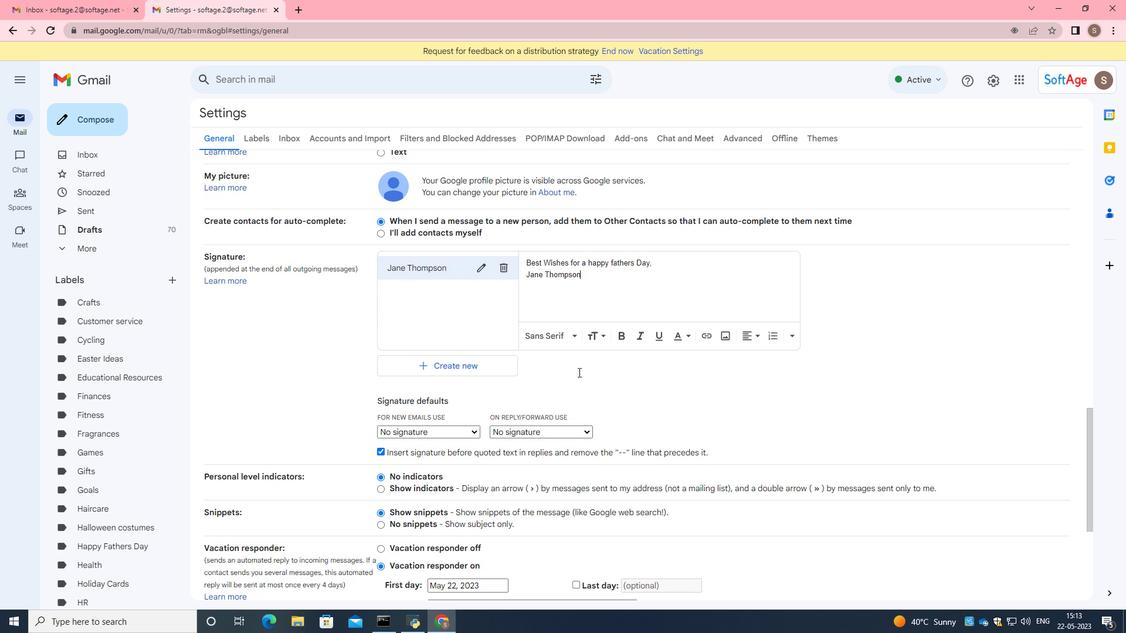 
Action: Mouse scrolled (578, 372) with delta (0, 0)
Screenshot: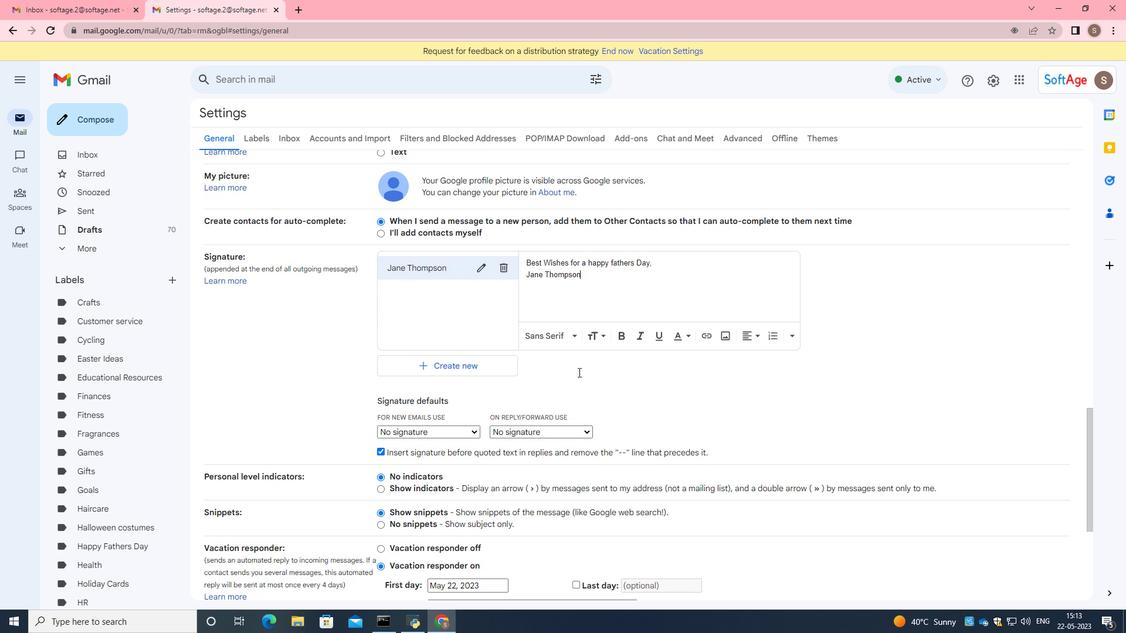 
Action: Mouse scrolled (578, 372) with delta (0, 0)
Screenshot: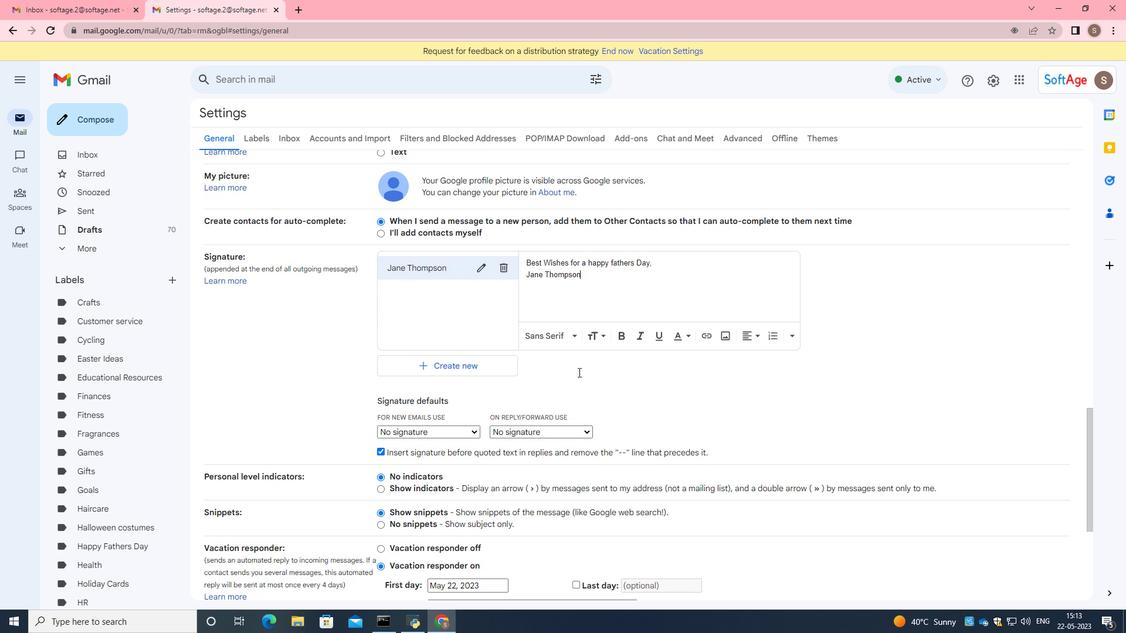 
Action: Mouse scrolled (578, 372) with delta (0, 0)
Screenshot: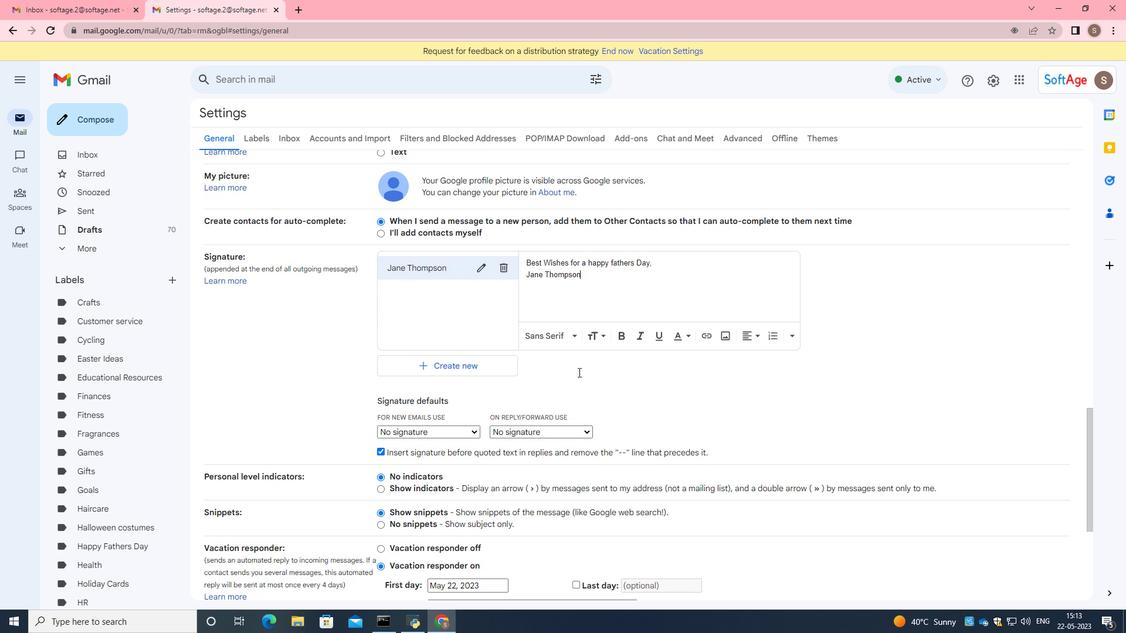 
Action: Mouse scrolled (578, 372) with delta (0, 0)
Screenshot: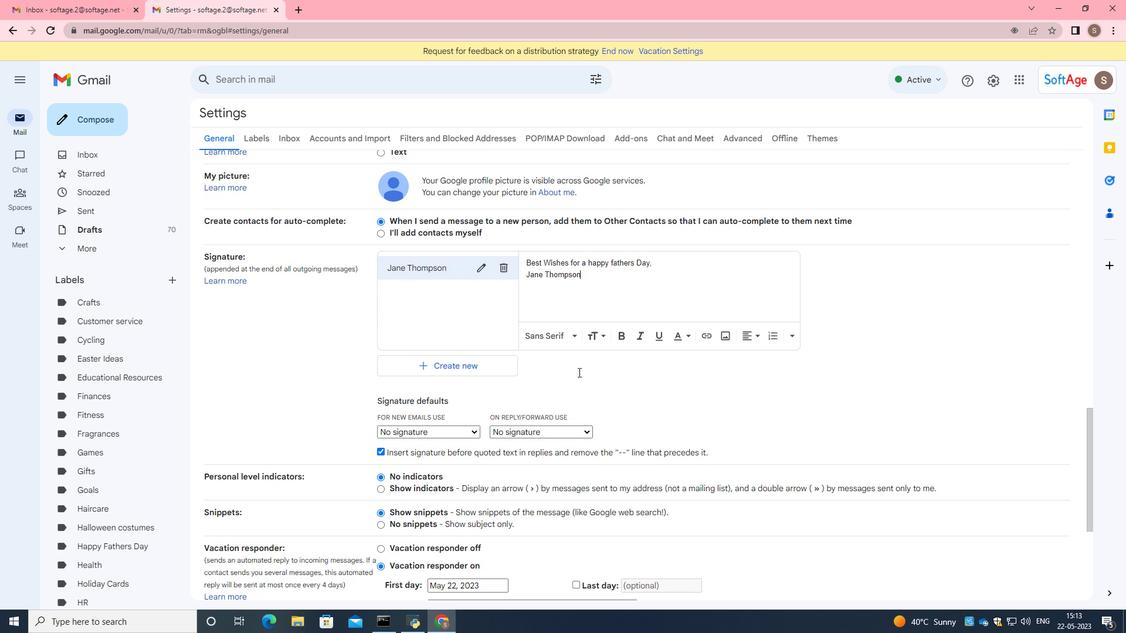 
Action: Mouse scrolled (578, 372) with delta (0, 0)
Screenshot: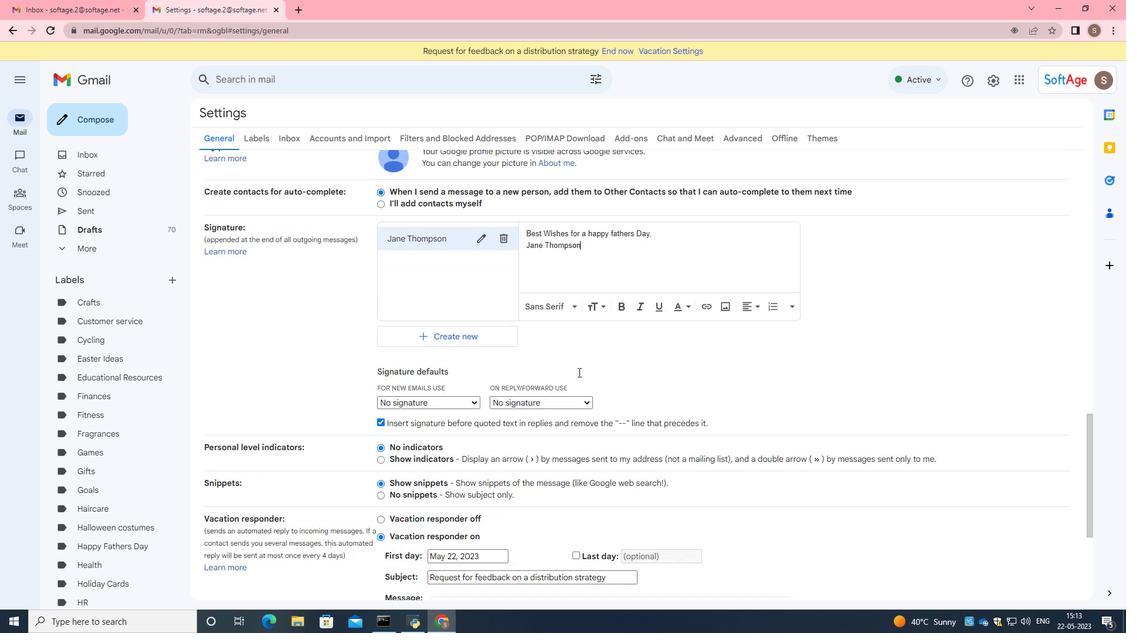 
Action: Mouse scrolled (578, 372) with delta (0, 0)
Screenshot: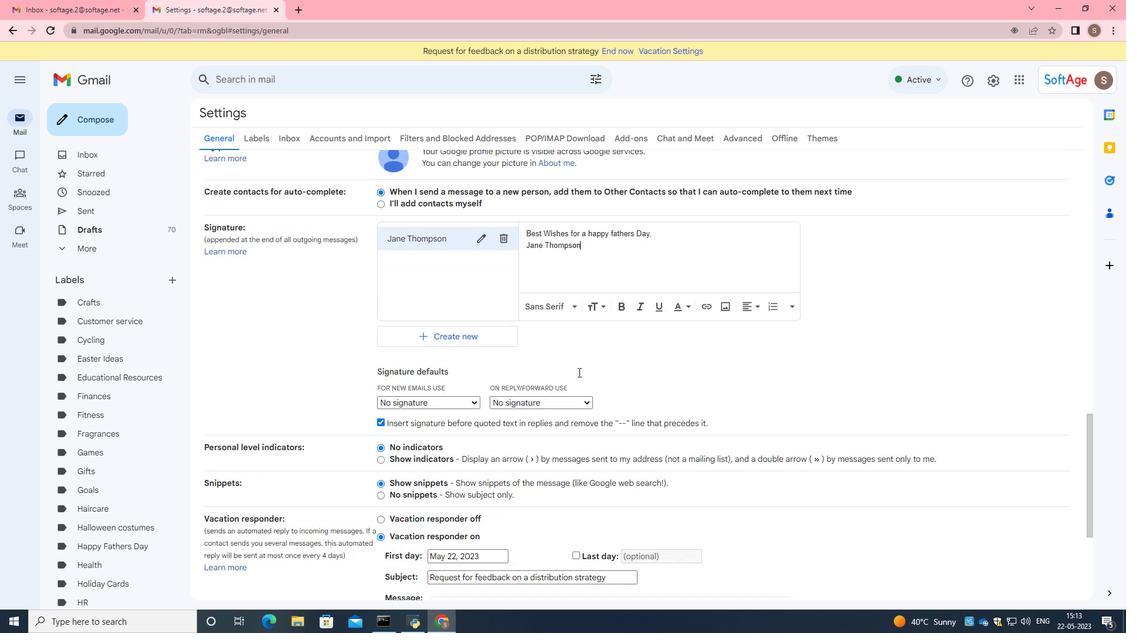 
Action: Mouse scrolled (578, 372) with delta (0, 0)
Screenshot: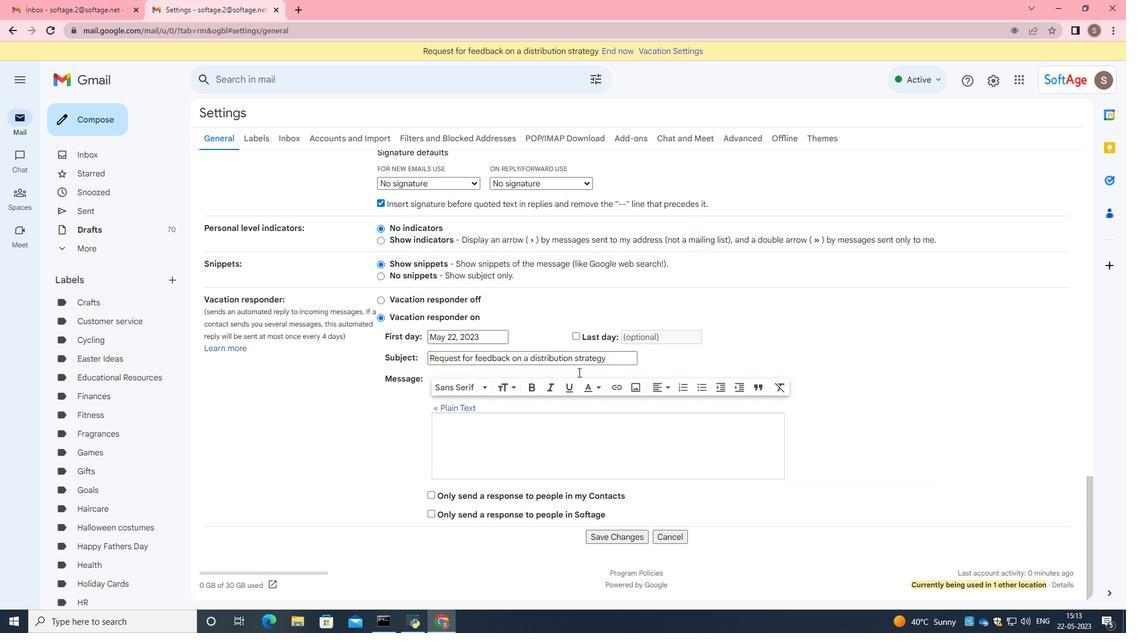 
Action: Mouse scrolled (578, 372) with delta (0, 0)
Screenshot: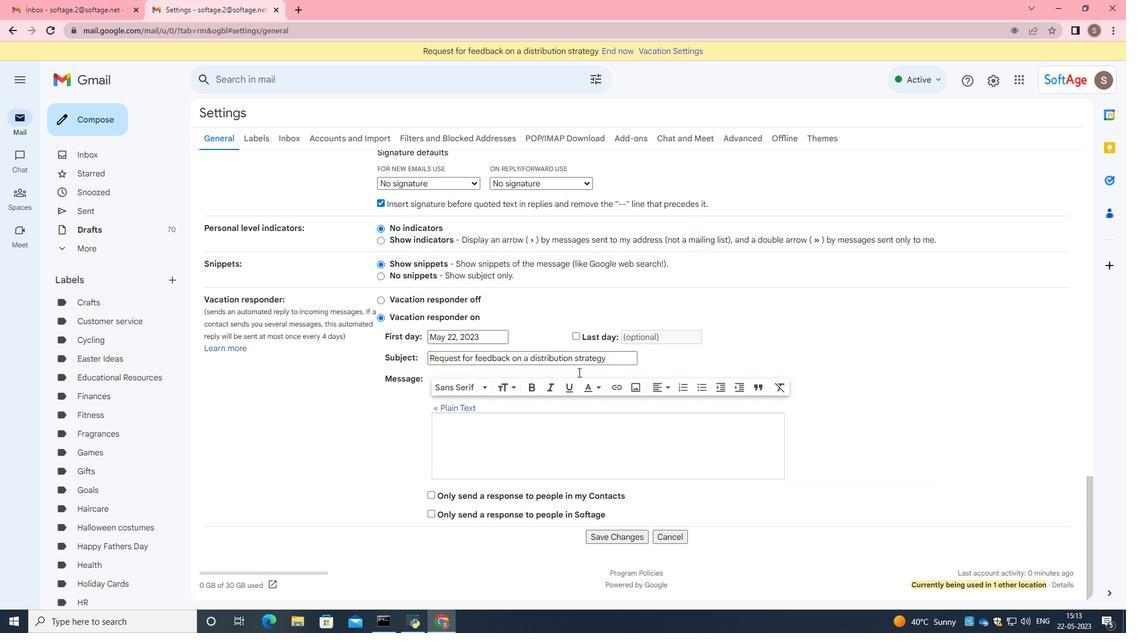 
Action: Mouse moved to (609, 542)
Screenshot: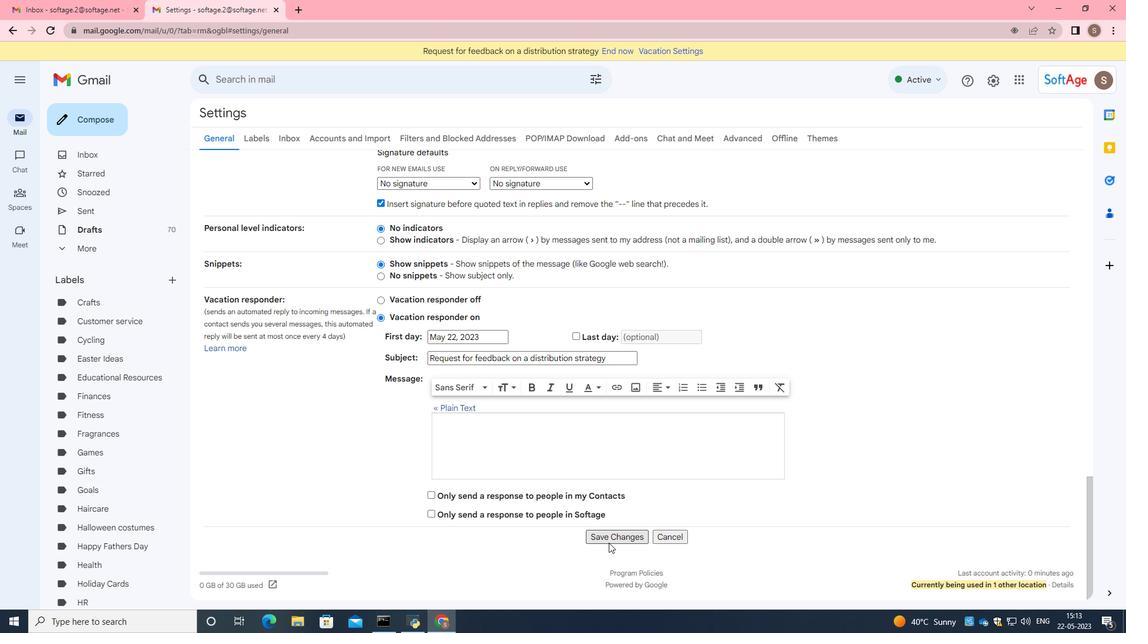 
Action: Mouse pressed left at (609, 542)
Screenshot: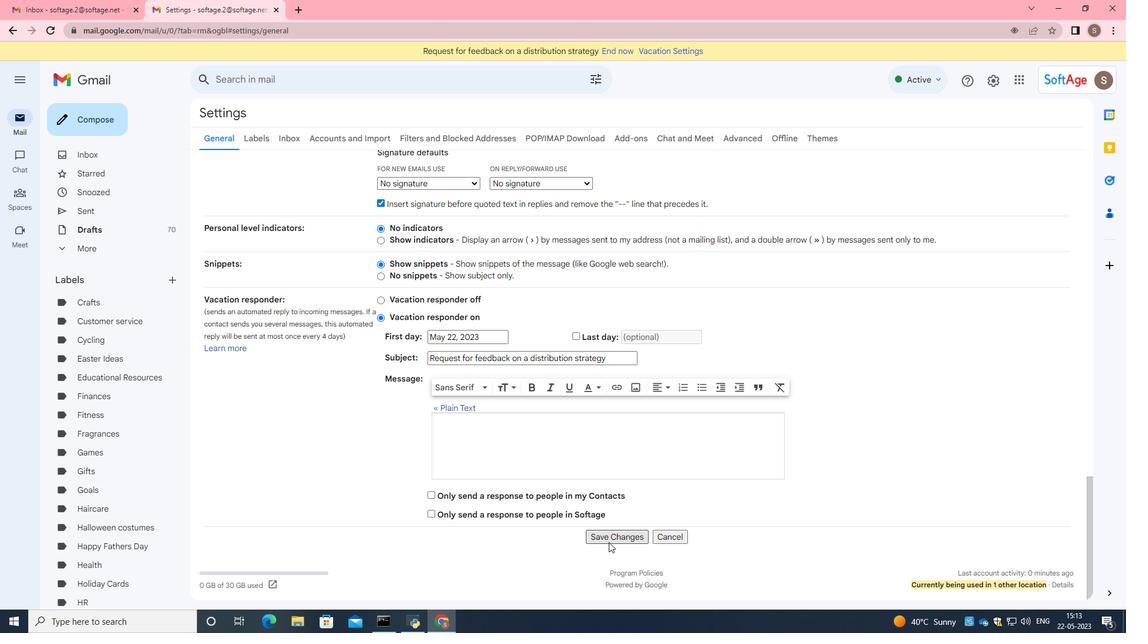 
Action: Mouse moved to (107, 120)
Screenshot: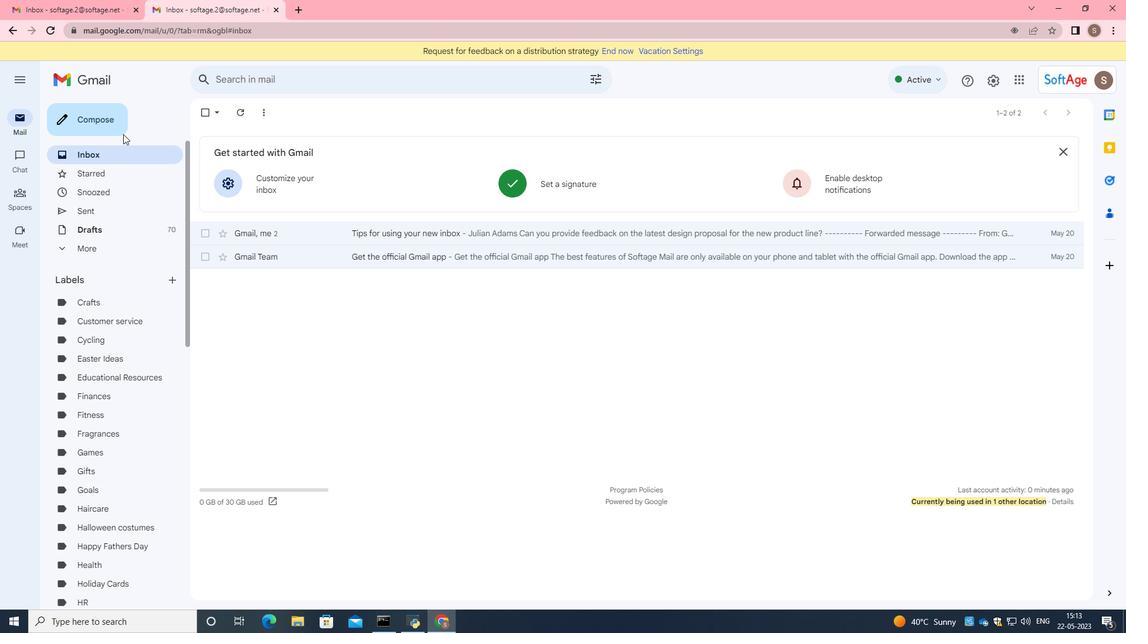
Action: Mouse pressed left at (107, 120)
Screenshot: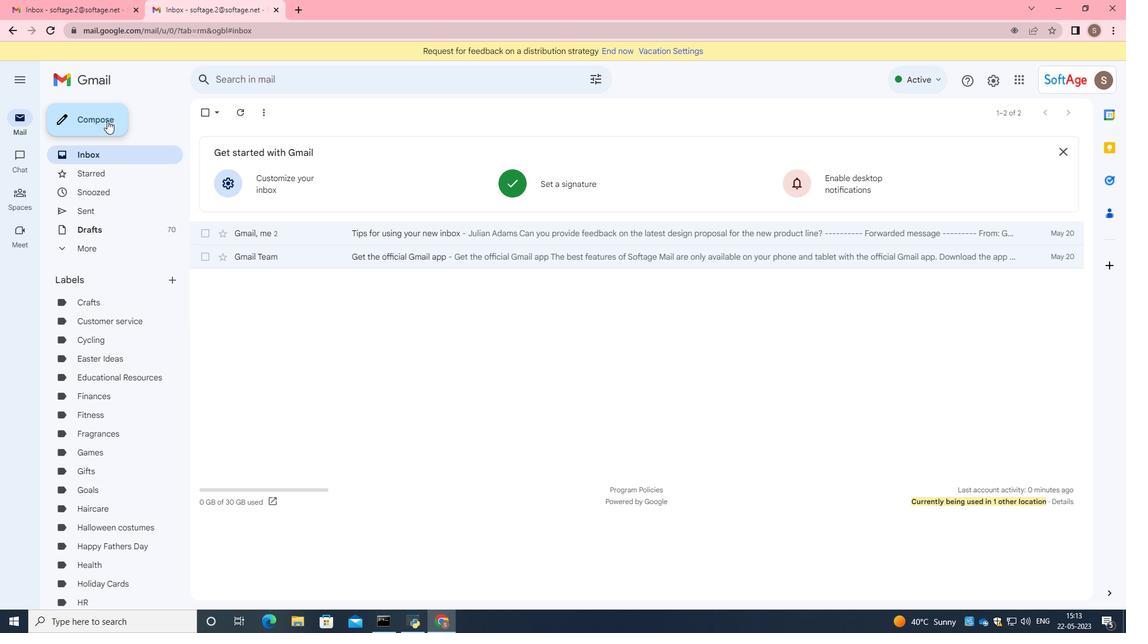 
Action: Mouse moved to (946, 586)
Screenshot: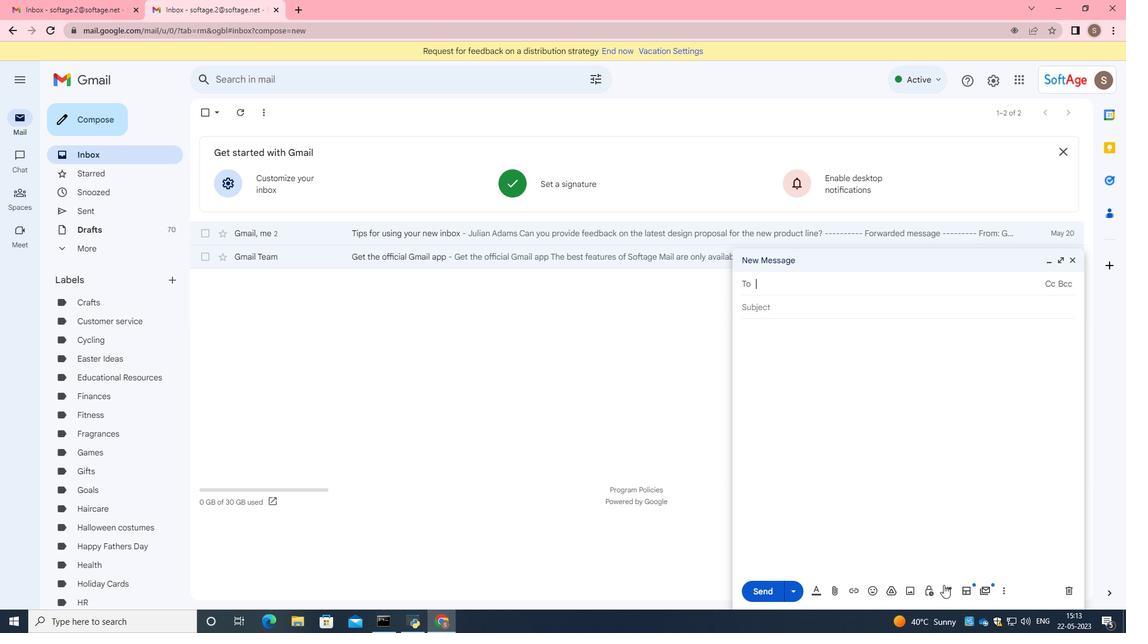 
Action: Mouse pressed left at (946, 586)
Screenshot: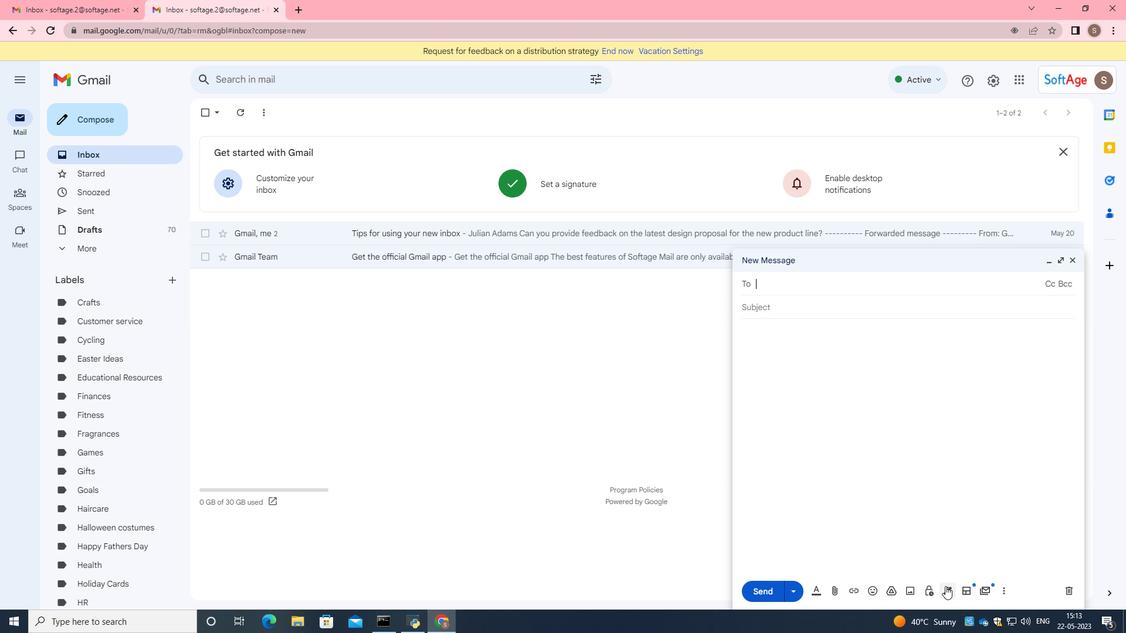 
Action: Mouse moved to (965, 571)
Screenshot: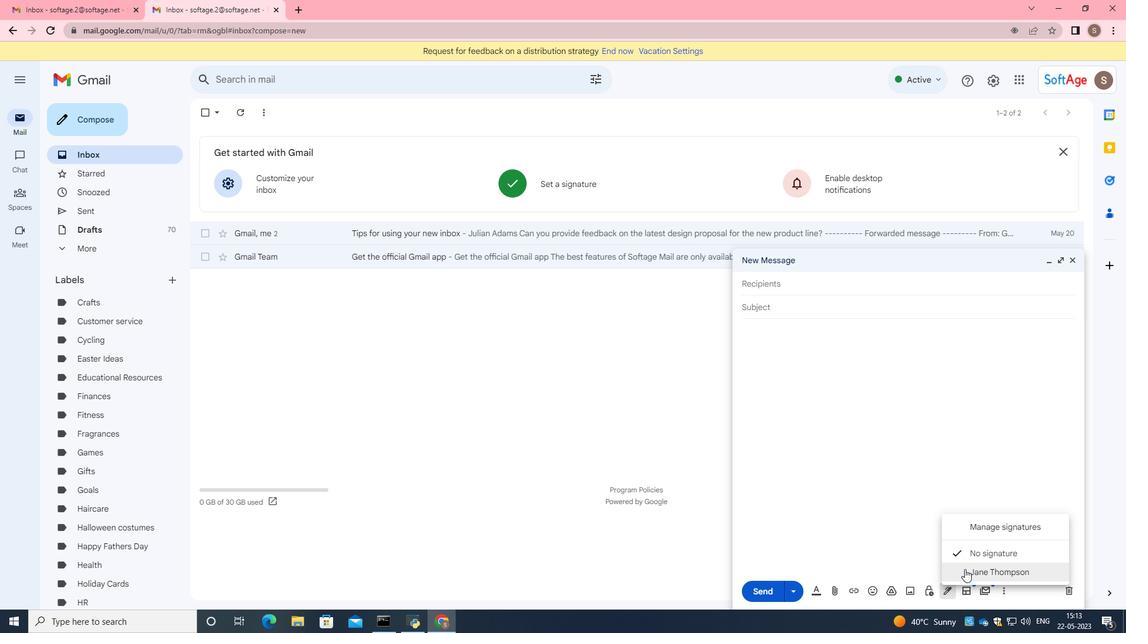 
Action: Mouse pressed left at (965, 571)
Screenshot: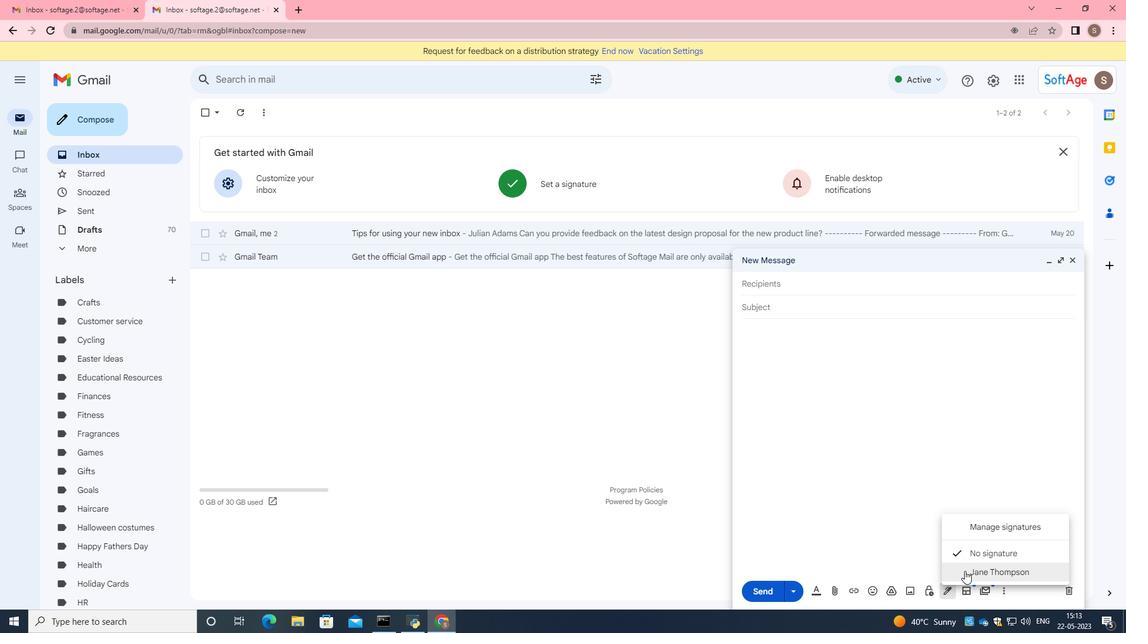 
Action: Mouse moved to (790, 292)
Screenshot: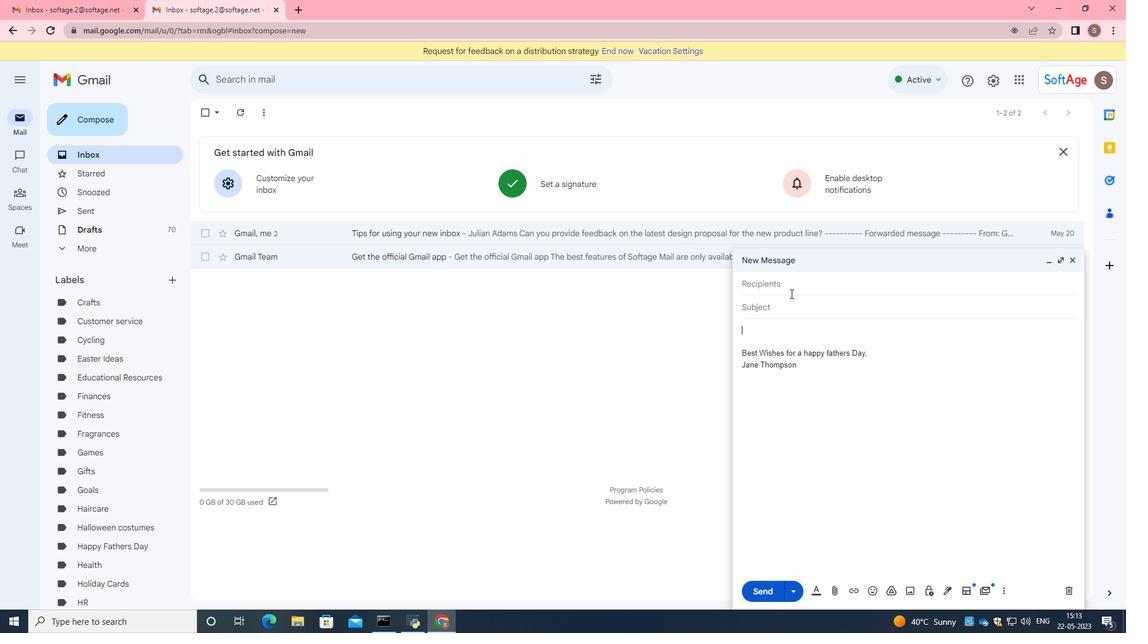 
Action: Mouse pressed left at (790, 292)
Screenshot: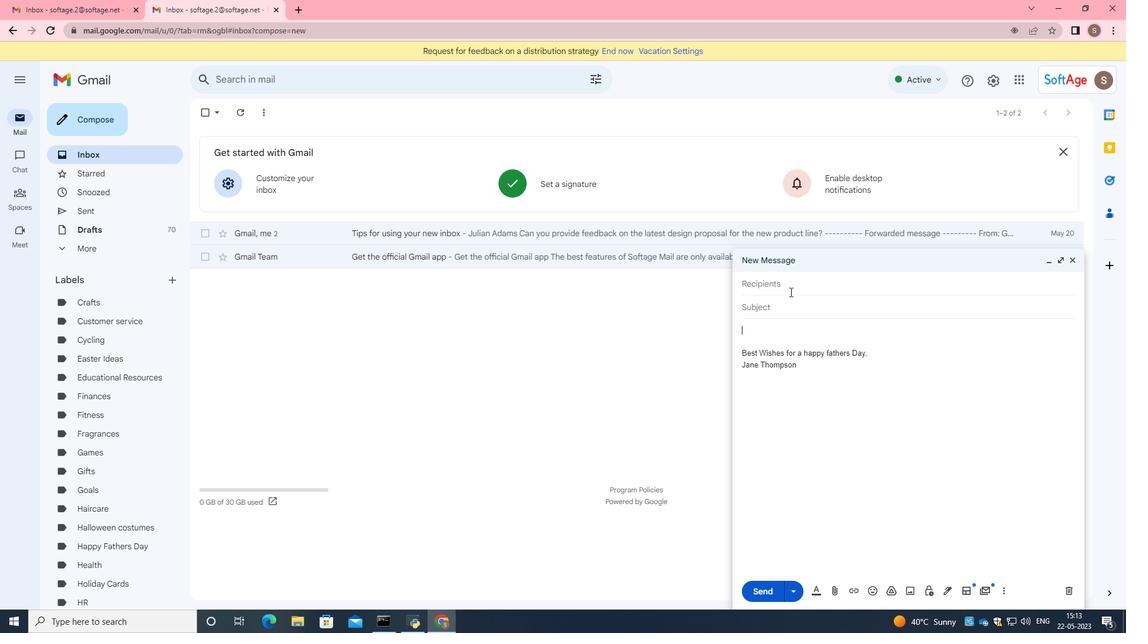 
Action: Mouse moved to (793, 294)
Screenshot: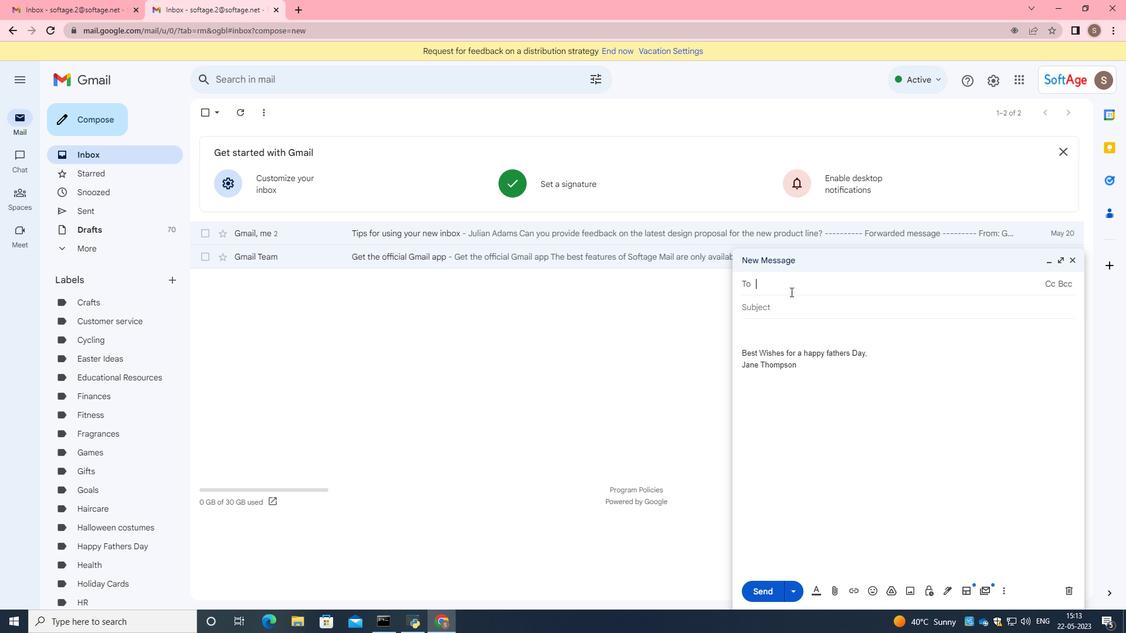 
Action: Key pressed softagr<Key.backspace>e.5<Key.shift>@softage.net
Screenshot: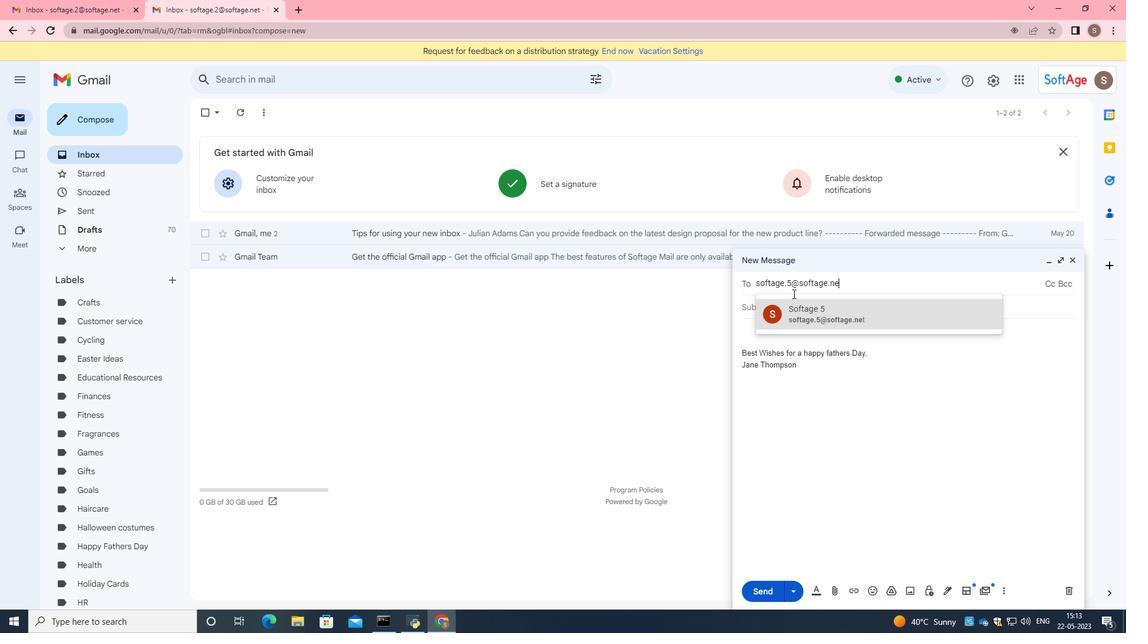 
Action: Mouse moved to (838, 316)
Screenshot: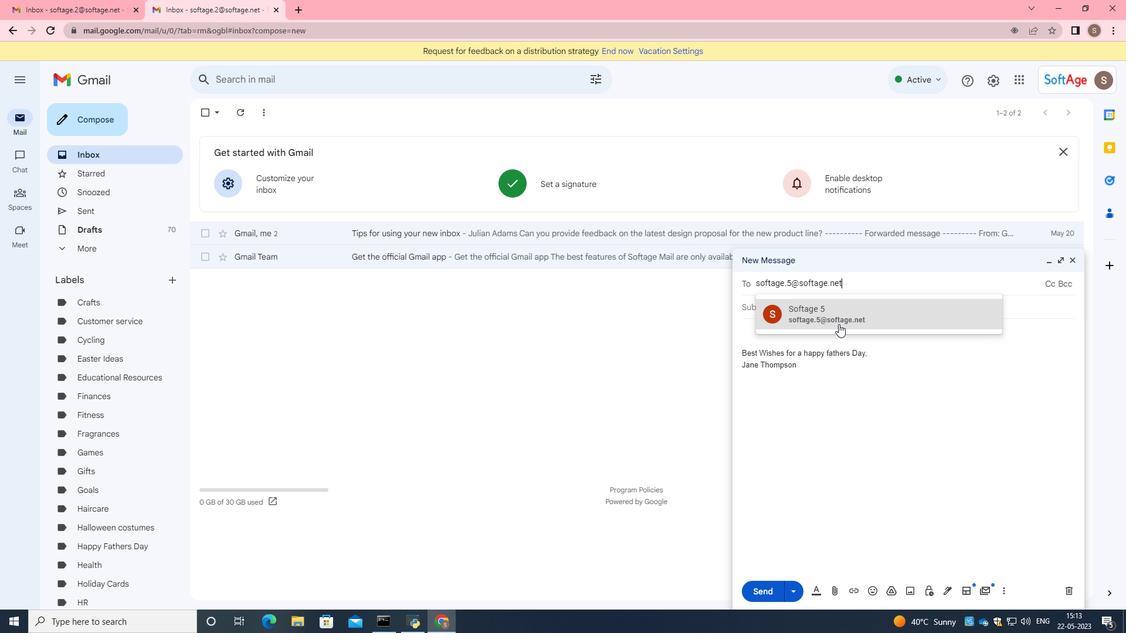 
Action: Mouse pressed left at (838, 316)
Screenshot: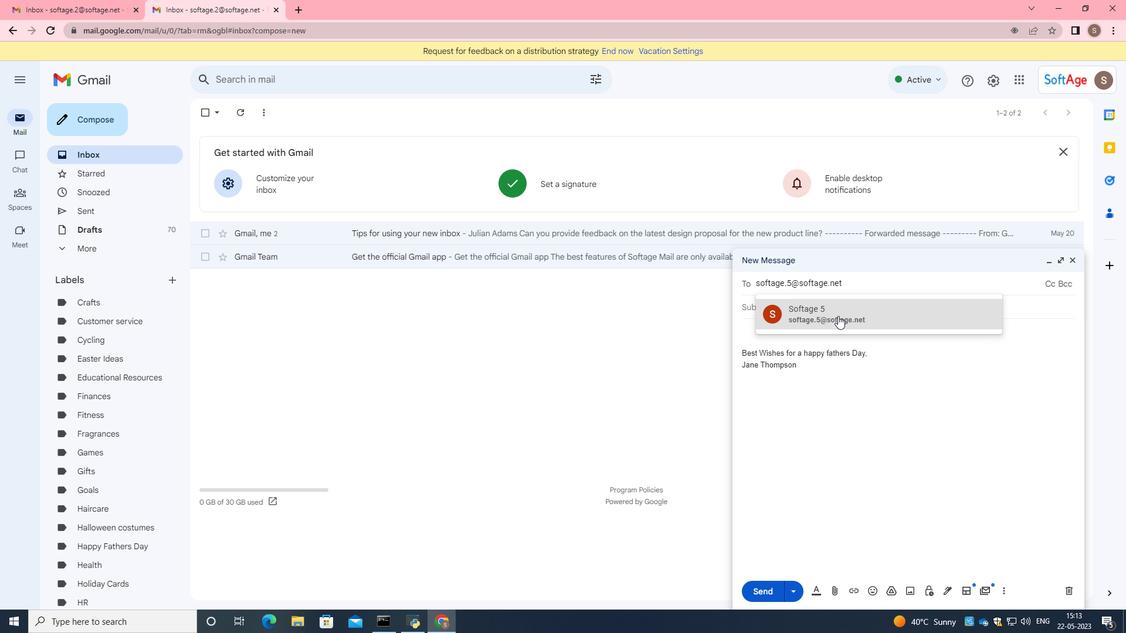 
Action: Mouse moved to (1004, 592)
Screenshot: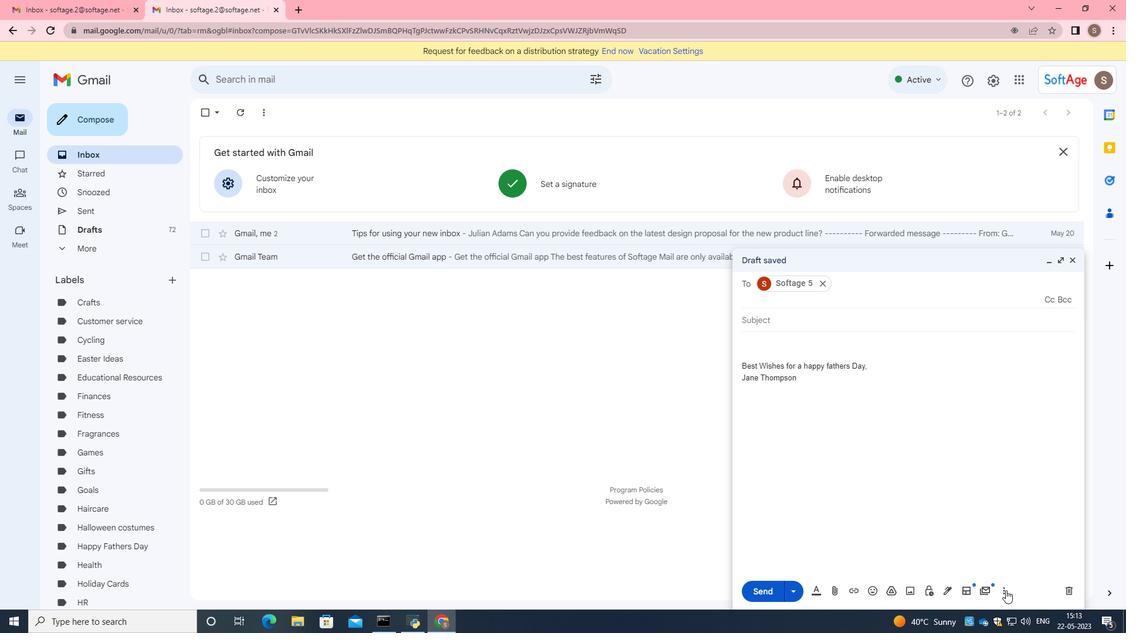 
Action: Mouse pressed left at (1004, 592)
Screenshot: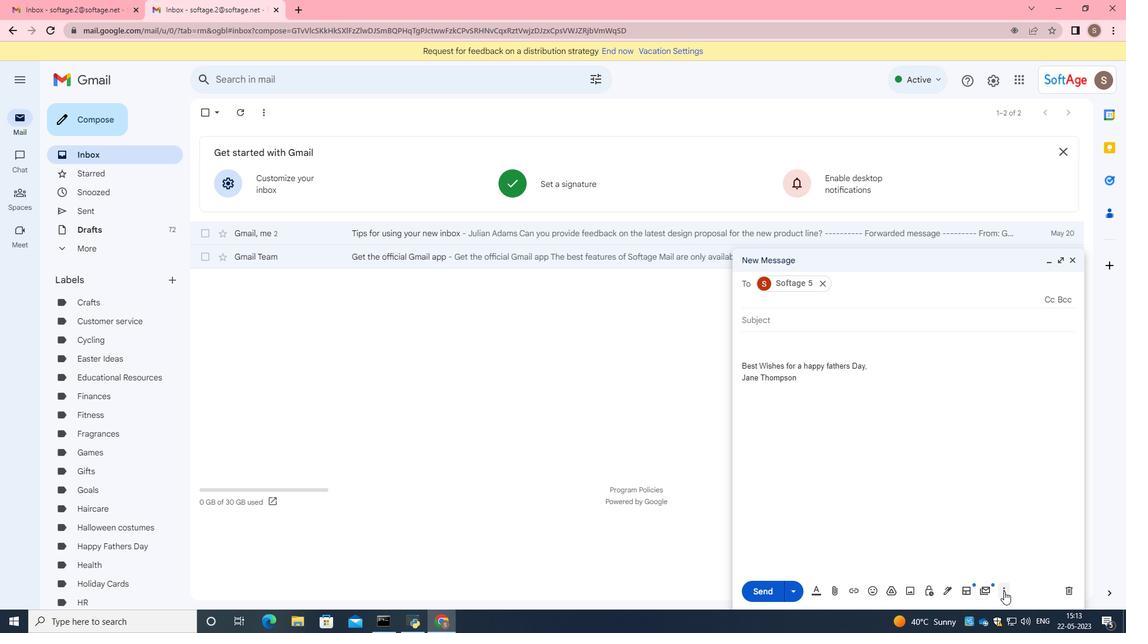 
Action: Mouse moved to (696, 466)
Screenshot: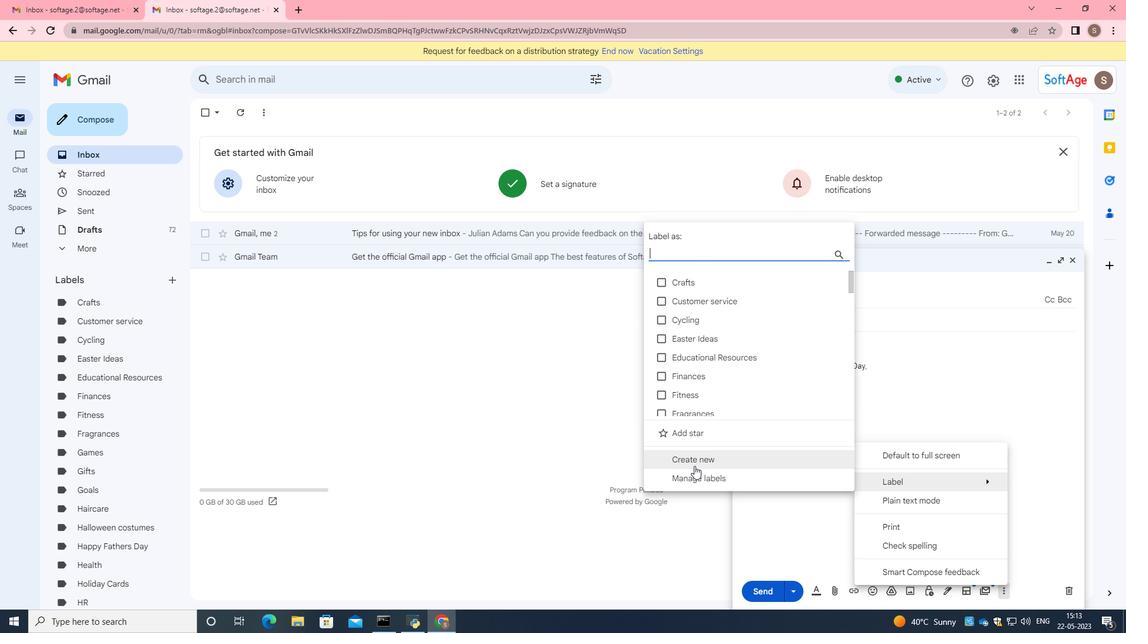 
Action: Mouse pressed left at (696, 466)
Screenshot: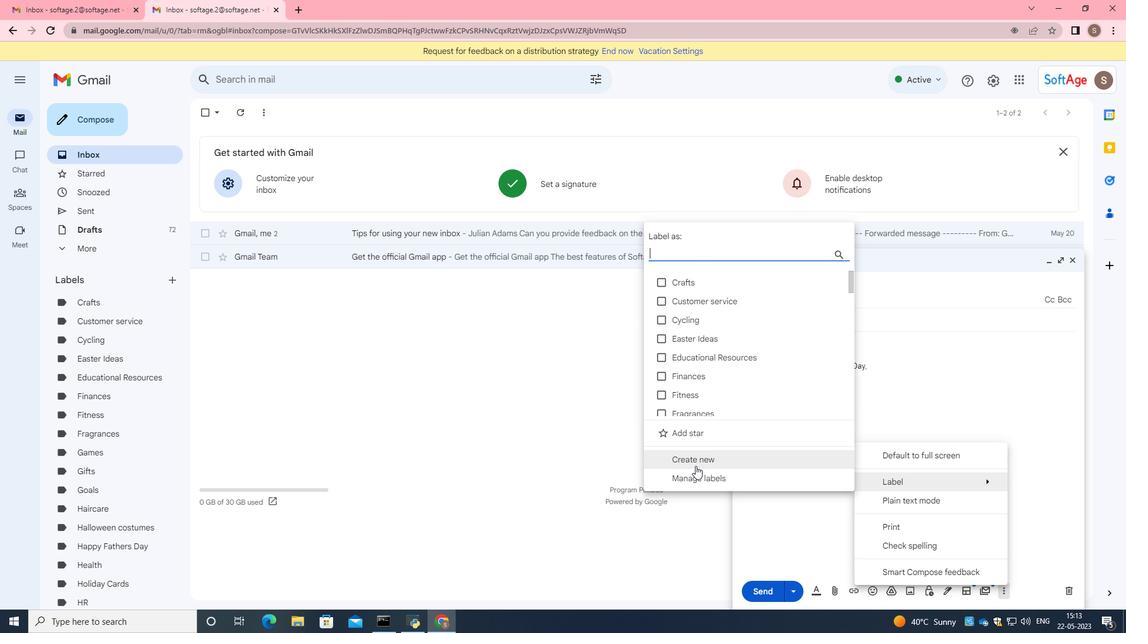 
Action: Mouse moved to (610, 305)
Screenshot: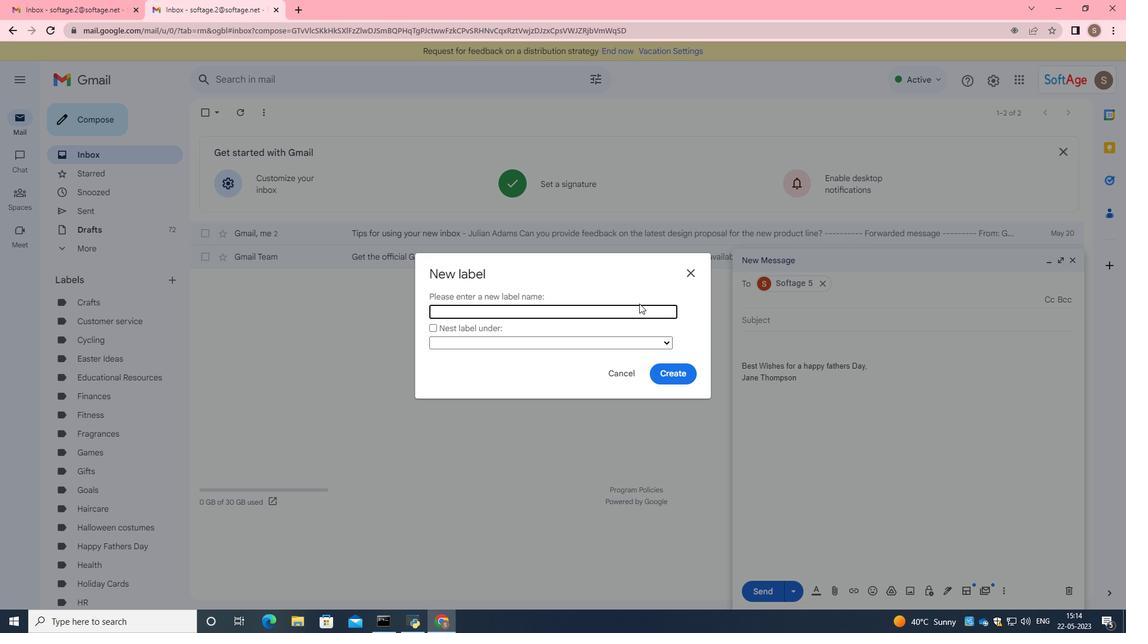 
Action: Key pressed <Key.caps_lock>T<Key.caps_lock>ous<Key.backspace><Key.backspace>ys
Screenshot: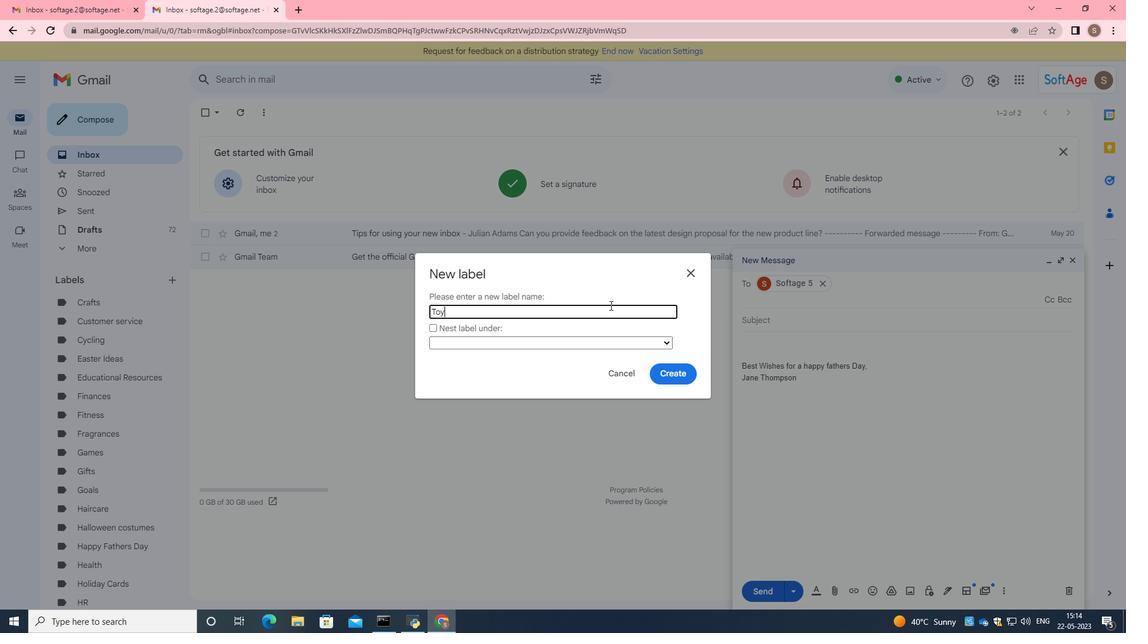 
Action: Mouse moved to (677, 377)
Screenshot: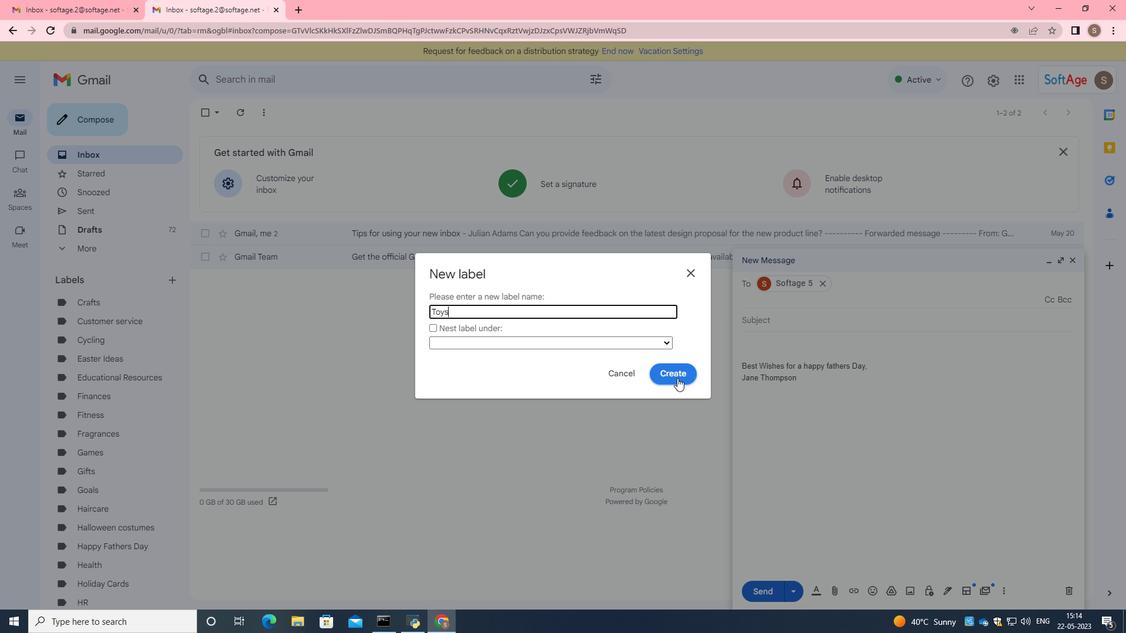 
Action: Mouse pressed left at (677, 377)
Screenshot: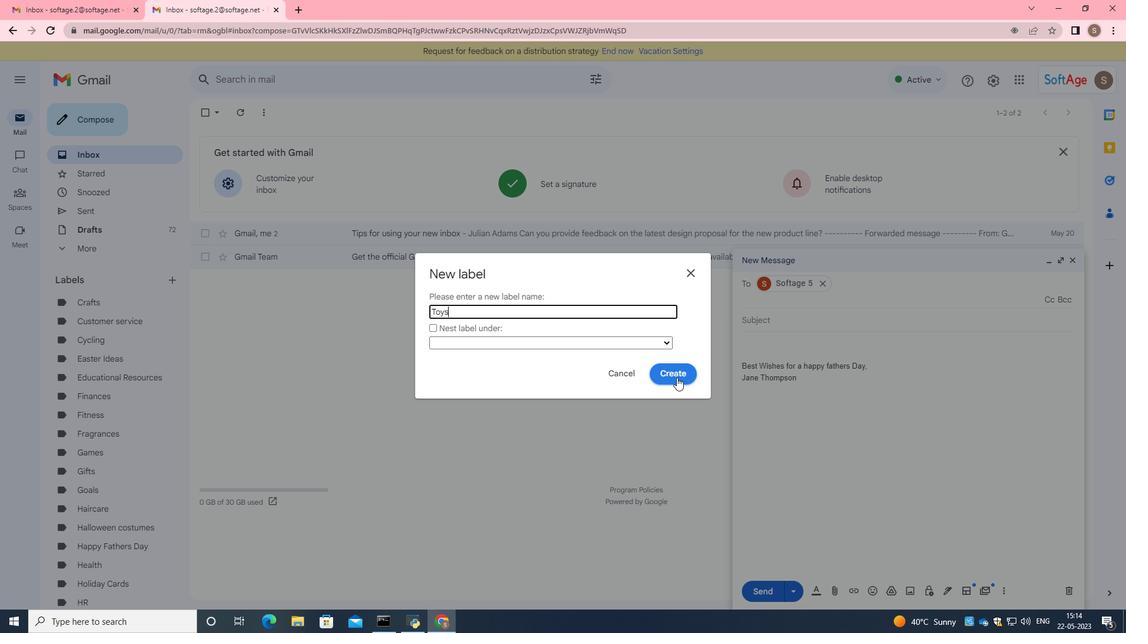 
Action: Mouse moved to (792, 421)
Screenshot: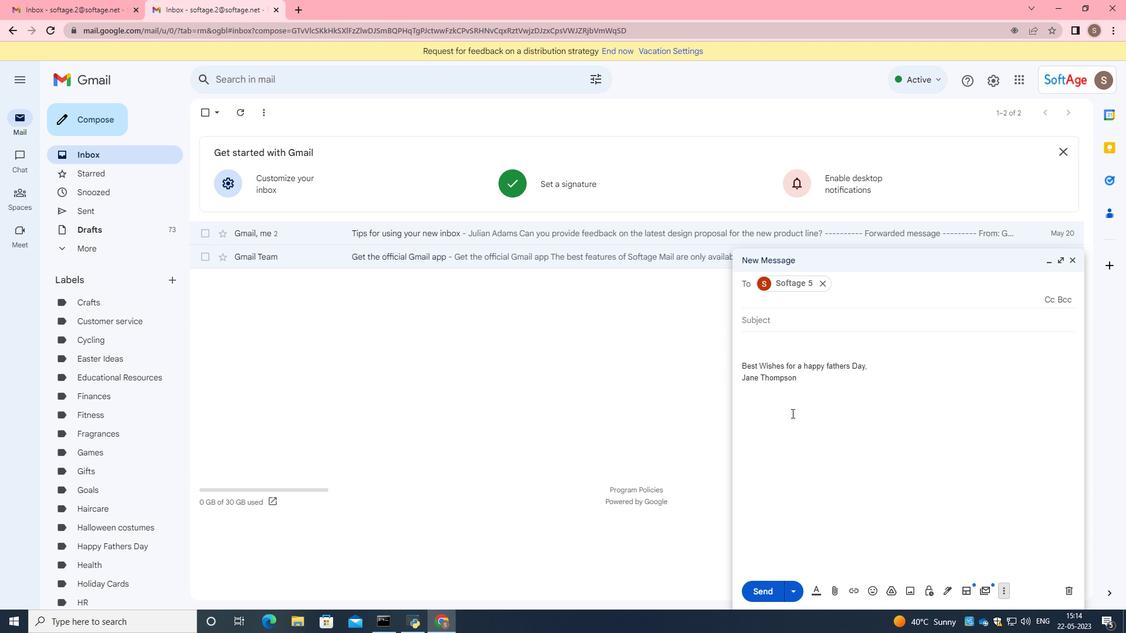 
Action: Mouse scrolled (792, 420) with delta (0, 0)
Screenshot: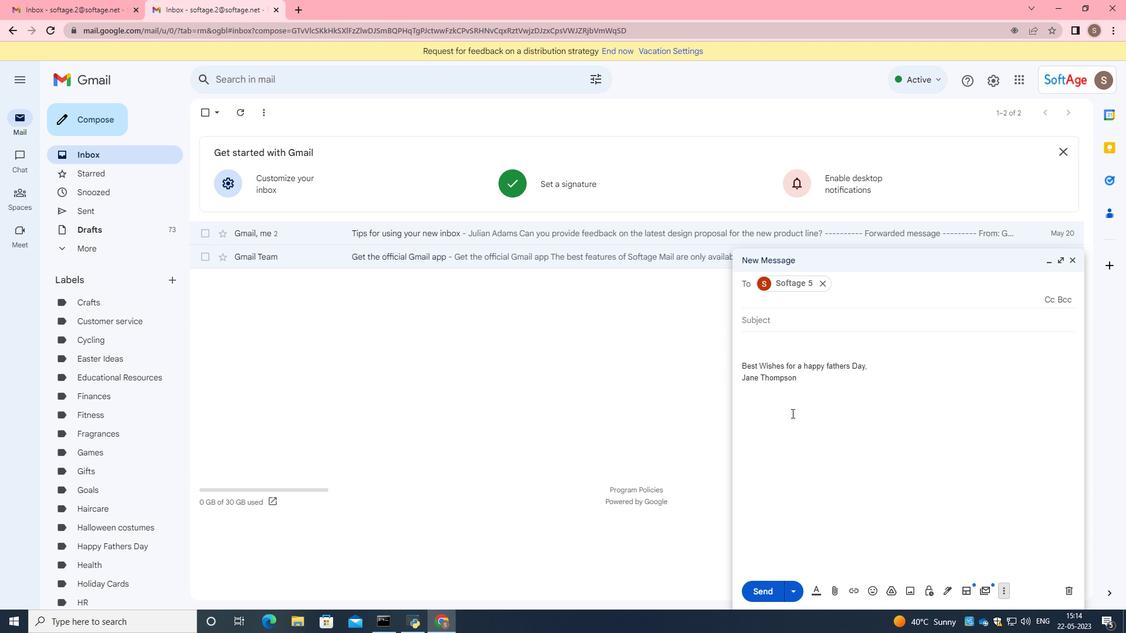 
Action: Mouse moved to (792, 423)
Screenshot: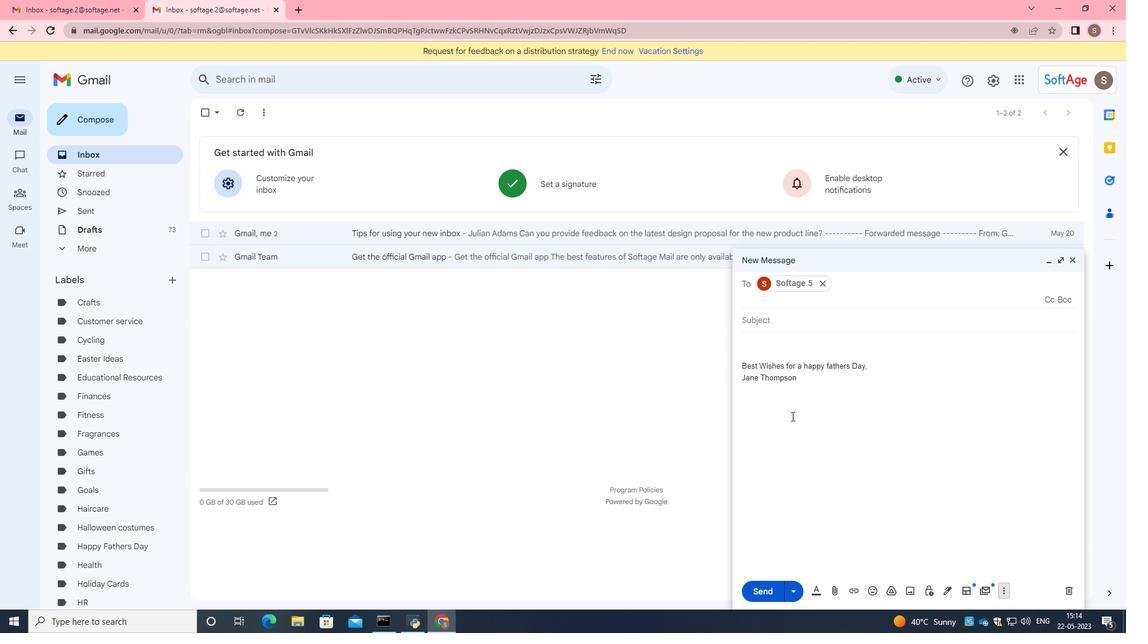 
Action: Mouse scrolled (792, 422) with delta (0, 0)
Screenshot: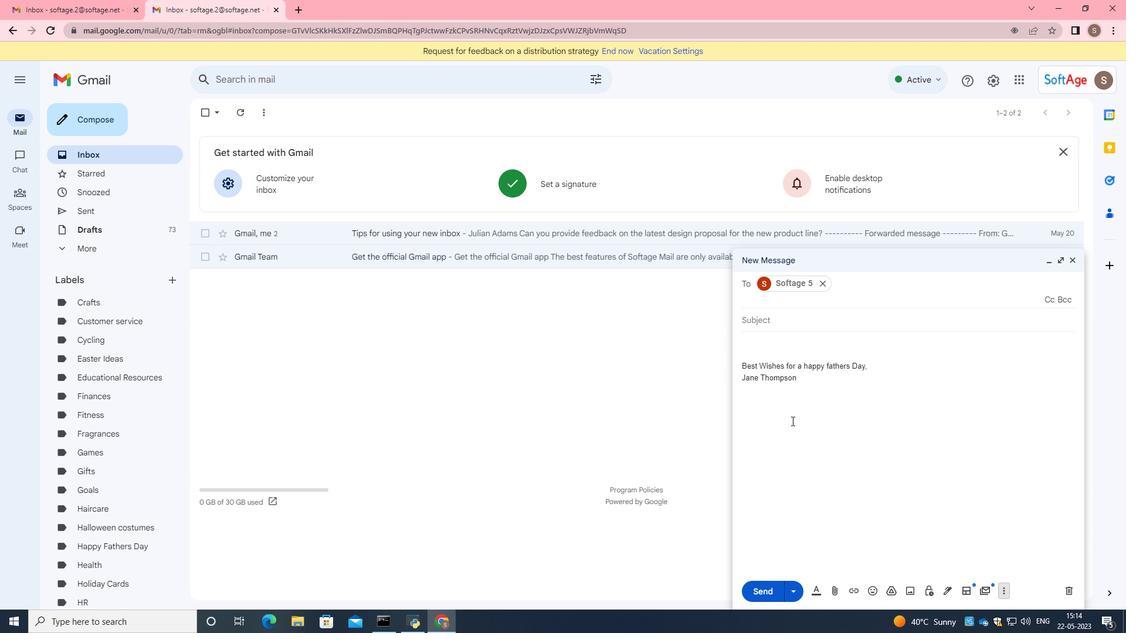 
Action: Mouse moved to (817, 593)
Screenshot: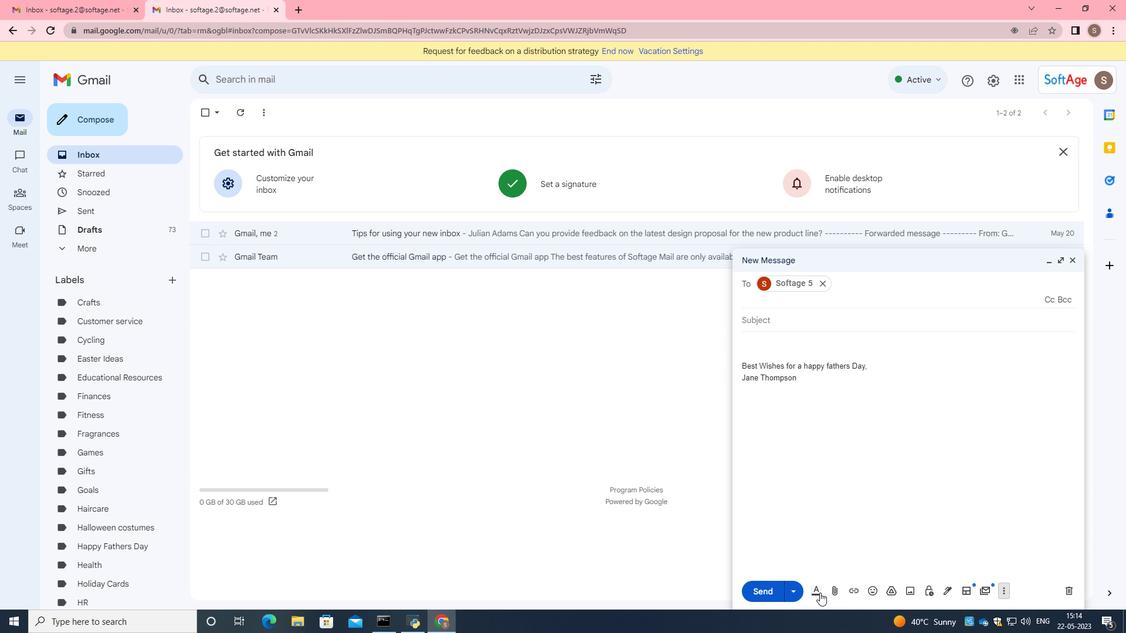 
